 Task: Look for space in Reinbek, Germany from 12th July, 2023 to 16th July, 2023 for 8 adults in price range Rs.10000 to Rs.16000. Place can be private room with 8 bedrooms having 8 beds and 8 bathrooms. Property type can be house, flat, guest house. Amenities needed are: wifi, TV, free parkinig on premises, gym, breakfast. Booking option can be shelf check-in. Required host language is English.
Action: Mouse moved to (482, 100)
Screenshot: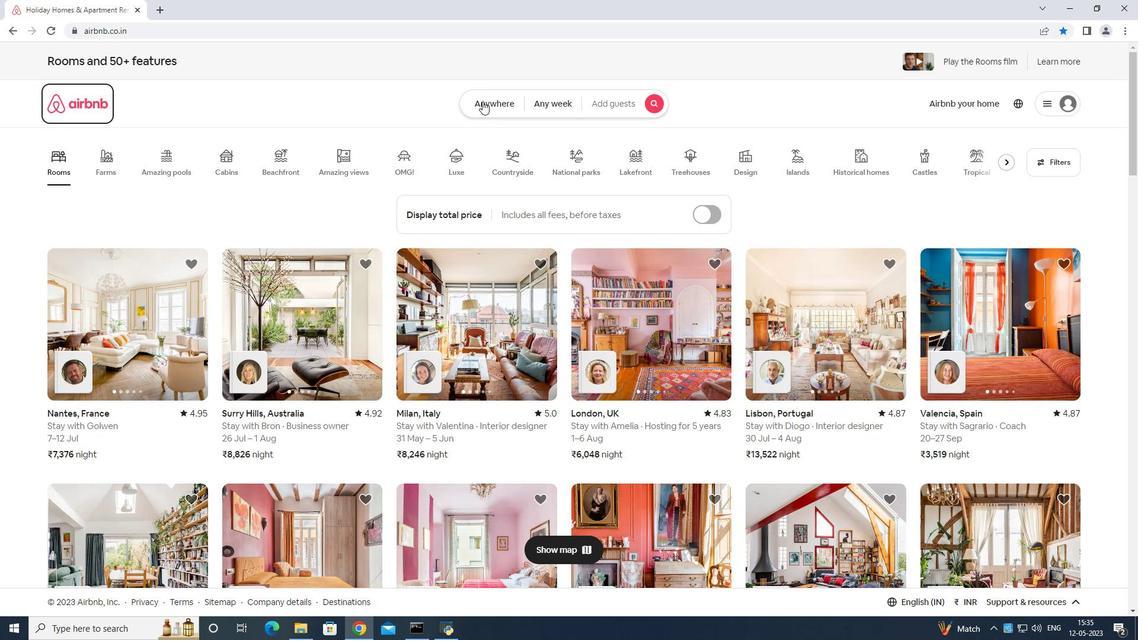 
Action: Mouse pressed left at (482, 100)
Screenshot: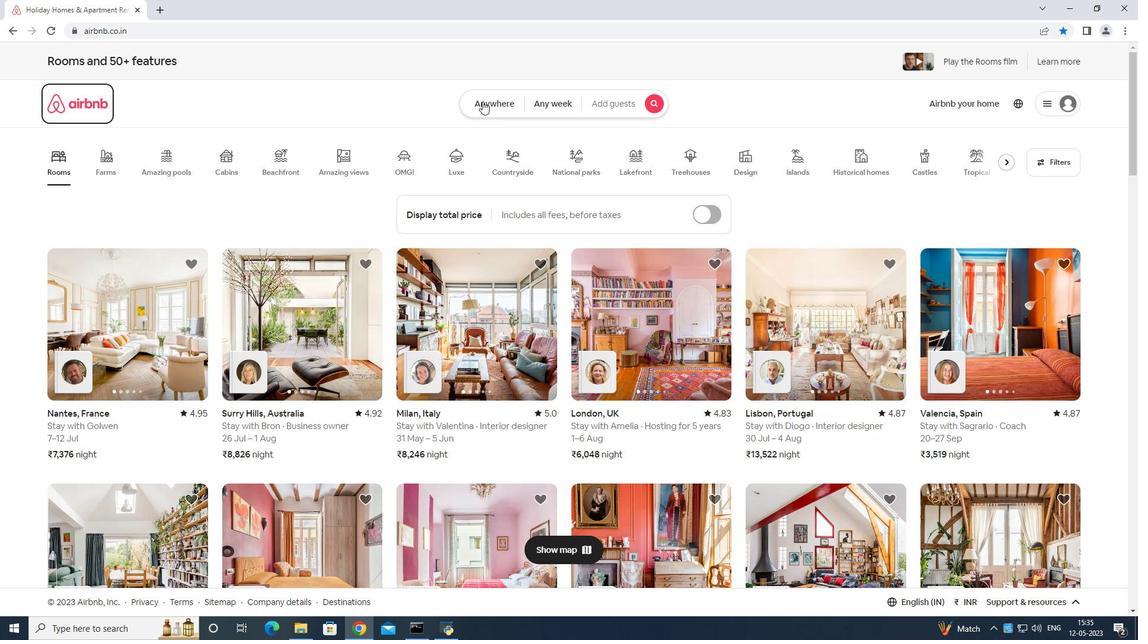 
Action: Mouse moved to (466, 139)
Screenshot: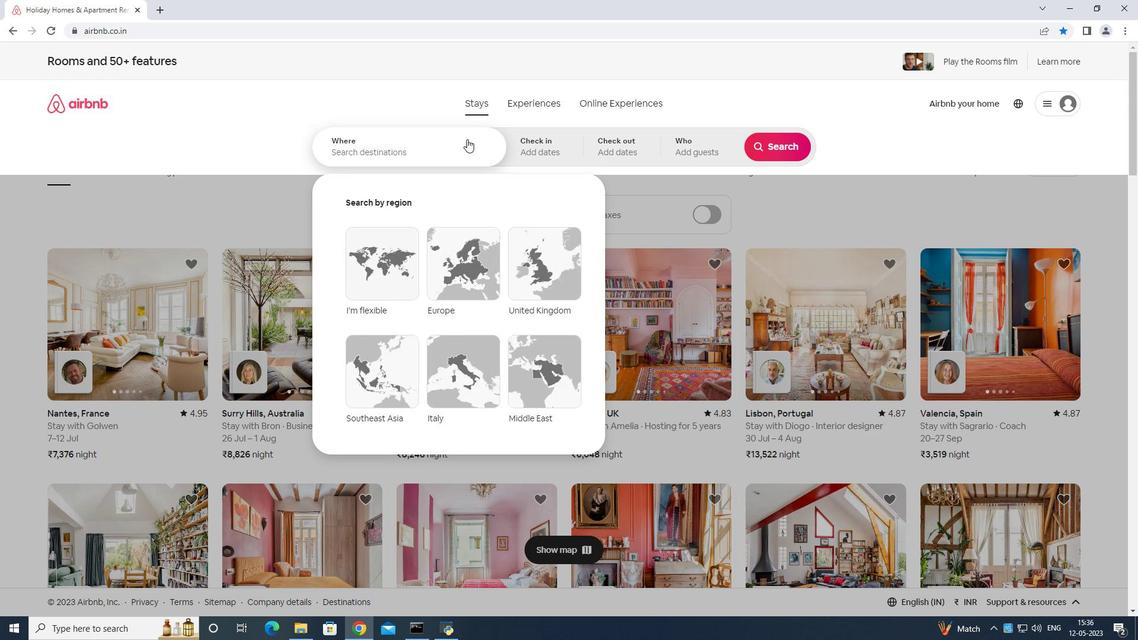 
Action: Mouse pressed left at (466, 139)
Screenshot: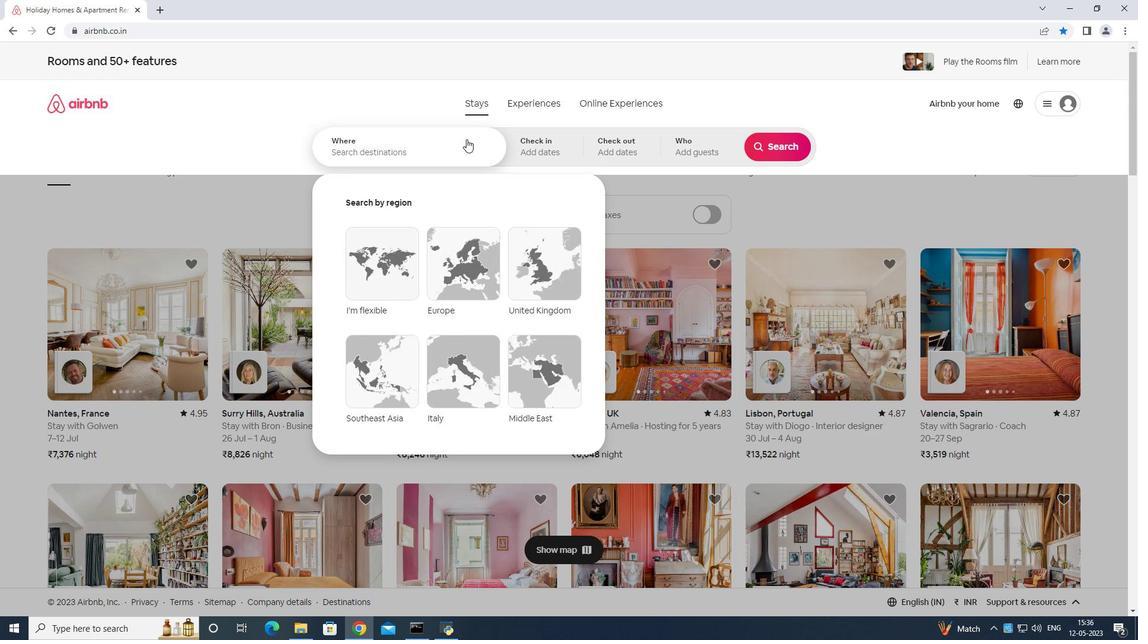
Action: Mouse moved to (437, 136)
Screenshot: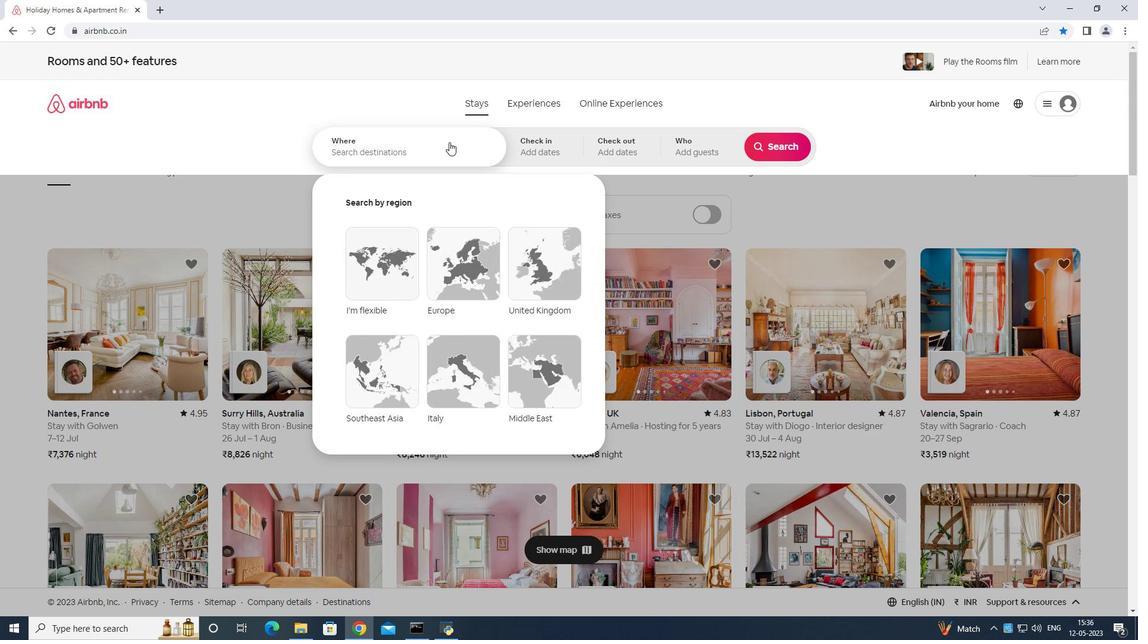 
Action: Key pressed <Key.shift>Reinbek<Key.space>germany<Key.enter>
Screenshot: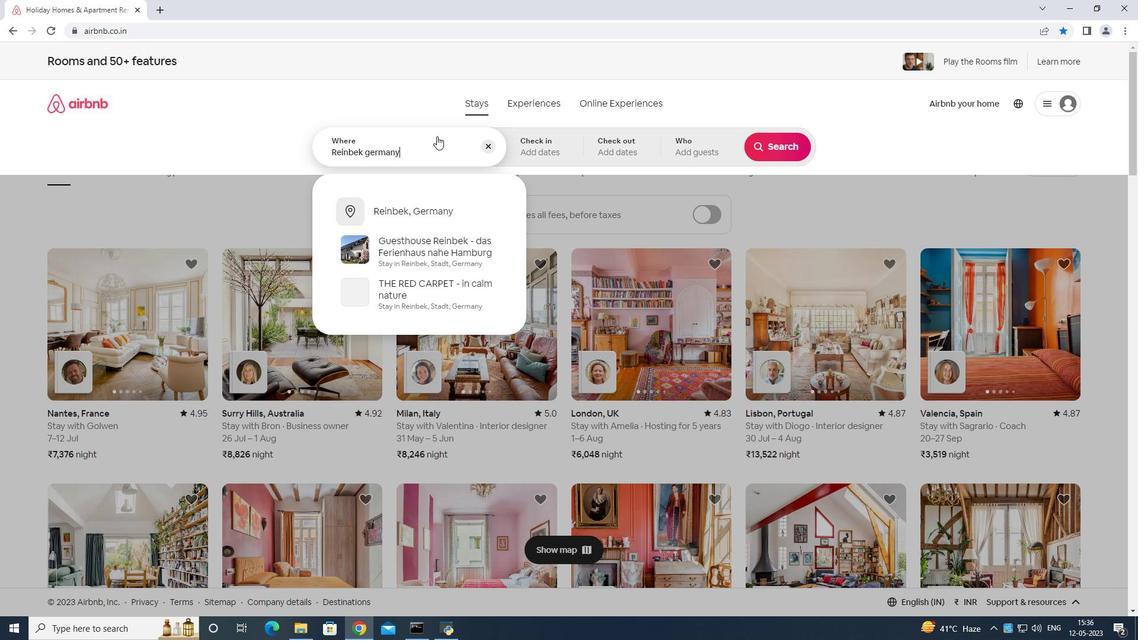 
Action: Mouse moved to (774, 242)
Screenshot: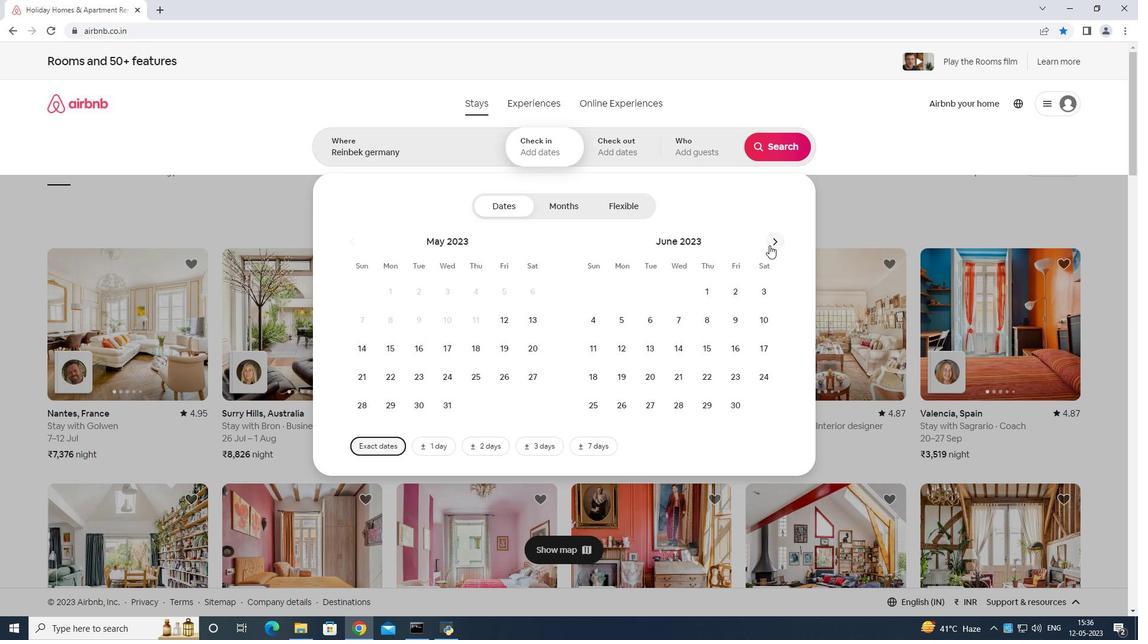 
Action: Mouse pressed left at (774, 242)
Screenshot: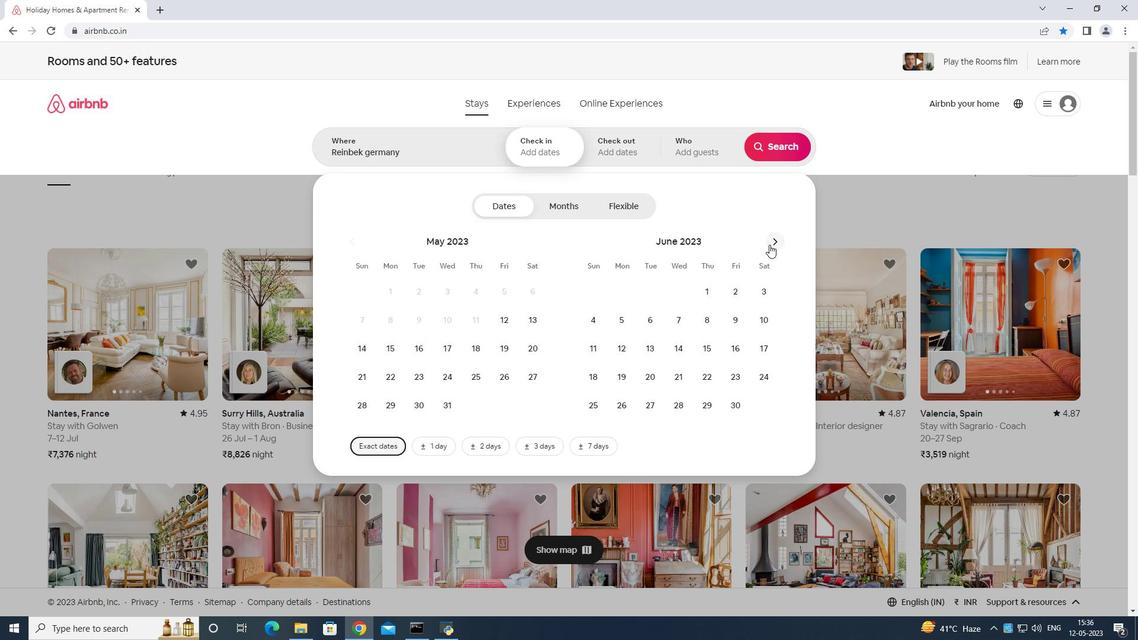 
Action: Mouse moved to (623, 345)
Screenshot: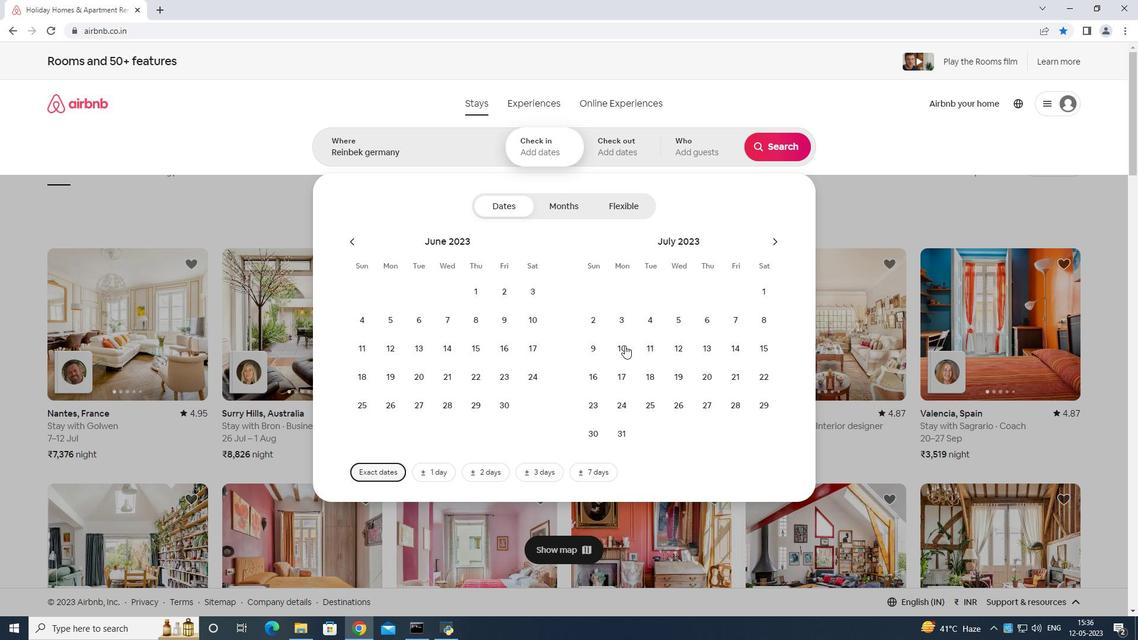
Action: Mouse pressed left at (623, 345)
Screenshot: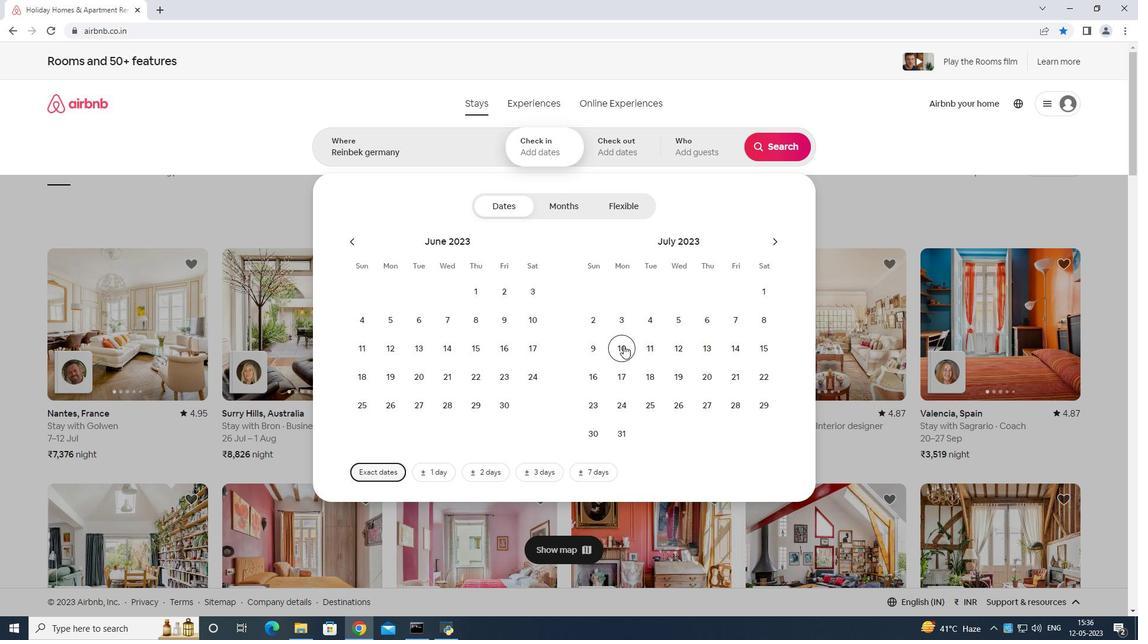 
Action: Mouse moved to (603, 367)
Screenshot: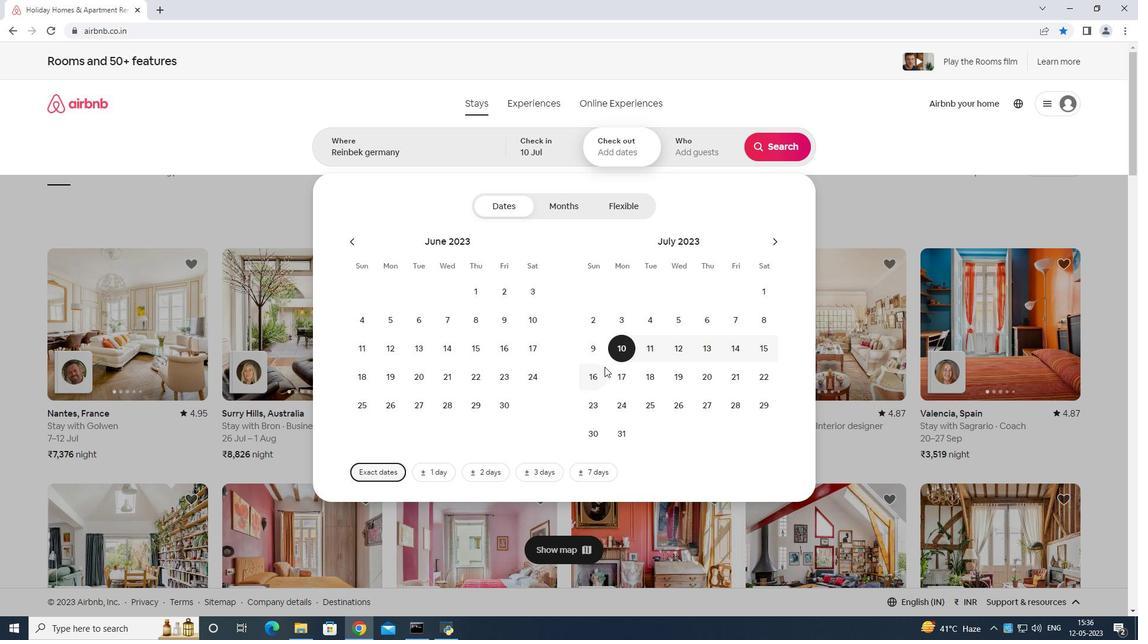 
Action: Mouse pressed left at (603, 367)
Screenshot: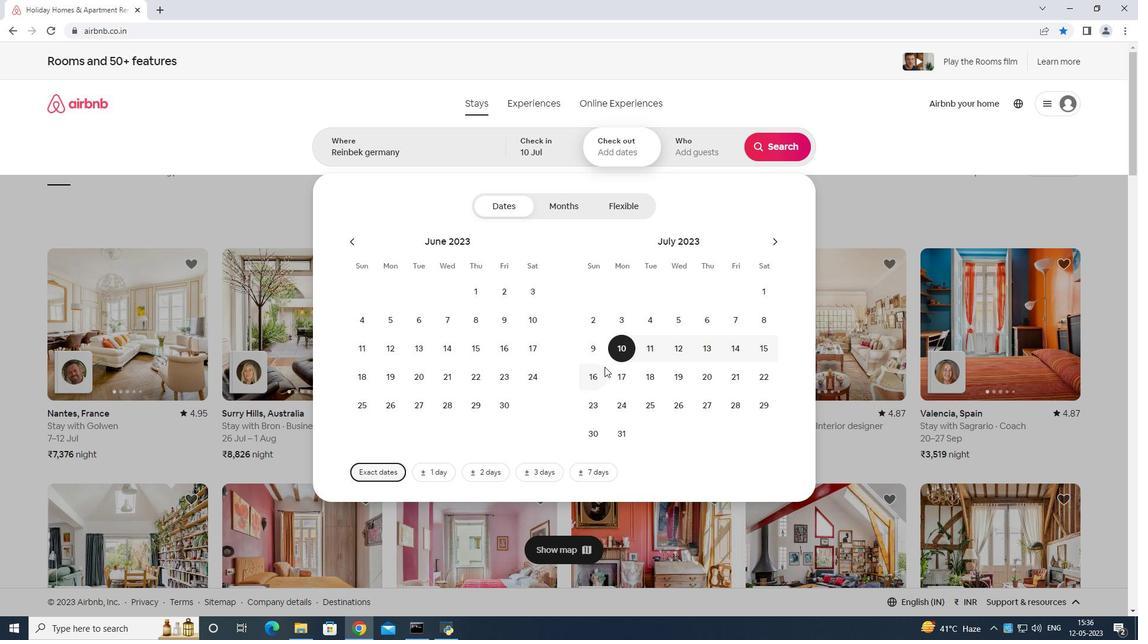 
Action: Mouse moved to (688, 144)
Screenshot: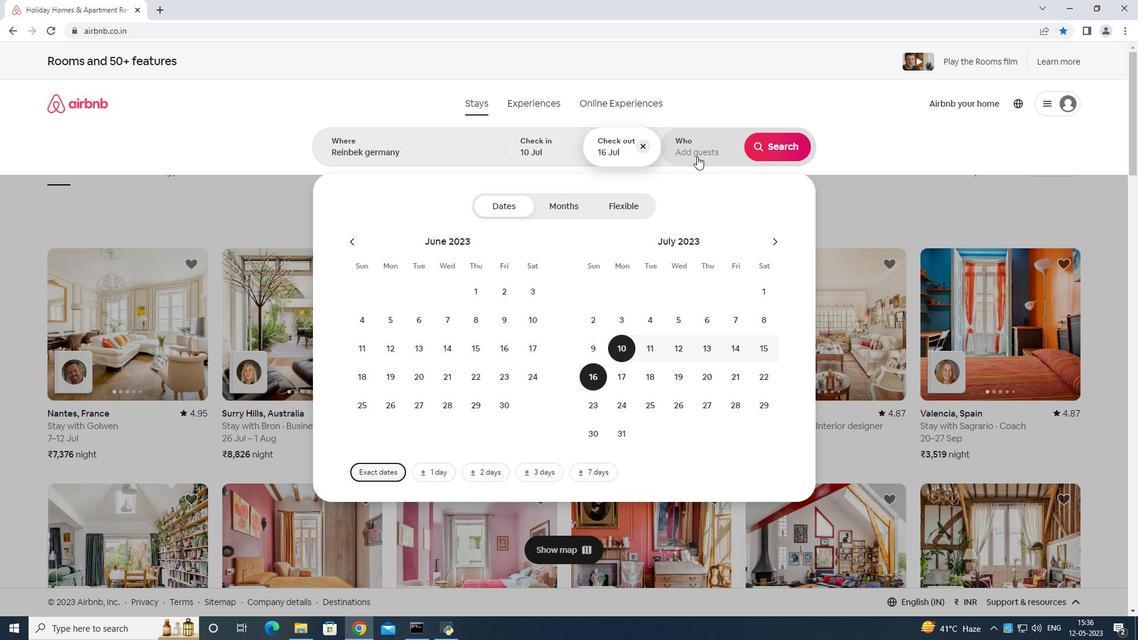 
Action: Mouse pressed left at (688, 144)
Screenshot: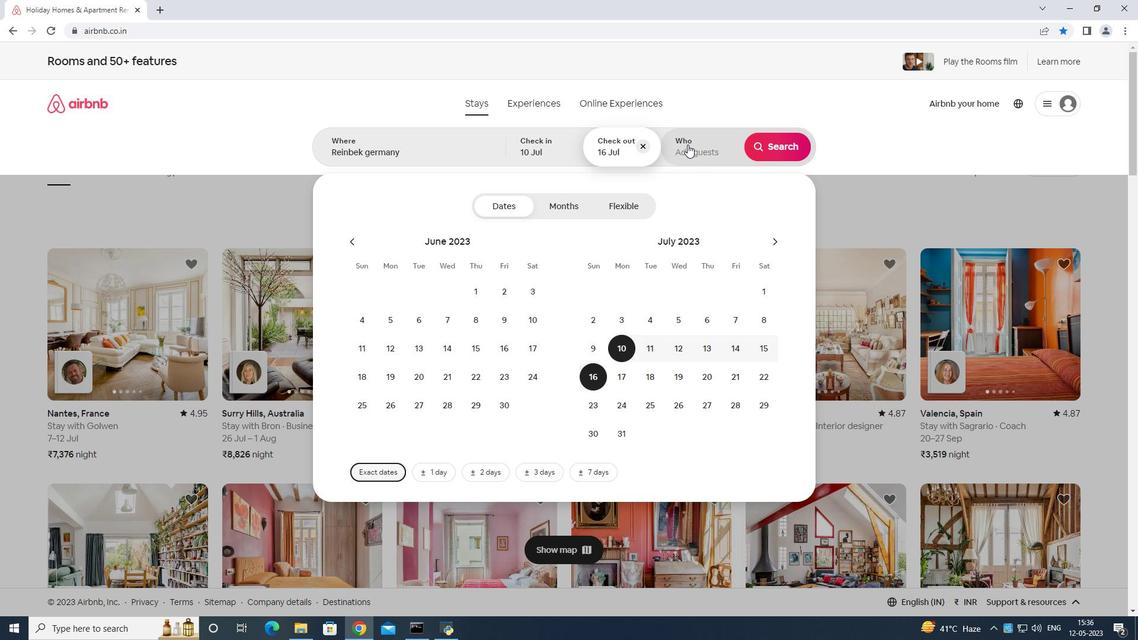 
Action: Mouse moved to (775, 209)
Screenshot: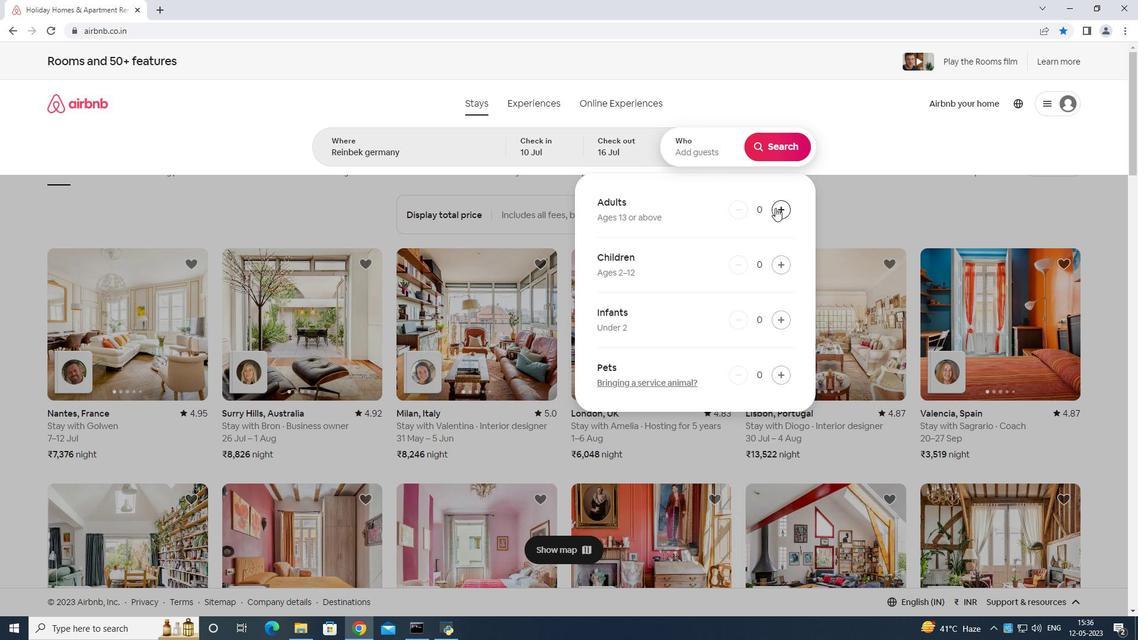 
Action: Mouse pressed left at (775, 209)
Screenshot: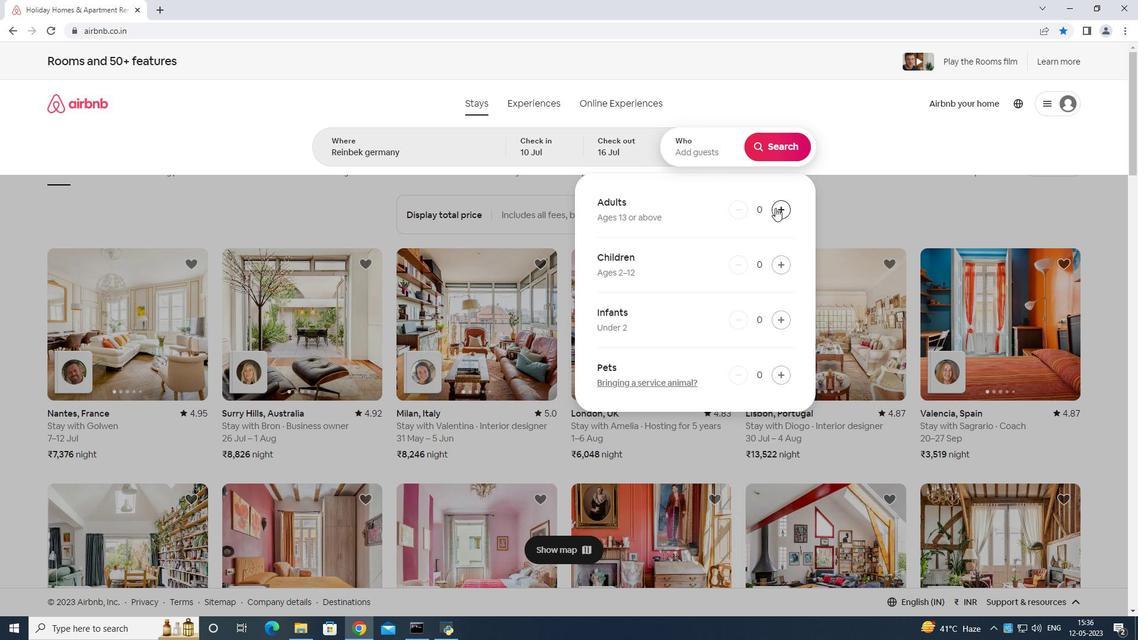 
Action: Mouse moved to (776, 206)
Screenshot: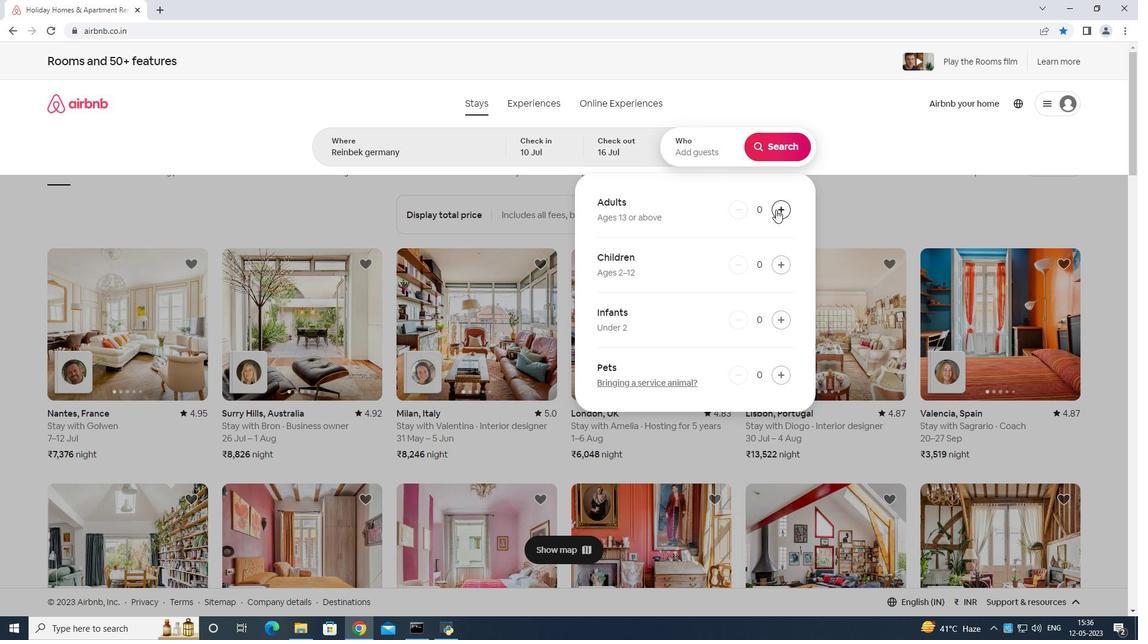 
Action: Mouse pressed left at (776, 206)
Screenshot: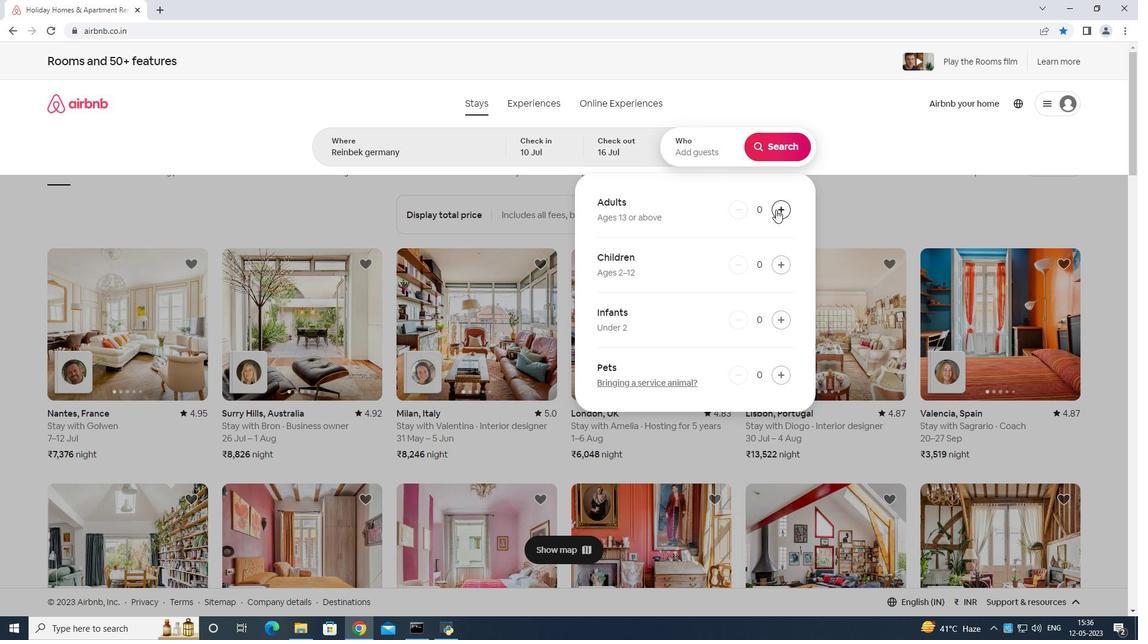 
Action: Mouse moved to (776, 206)
Screenshot: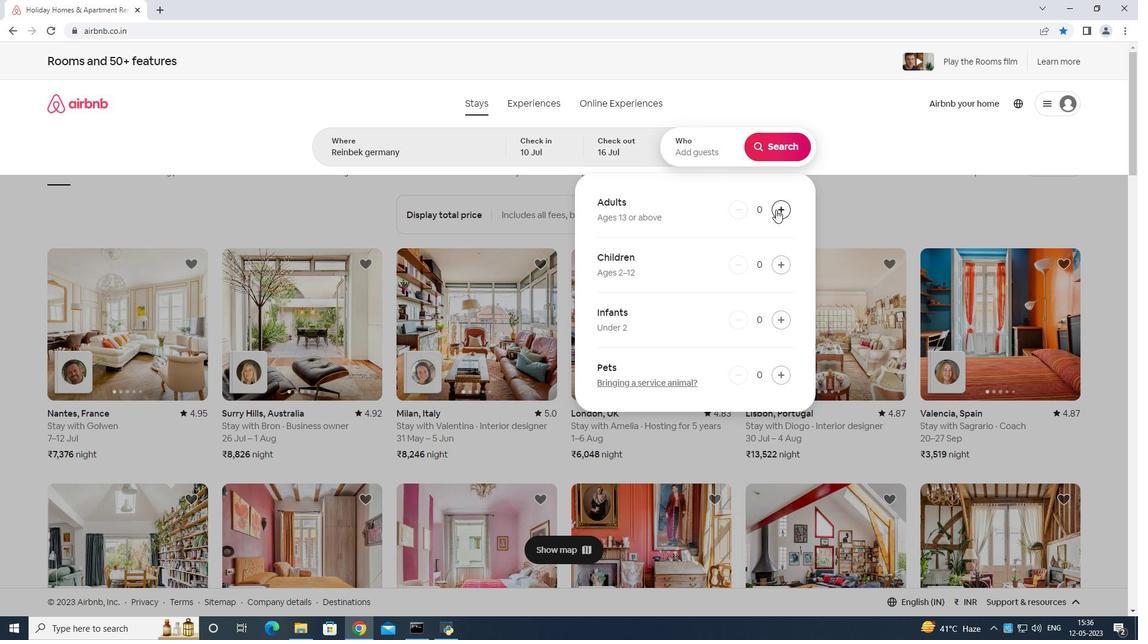 
Action: Mouse pressed left at (776, 206)
Screenshot: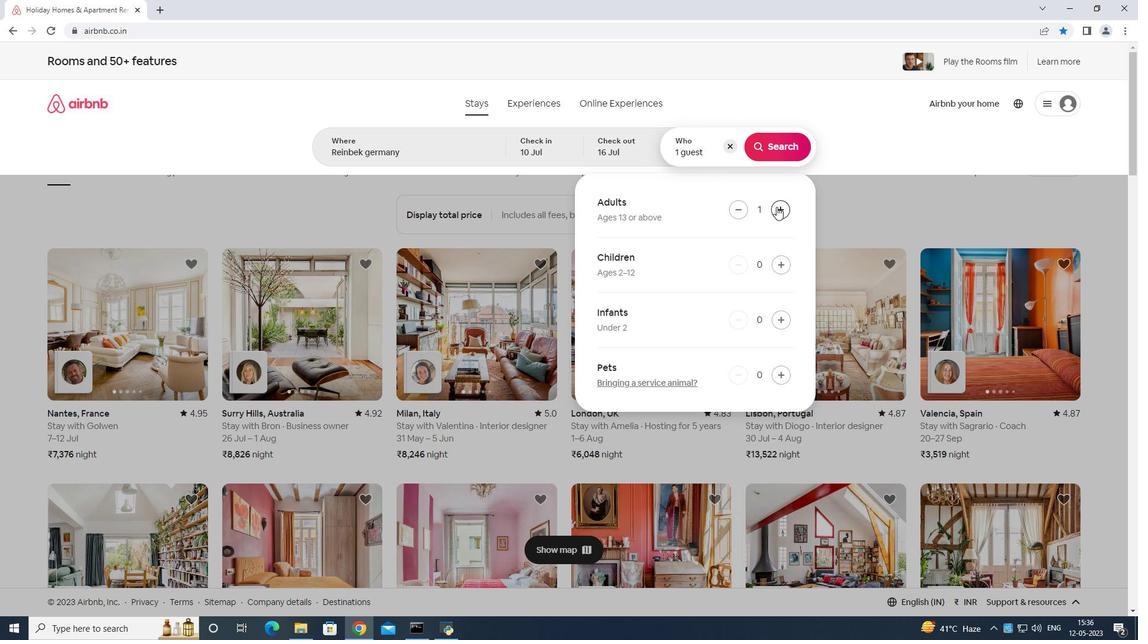 
Action: Mouse moved to (777, 206)
Screenshot: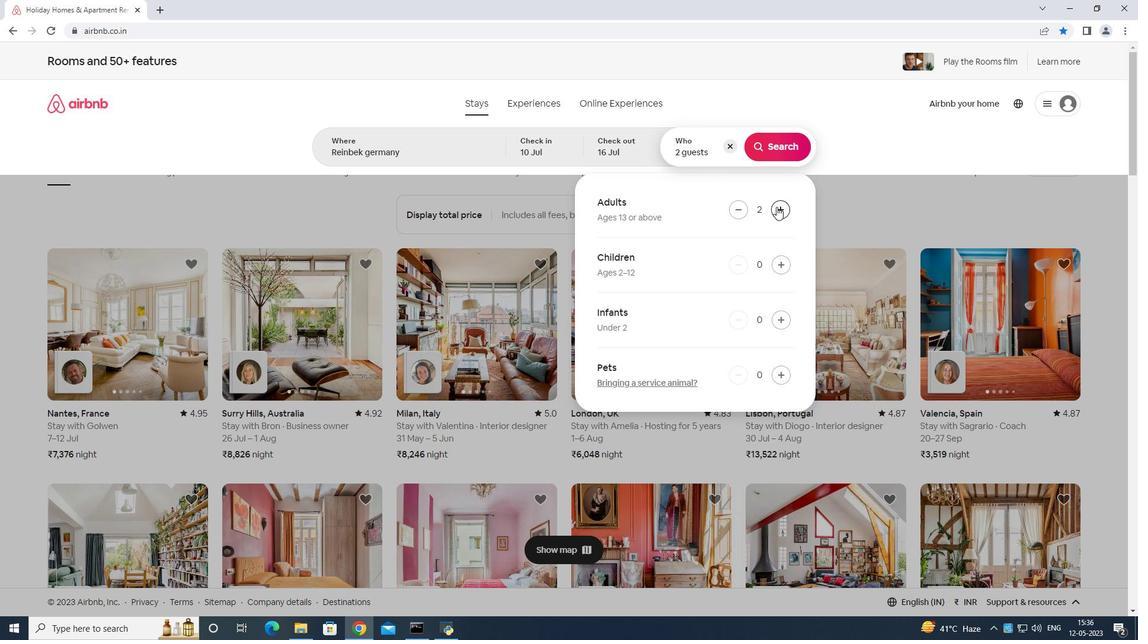 
Action: Mouse pressed left at (777, 206)
Screenshot: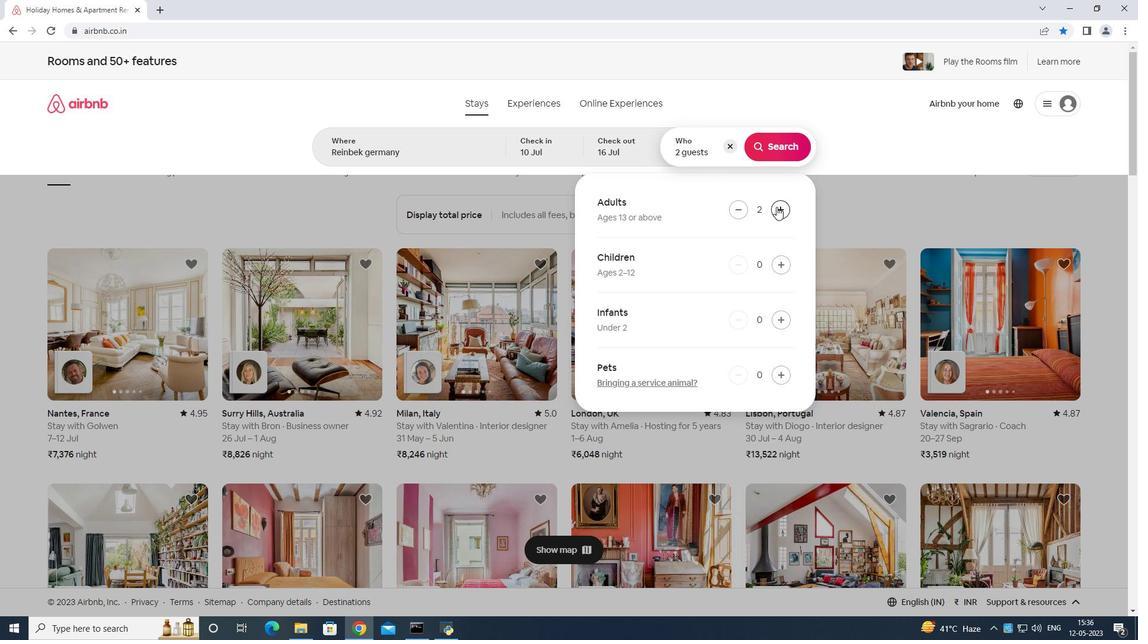 
Action: Mouse moved to (778, 206)
Screenshot: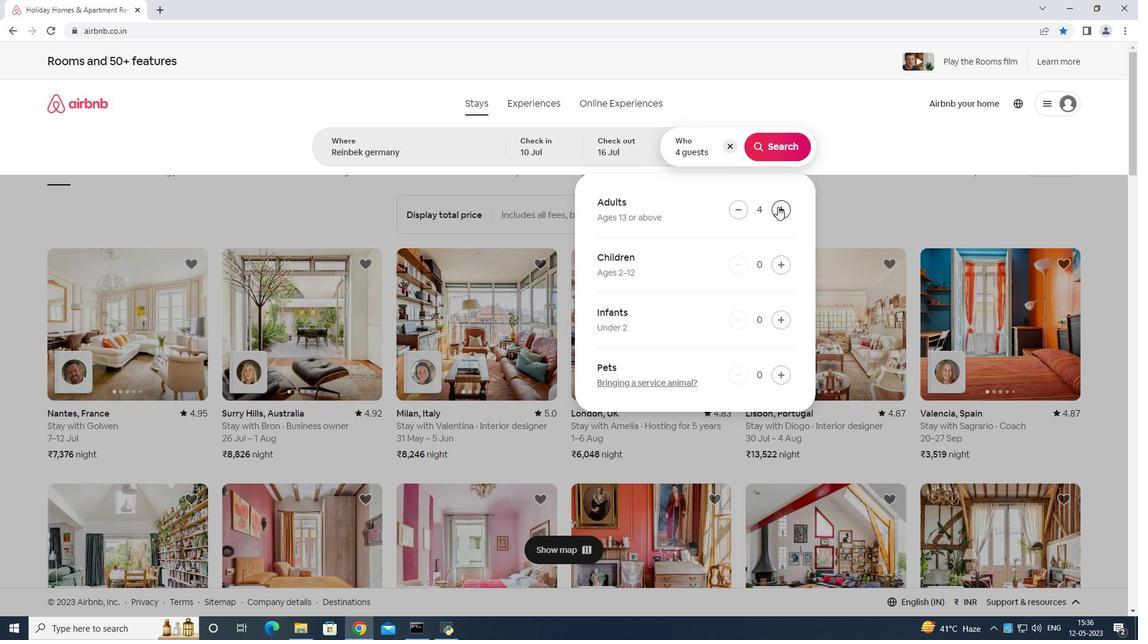 
Action: Mouse pressed left at (778, 206)
Screenshot: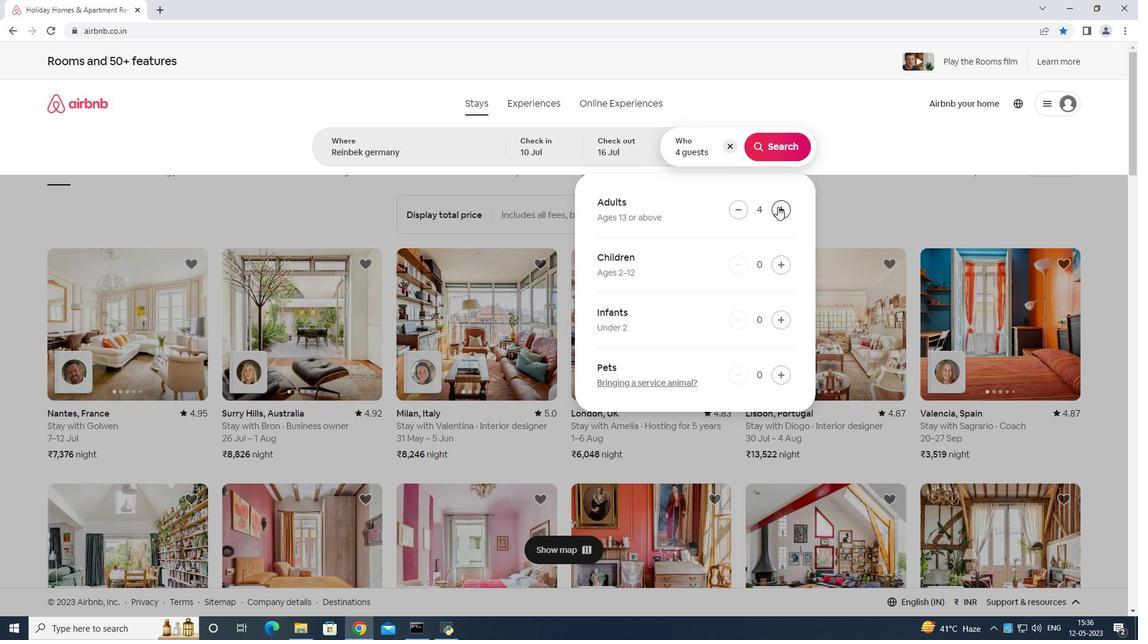 
Action: Mouse pressed left at (778, 206)
Screenshot: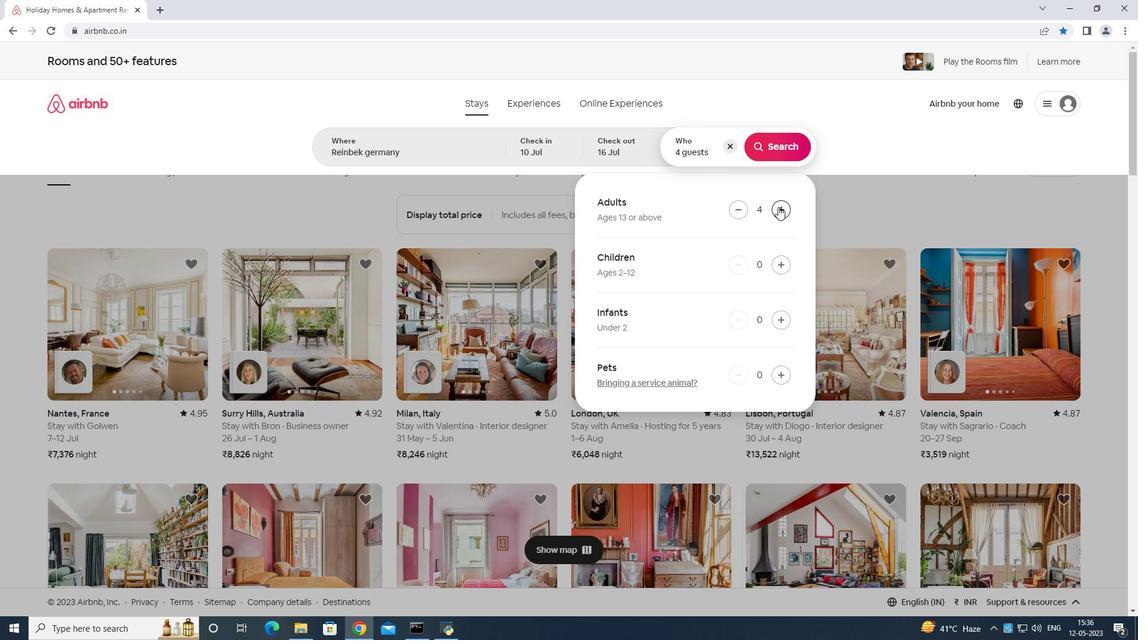 
Action: Mouse pressed left at (778, 206)
Screenshot: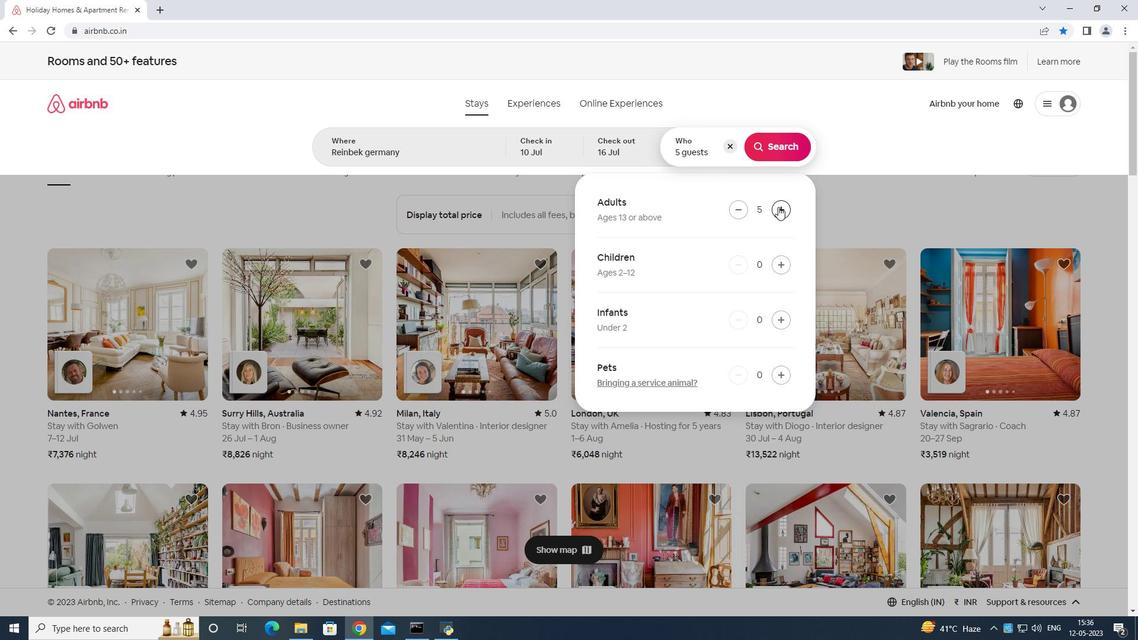 
Action: Mouse moved to (778, 207)
Screenshot: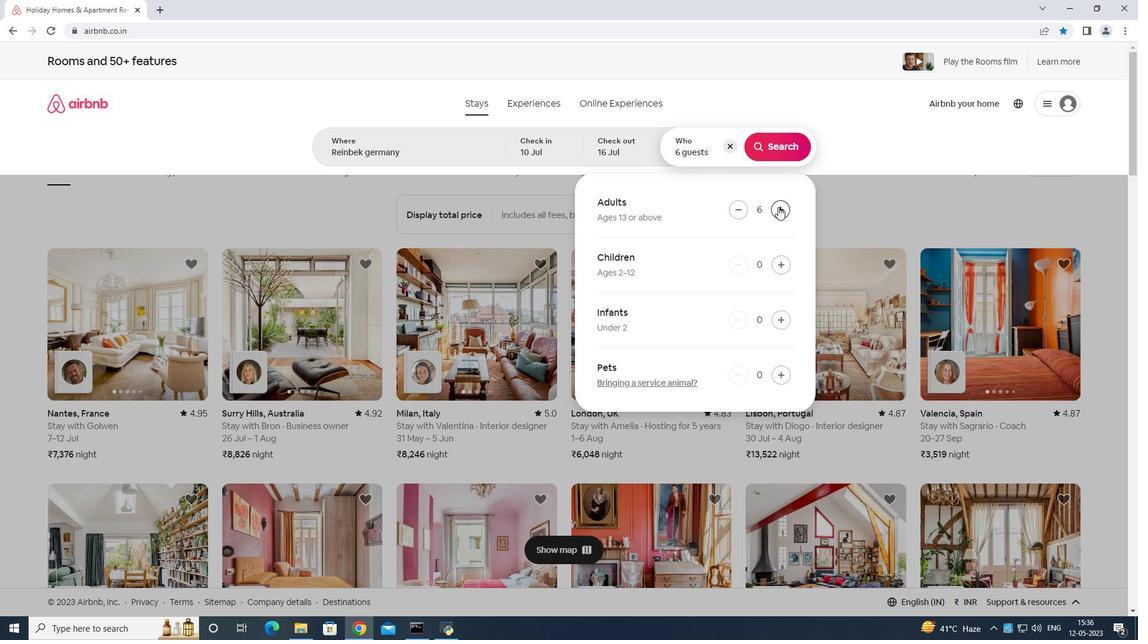 
Action: Mouse pressed left at (778, 207)
Screenshot: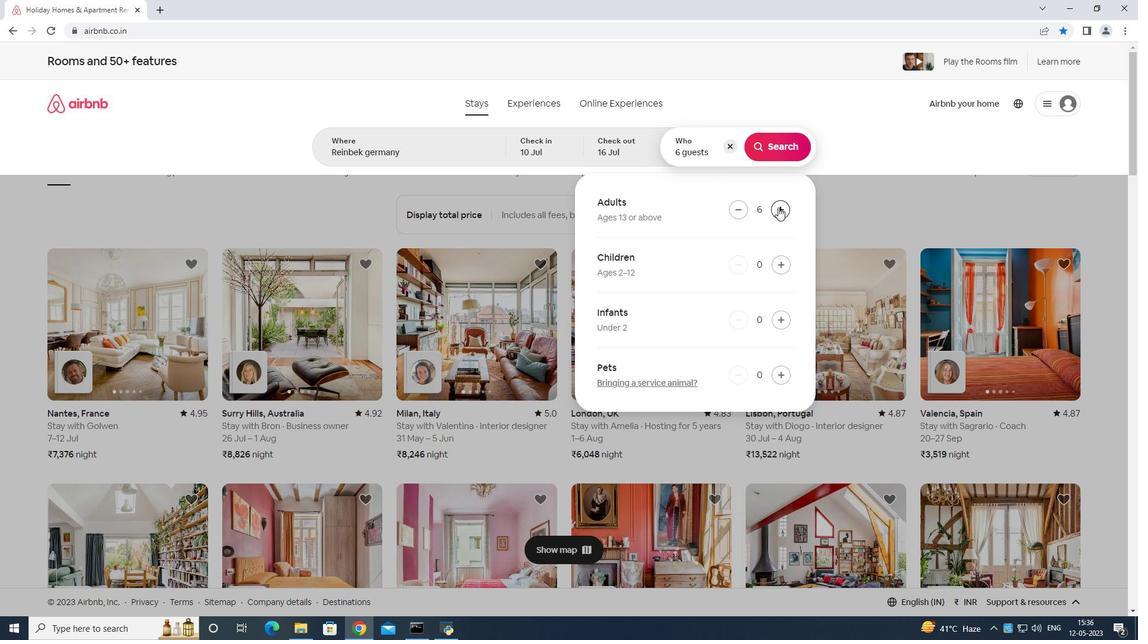 
Action: Mouse moved to (775, 149)
Screenshot: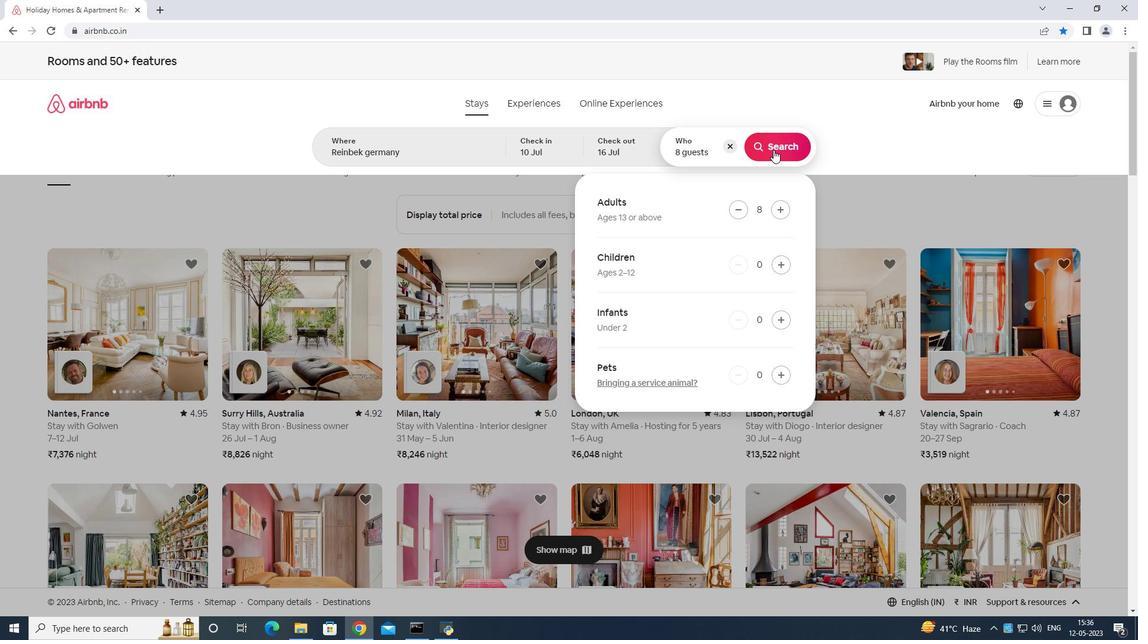 
Action: Mouse pressed left at (775, 149)
Screenshot: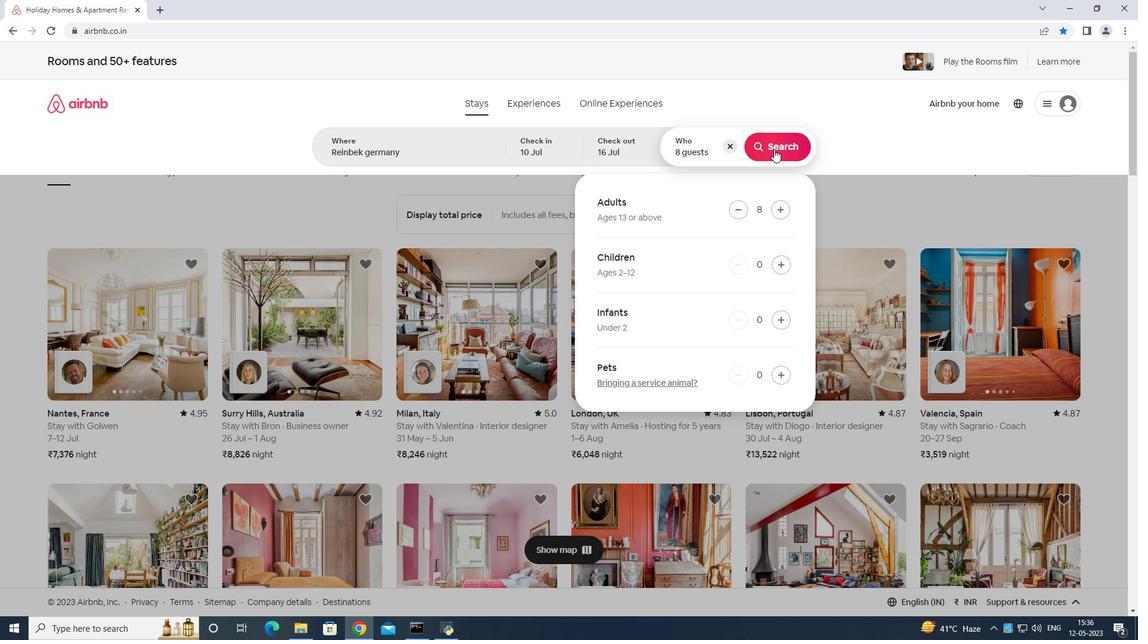 
Action: Mouse moved to (1080, 119)
Screenshot: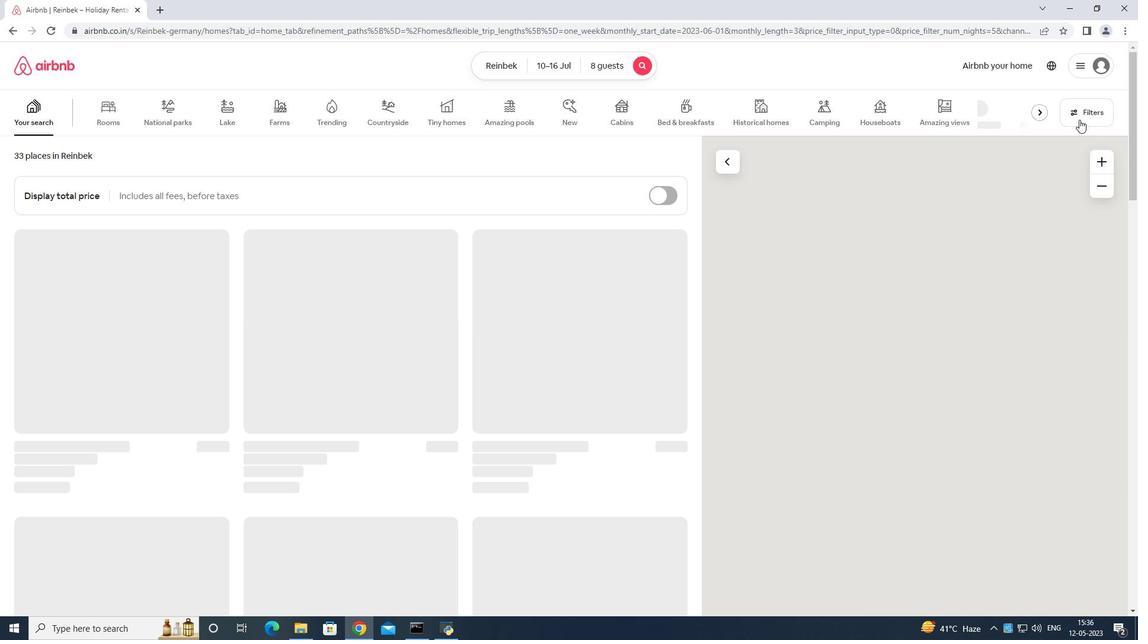 
Action: Mouse pressed left at (1080, 119)
Screenshot: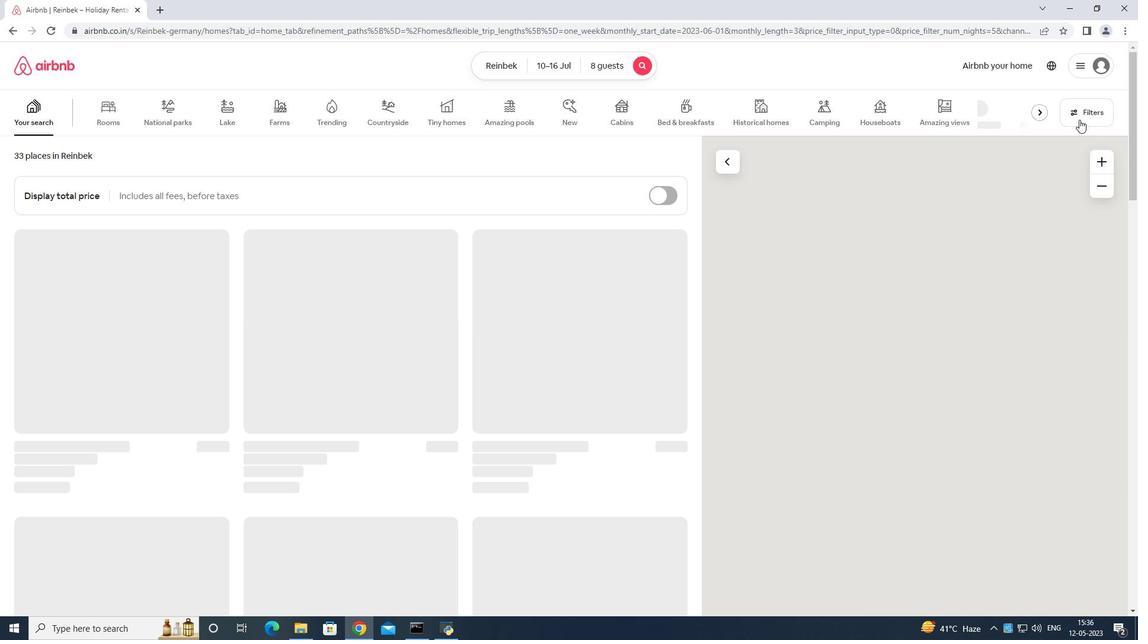 
Action: Mouse moved to (476, 405)
Screenshot: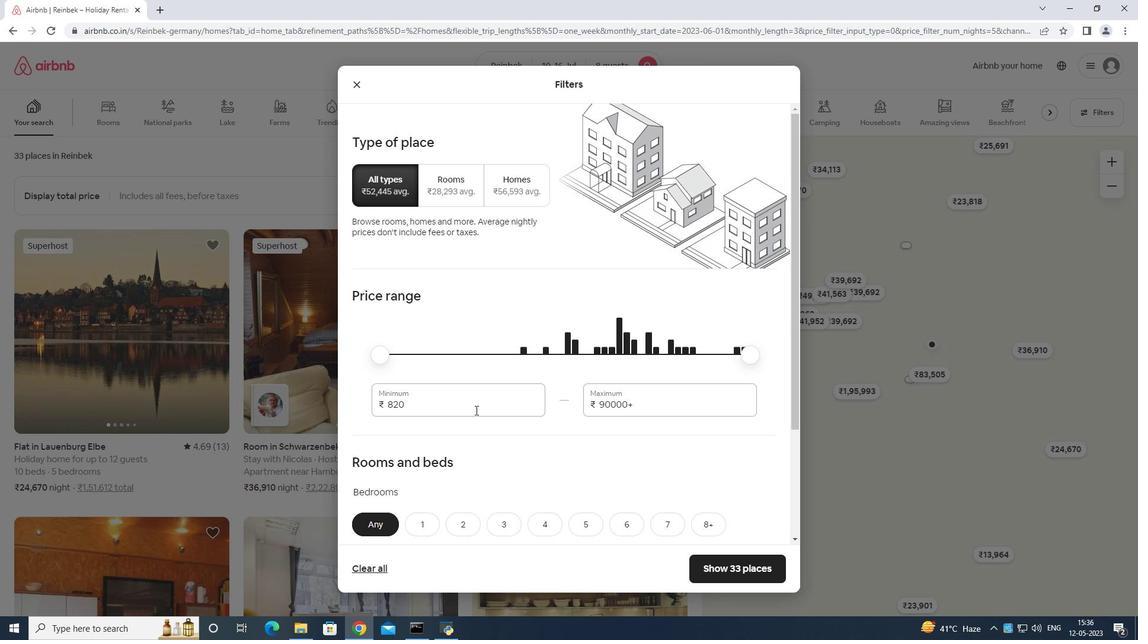 
Action: Mouse pressed left at (476, 405)
Screenshot: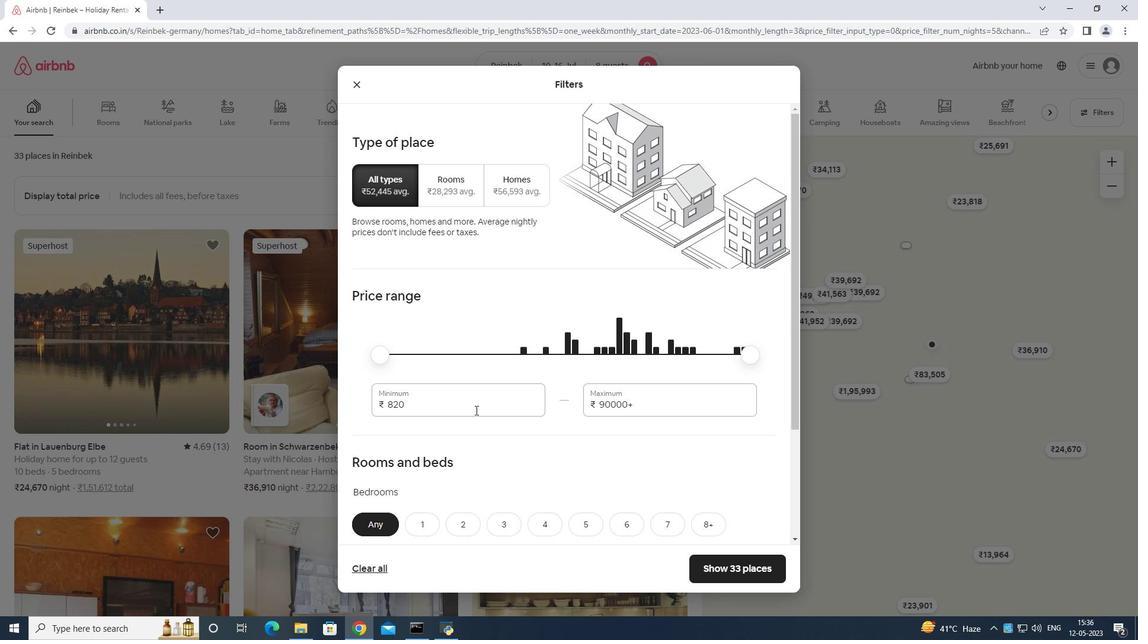 
Action: Mouse moved to (481, 395)
Screenshot: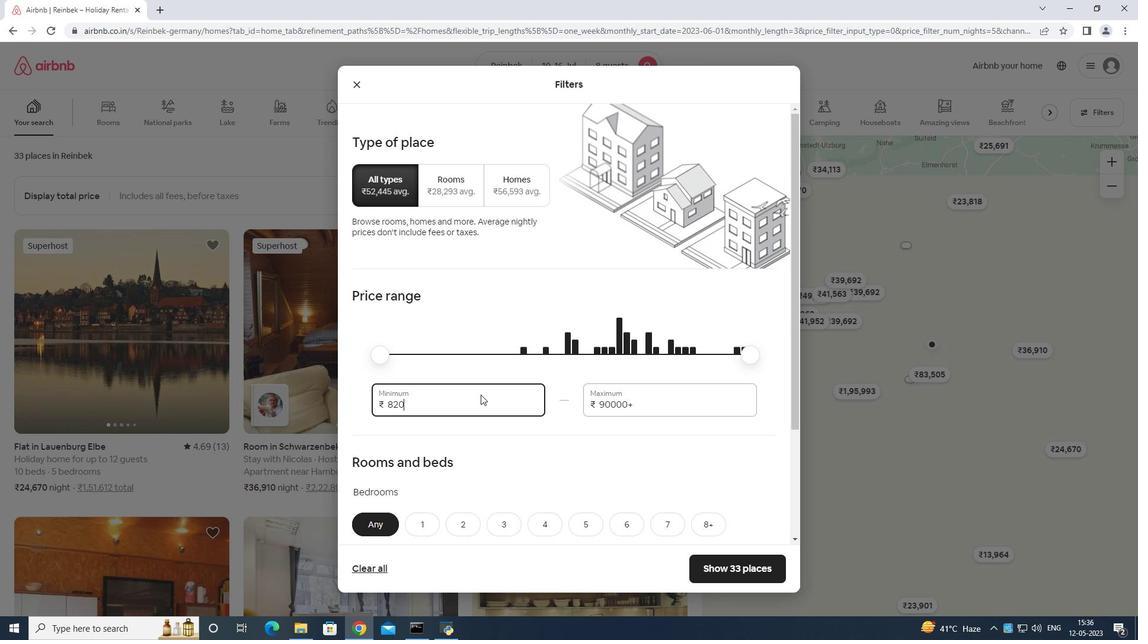
Action: Key pressed <Key.backspace>
Screenshot: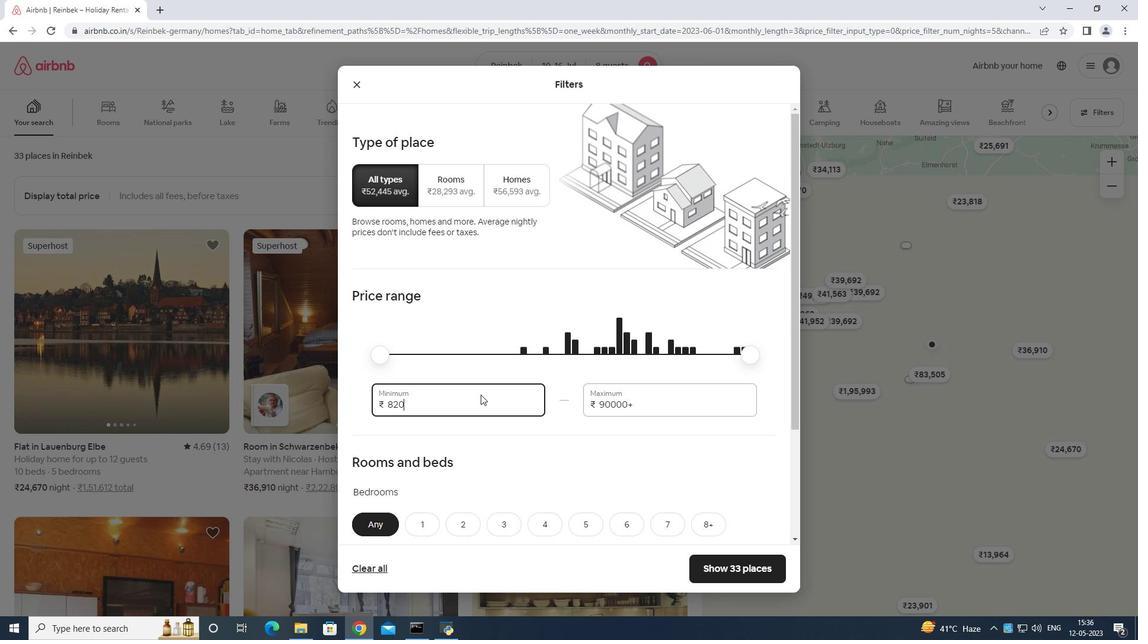 
Action: Mouse moved to (481, 395)
Screenshot: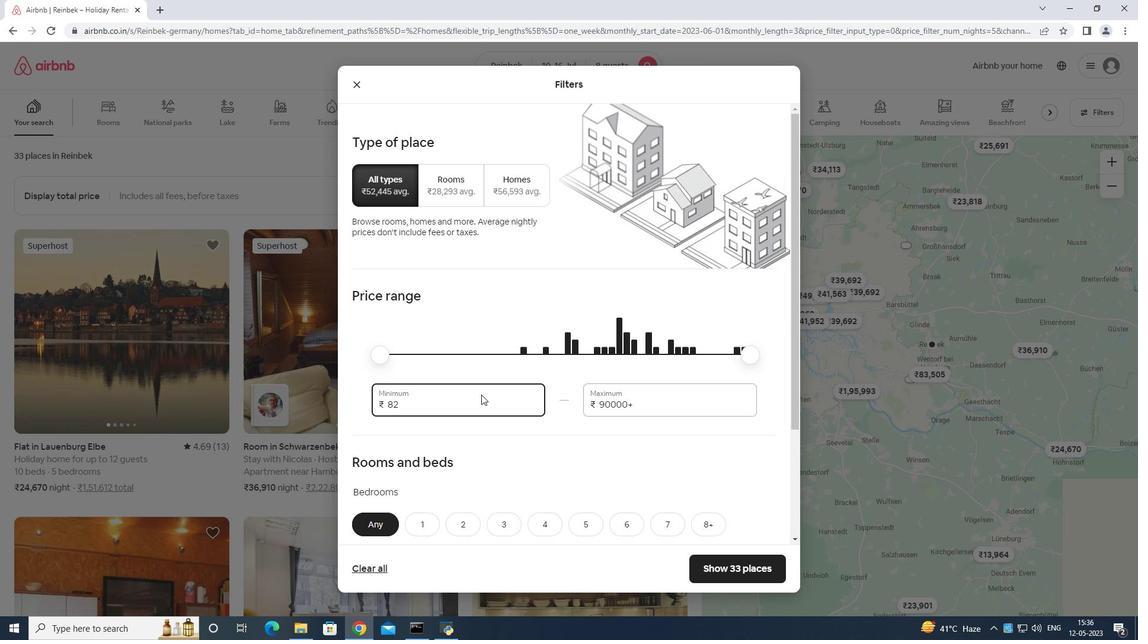 
Action: Key pressed <Key.backspace><Key.backspace><Key.backspace><Key.backspace><Key.backspace><Key.backspace>
Screenshot: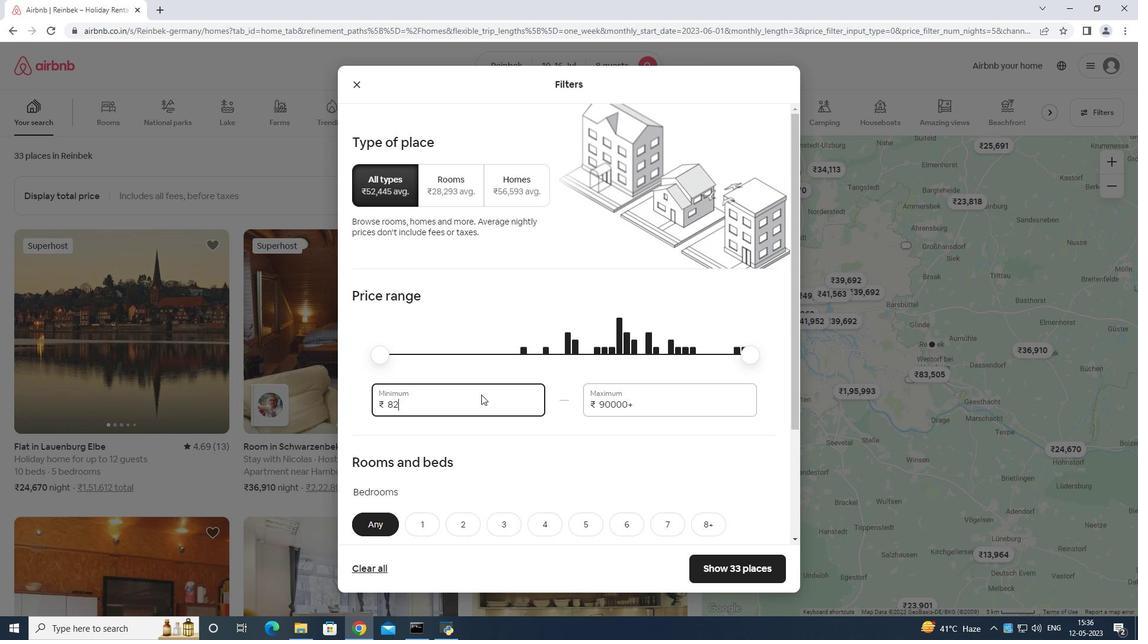 
Action: Mouse moved to (482, 395)
Screenshot: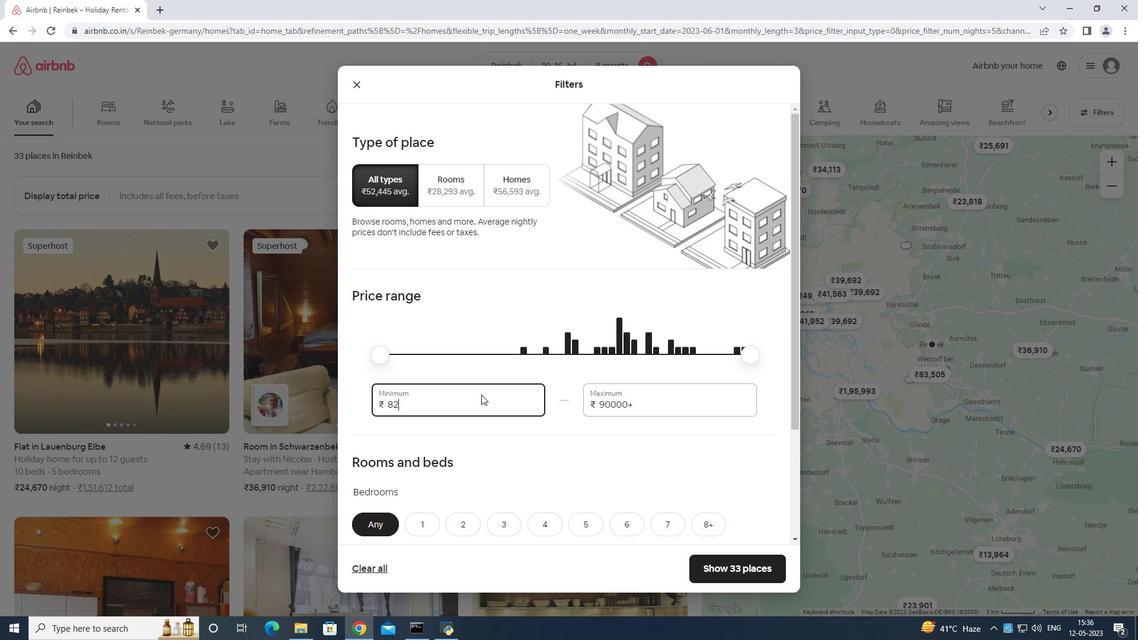 
Action: Key pressed <Key.backspace>
Screenshot: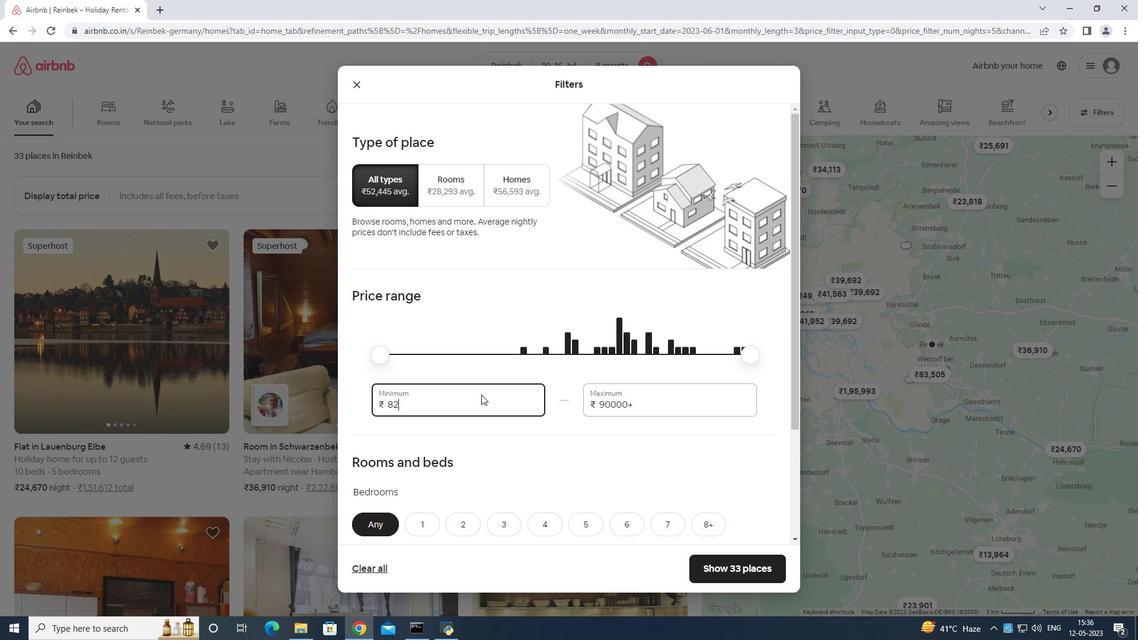 
Action: Mouse moved to (483, 393)
Screenshot: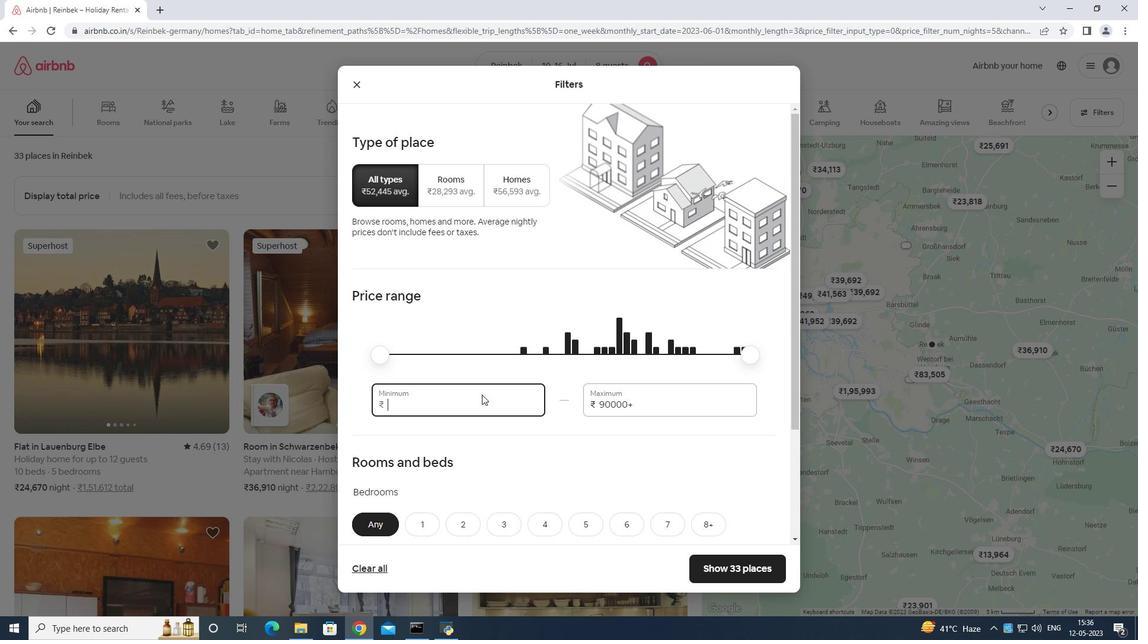 
Action: Key pressed 1
Screenshot: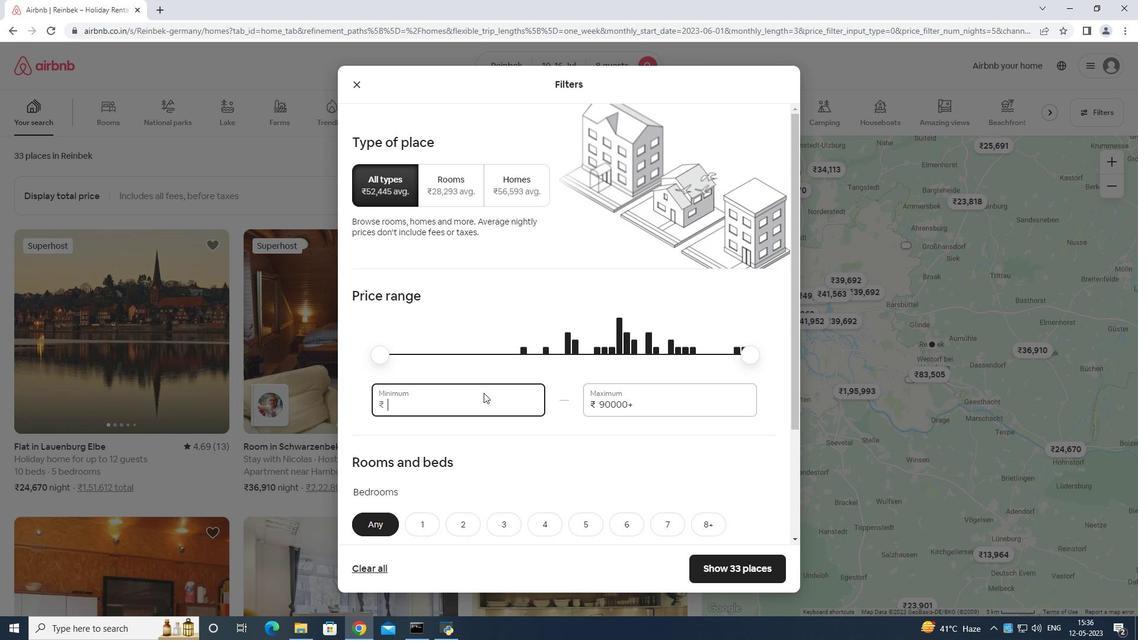 
Action: Mouse moved to (485, 390)
Screenshot: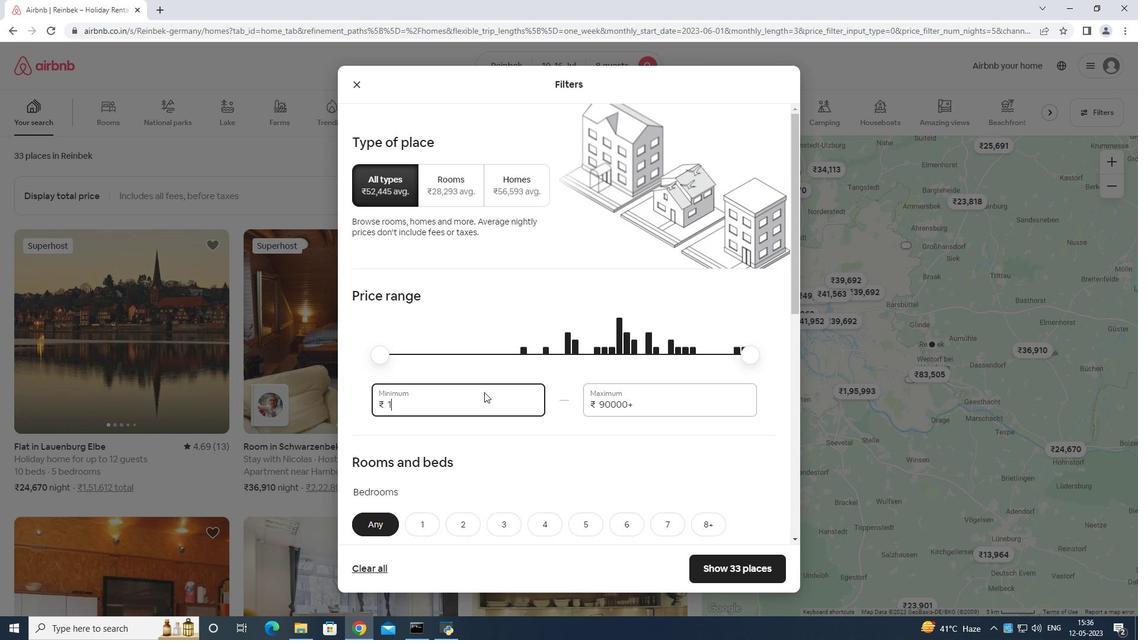 
Action: Key pressed 000
Screenshot: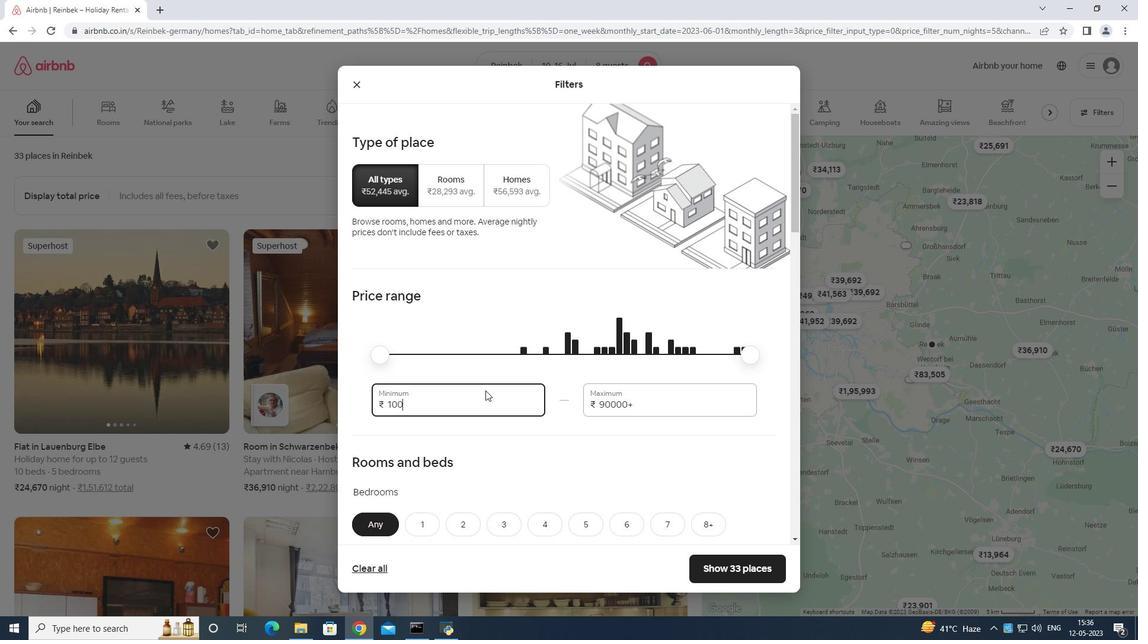 
Action: Mouse moved to (488, 390)
Screenshot: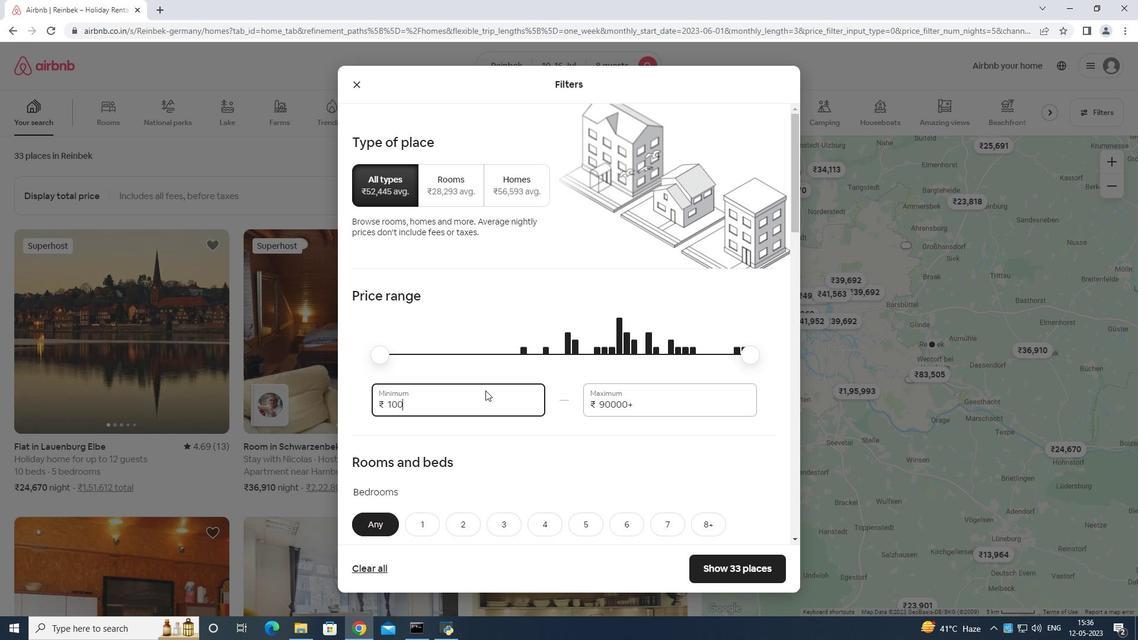 
Action: Key pressed 0
Screenshot: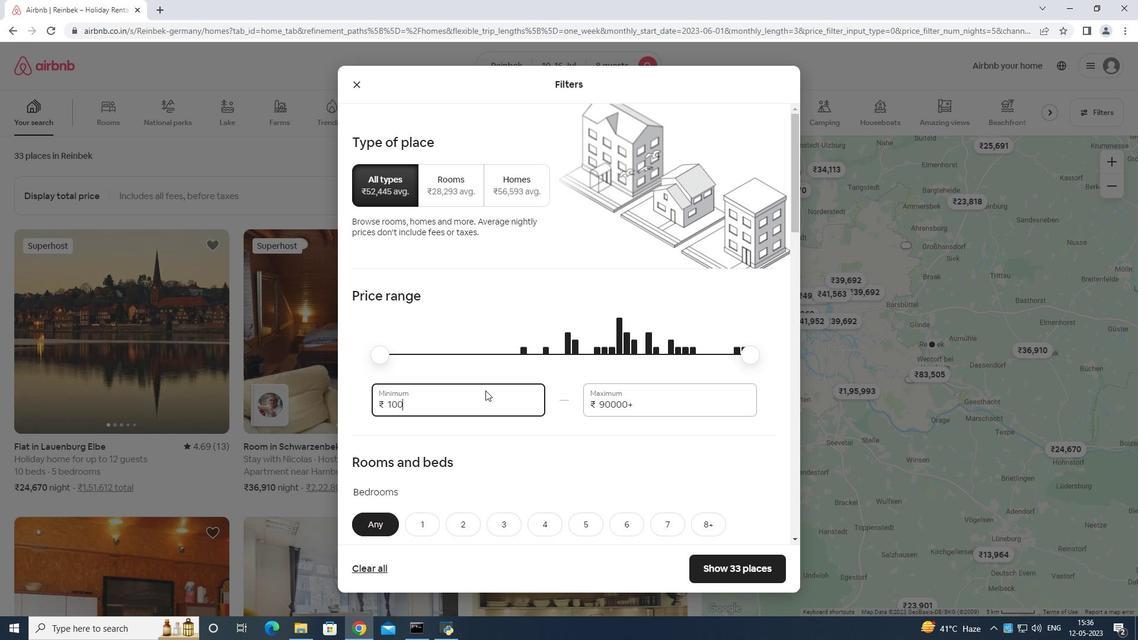 
Action: Mouse moved to (664, 399)
Screenshot: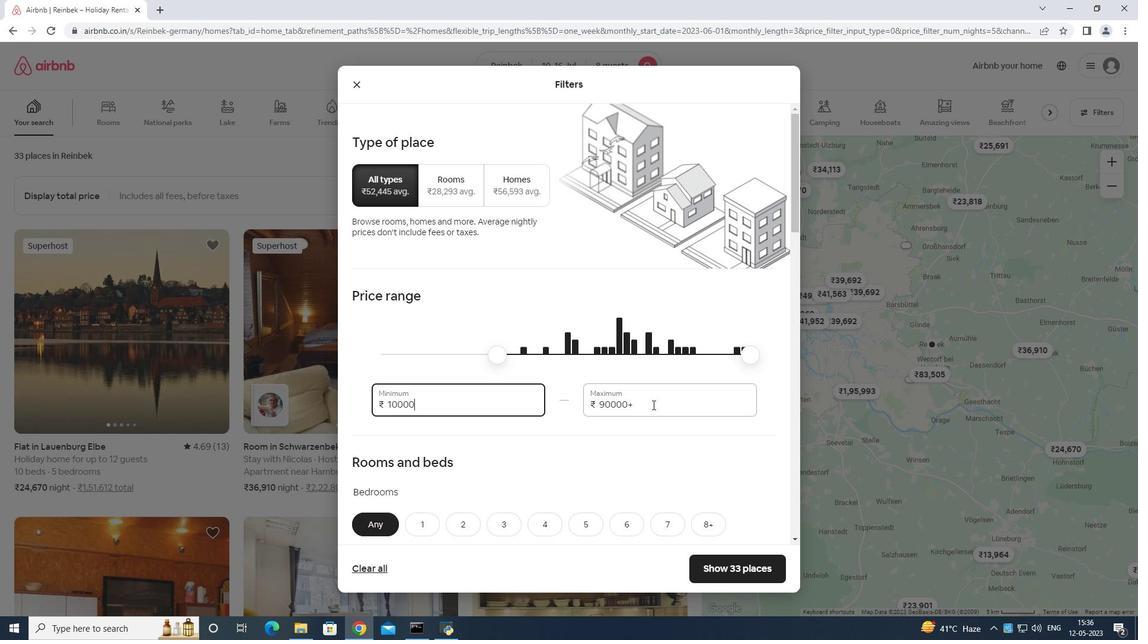 
Action: Mouse pressed left at (664, 399)
Screenshot: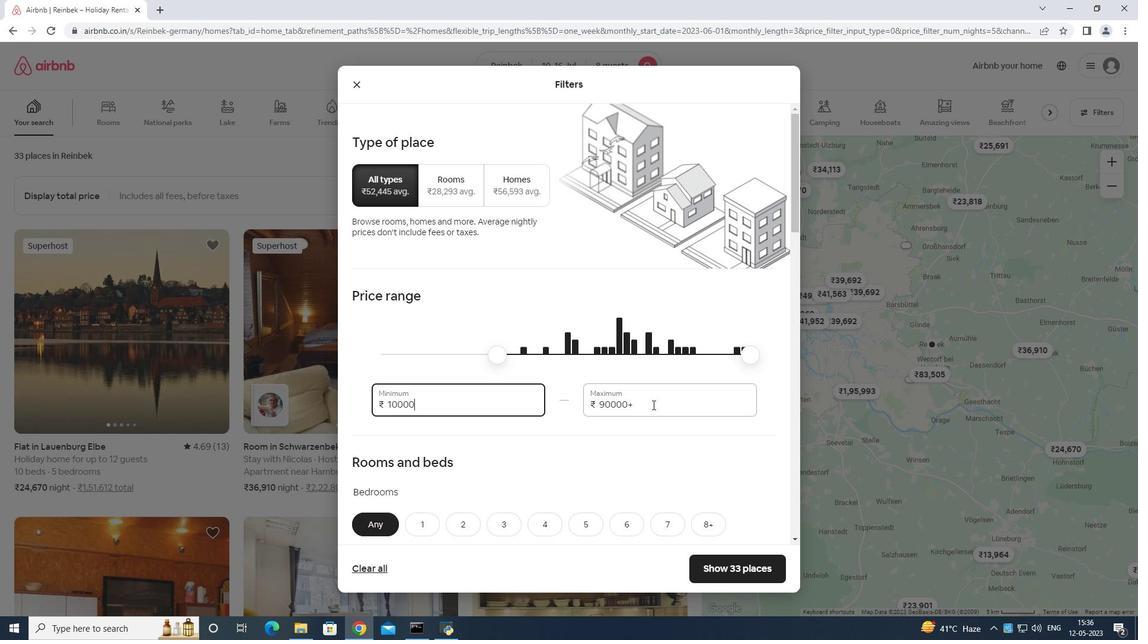 
Action: Mouse moved to (667, 397)
Screenshot: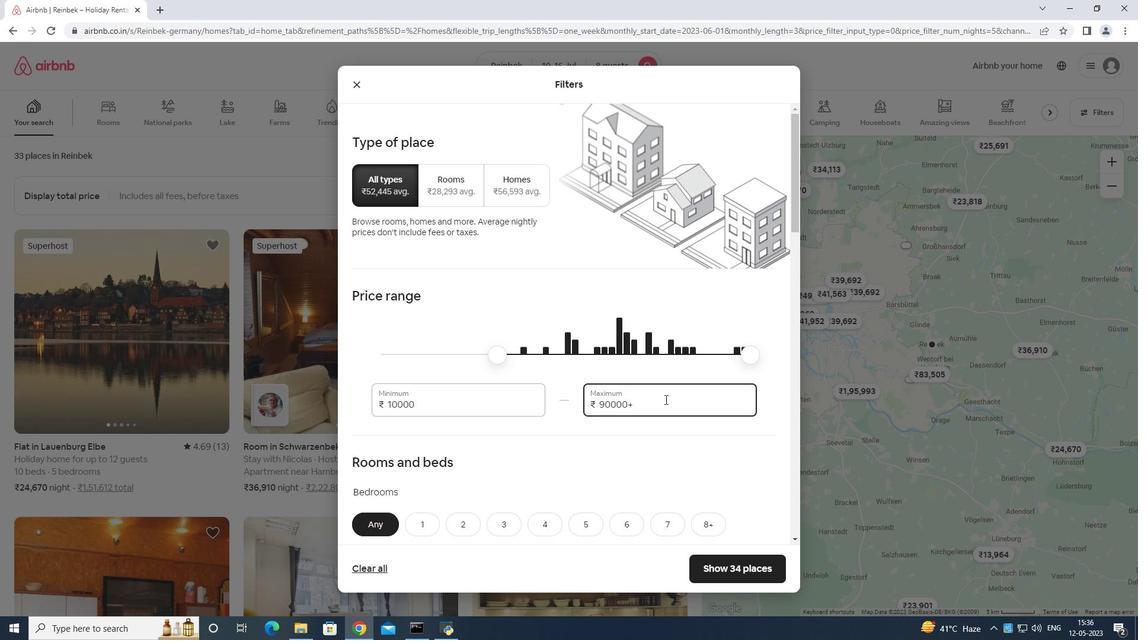 
Action: Key pressed <Key.backspace>
Screenshot: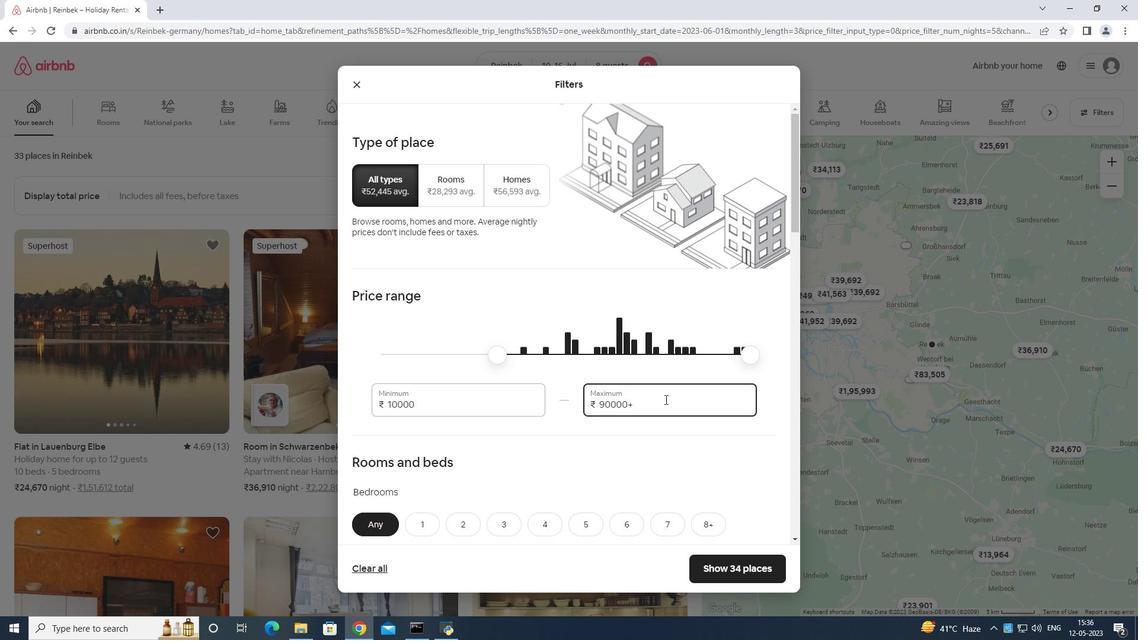 
Action: Mouse moved to (668, 397)
Screenshot: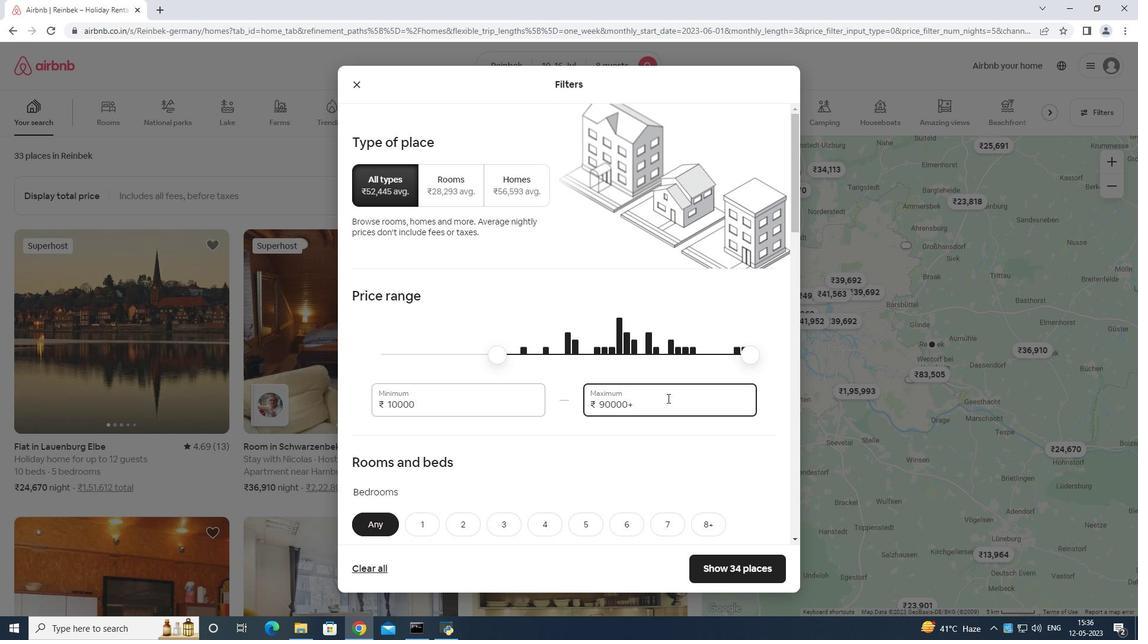 
Action: Key pressed <Key.backspace><Key.backspace><Key.backspace><Key.backspace><Key.backspace><Key.backspace><Key.backspace><Key.backspace><Key.backspace><Key.backspace><Key.backspace><Key.backspace><Key.backspace><Key.backspace><Key.backspace><Key.backspace>1
Screenshot: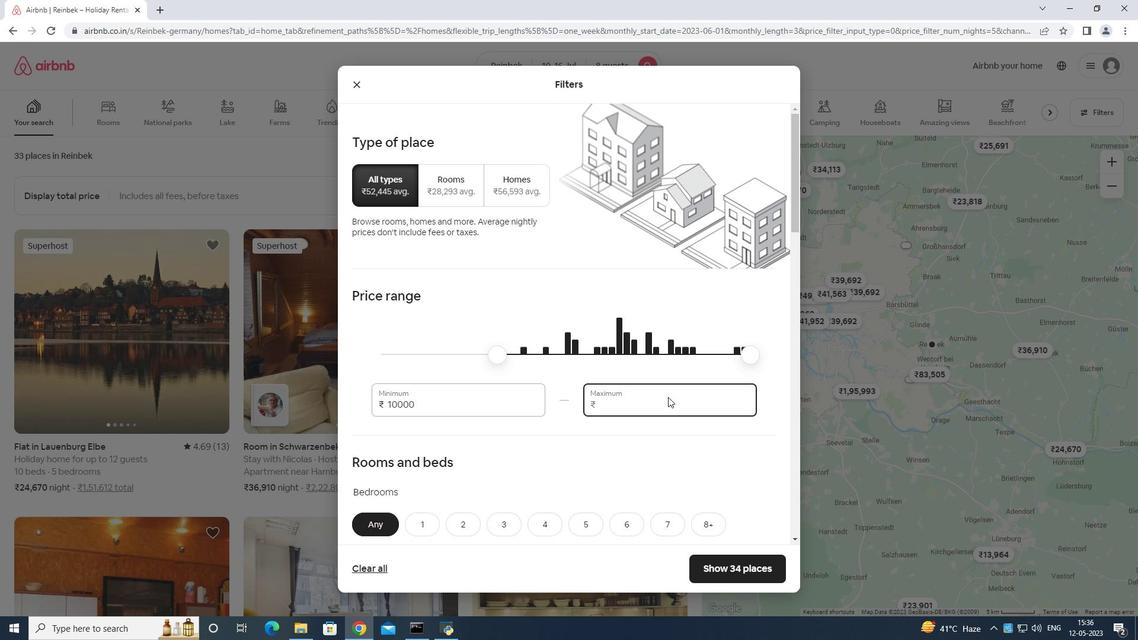 
Action: Mouse moved to (670, 395)
Screenshot: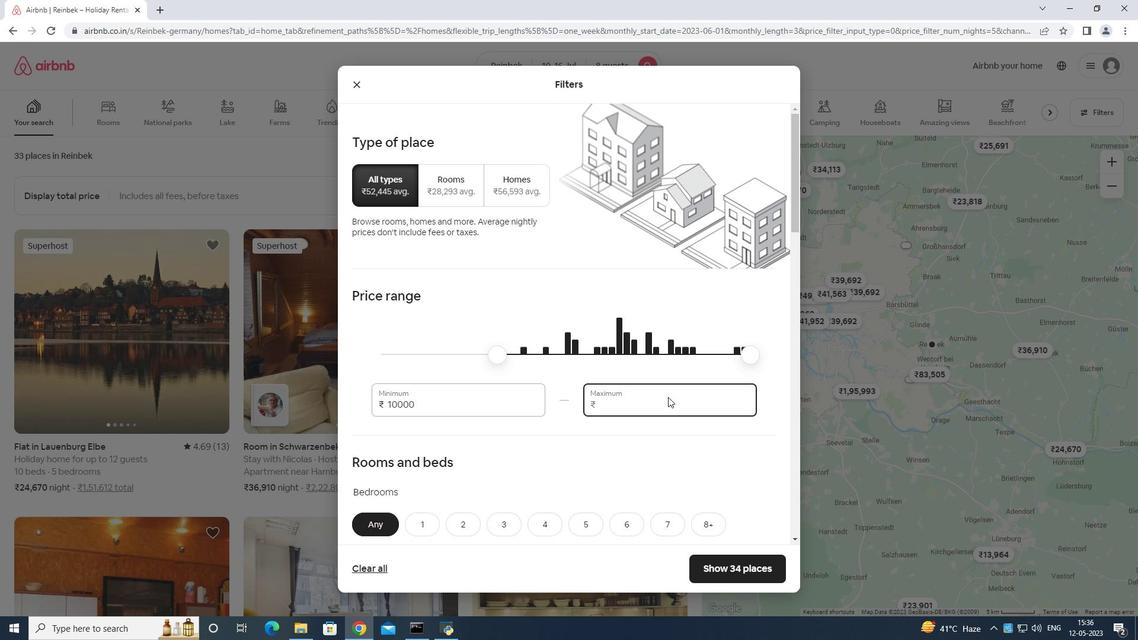 
Action: Key pressed 6
Screenshot: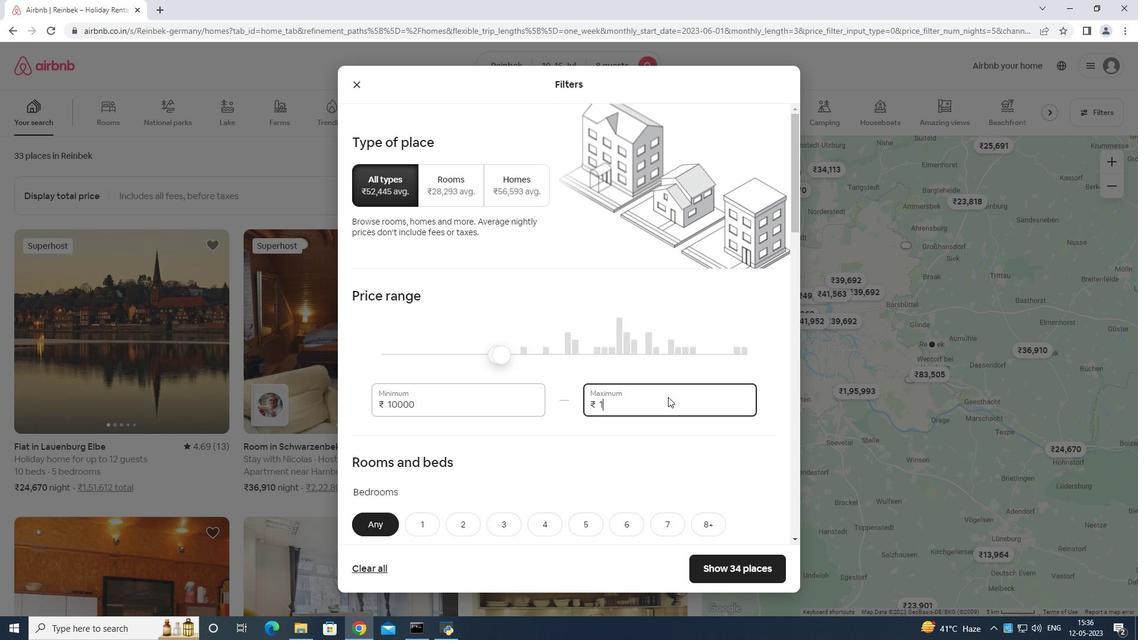 
Action: Mouse moved to (670, 395)
Screenshot: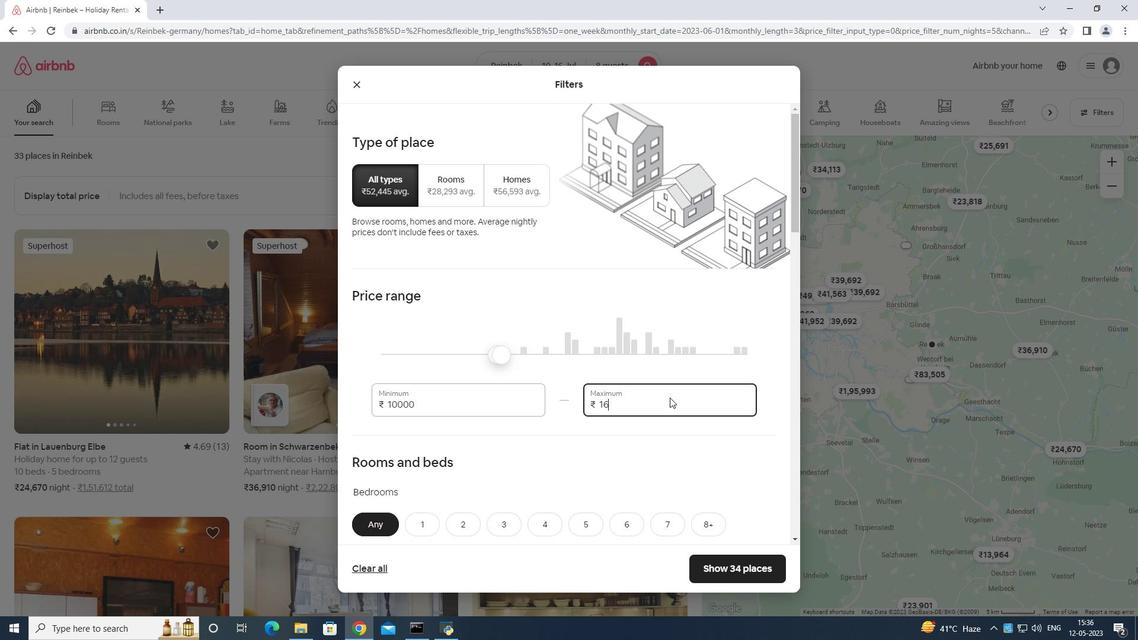 
Action: Key pressed 000
Screenshot: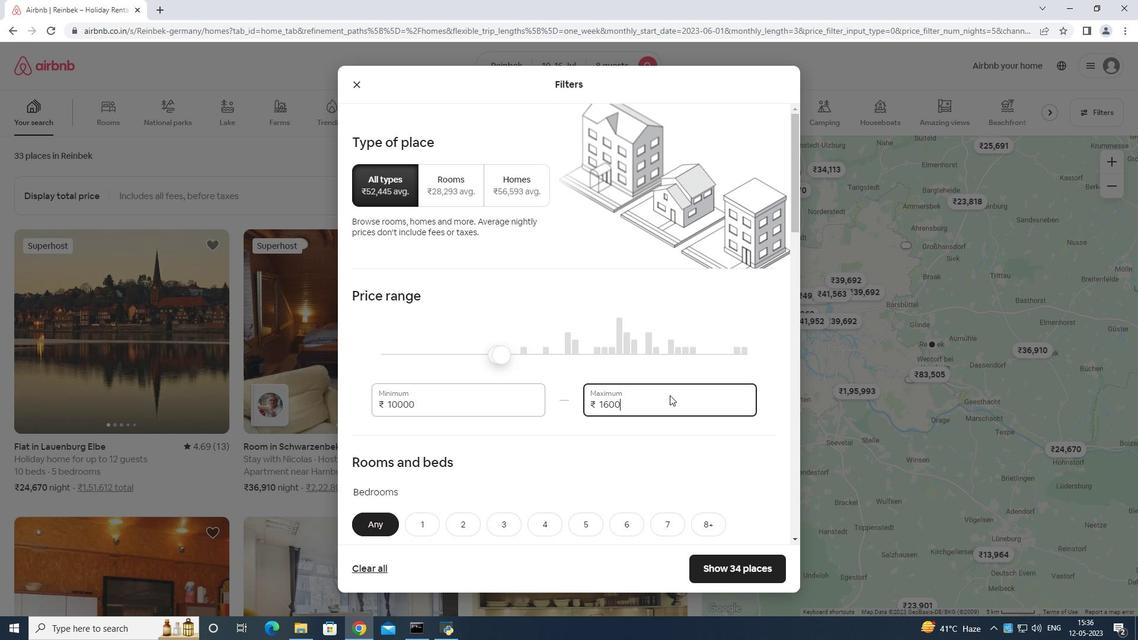 
Action: Mouse moved to (670, 395)
Screenshot: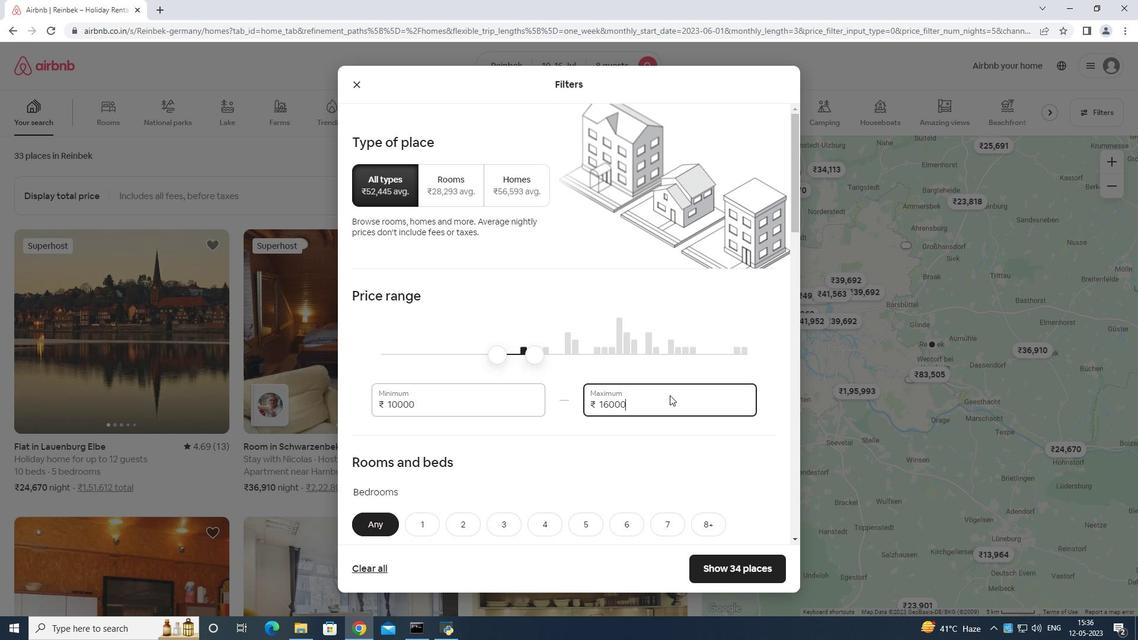 
Action: Mouse scrolled (670, 395) with delta (0, 0)
Screenshot: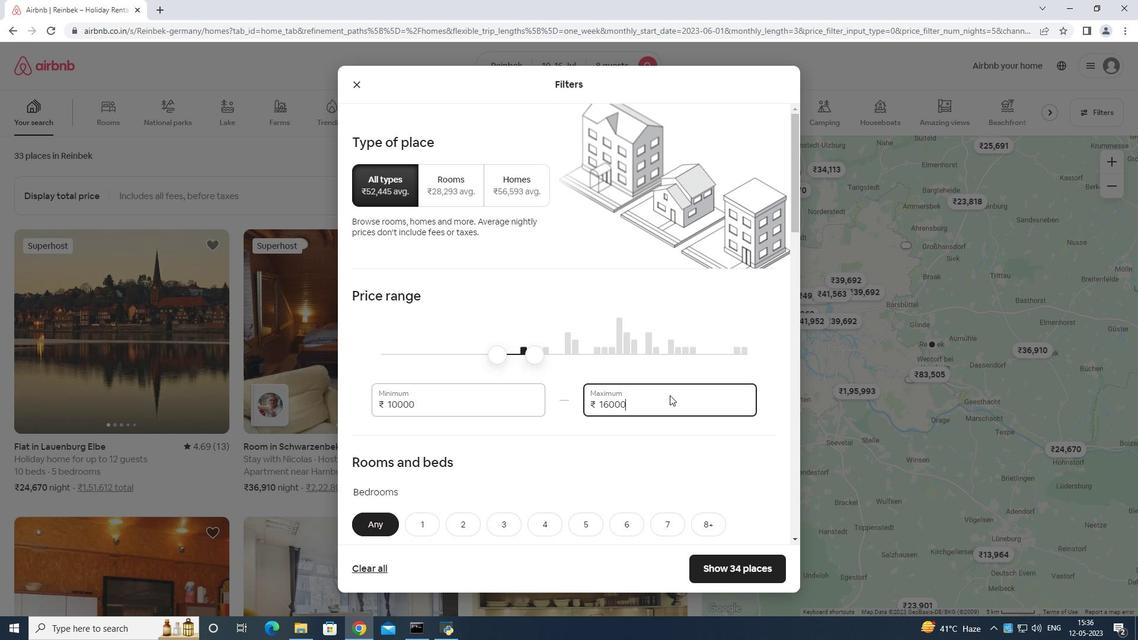 
Action: Mouse scrolled (670, 395) with delta (0, 0)
Screenshot: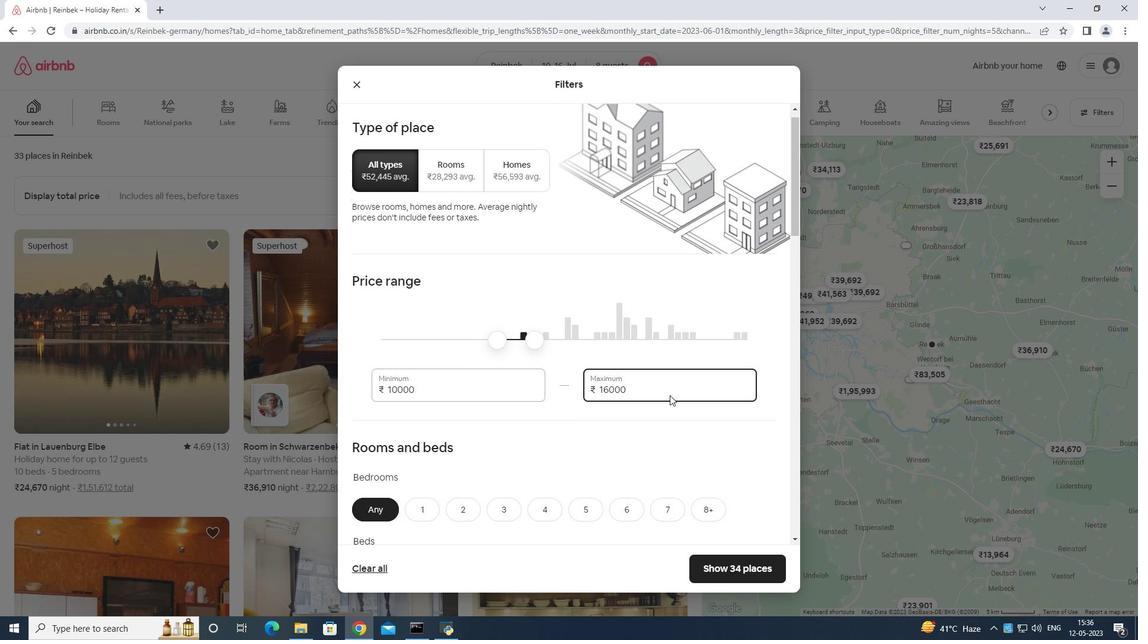 
Action: Mouse moved to (670, 395)
Screenshot: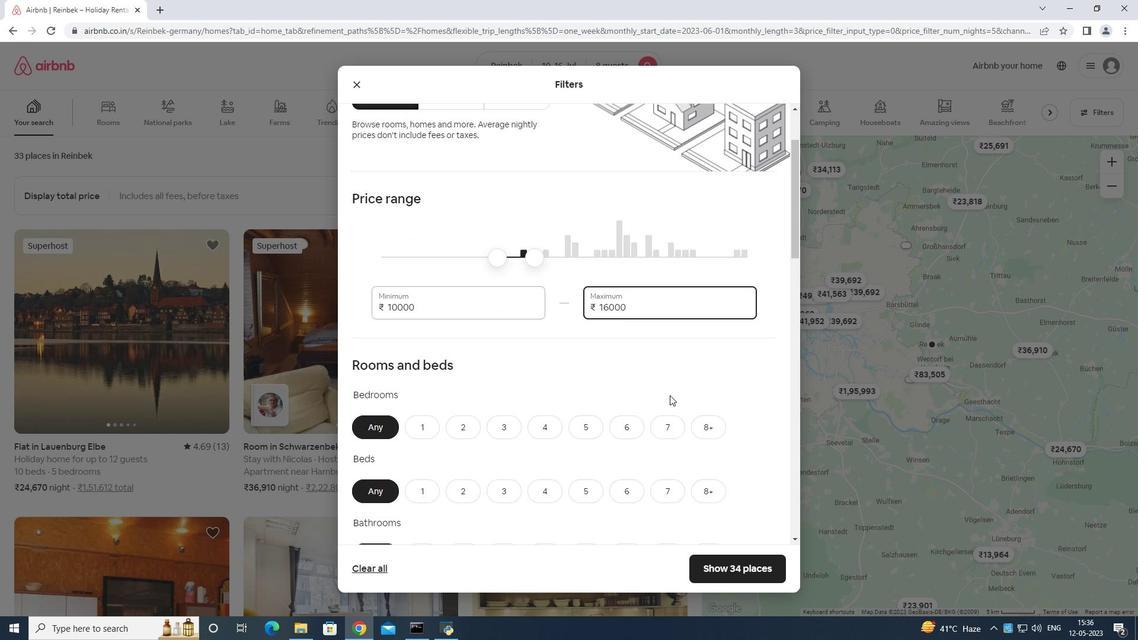 
Action: Mouse scrolled (670, 395) with delta (0, 0)
Screenshot: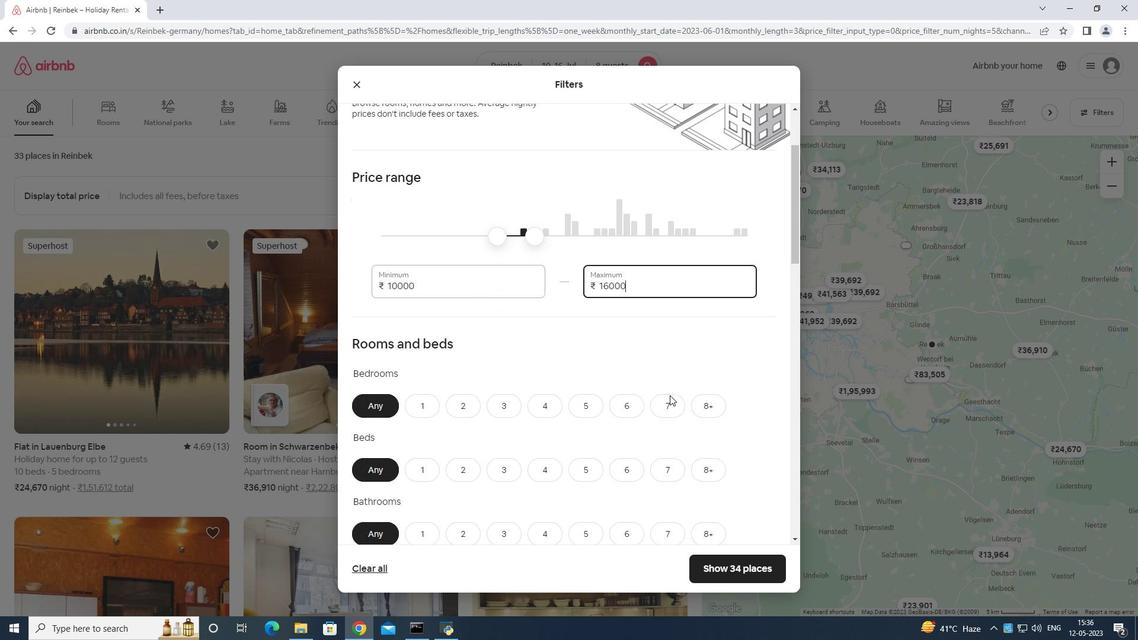 
Action: Mouse moved to (708, 349)
Screenshot: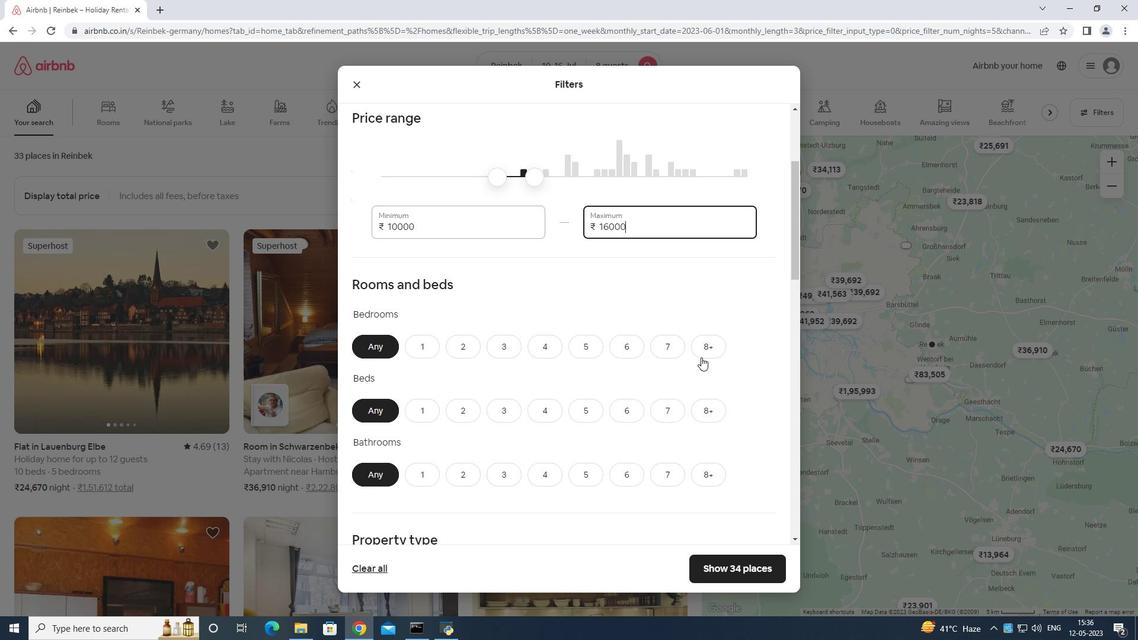 
Action: Mouse pressed left at (708, 349)
Screenshot: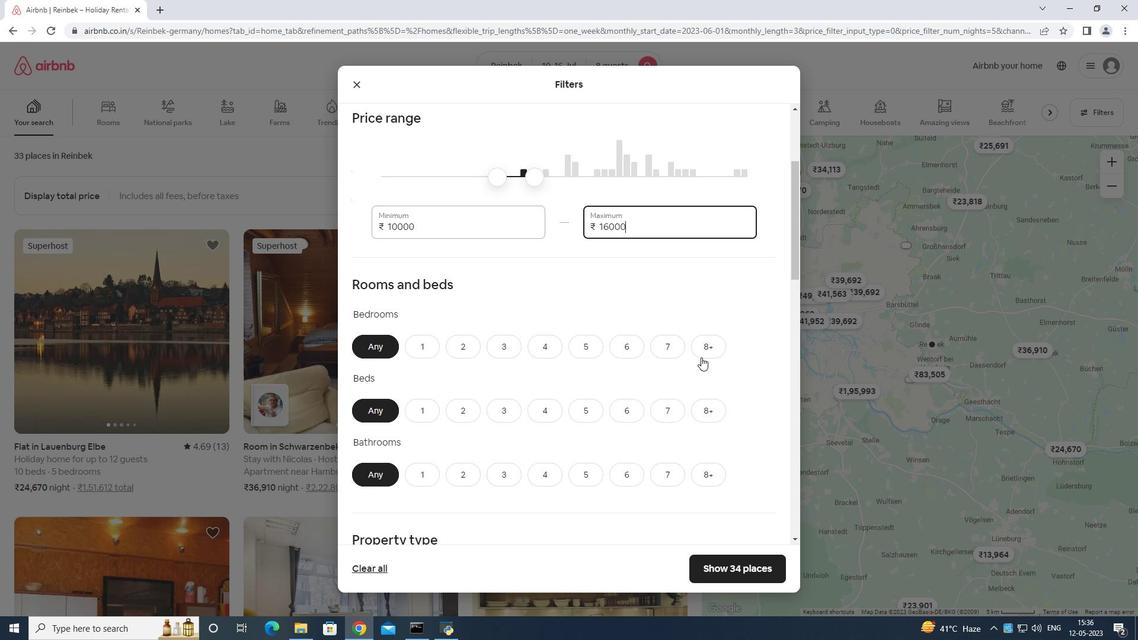 
Action: Mouse moved to (701, 401)
Screenshot: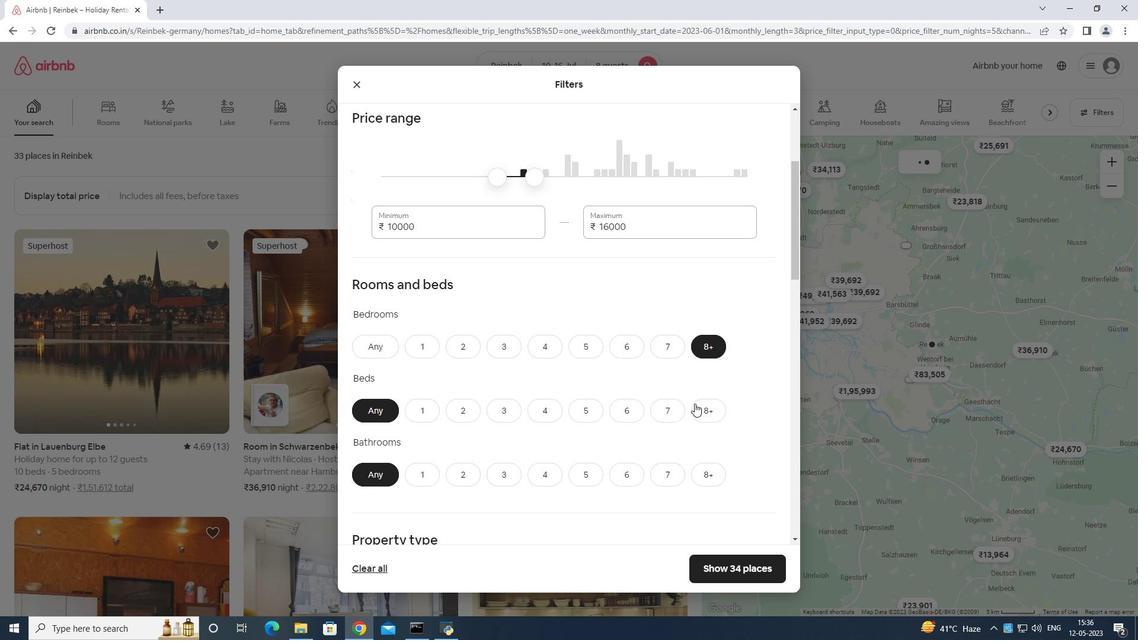 
Action: Mouse pressed left at (701, 401)
Screenshot: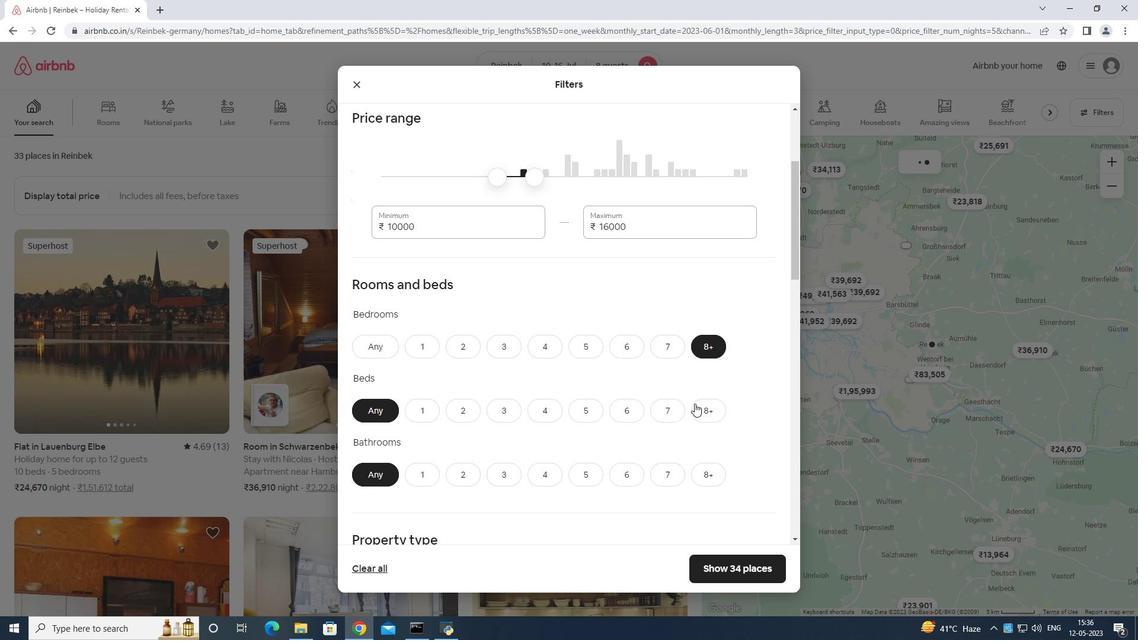 
Action: Mouse moved to (706, 478)
Screenshot: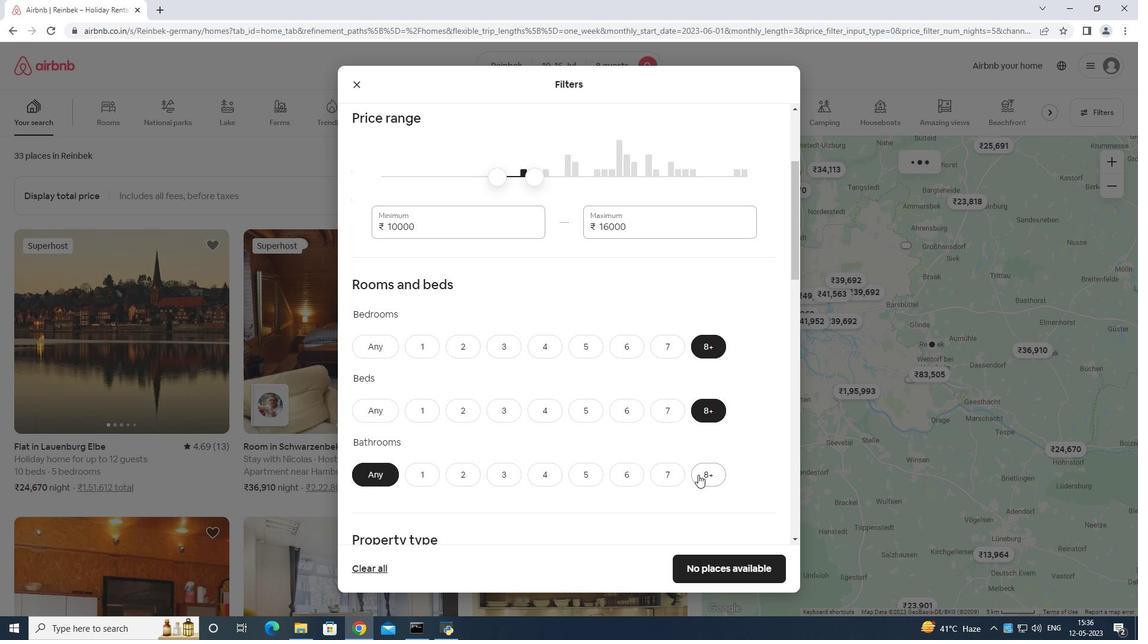 
Action: Mouse pressed left at (706, 478)
Screenshot: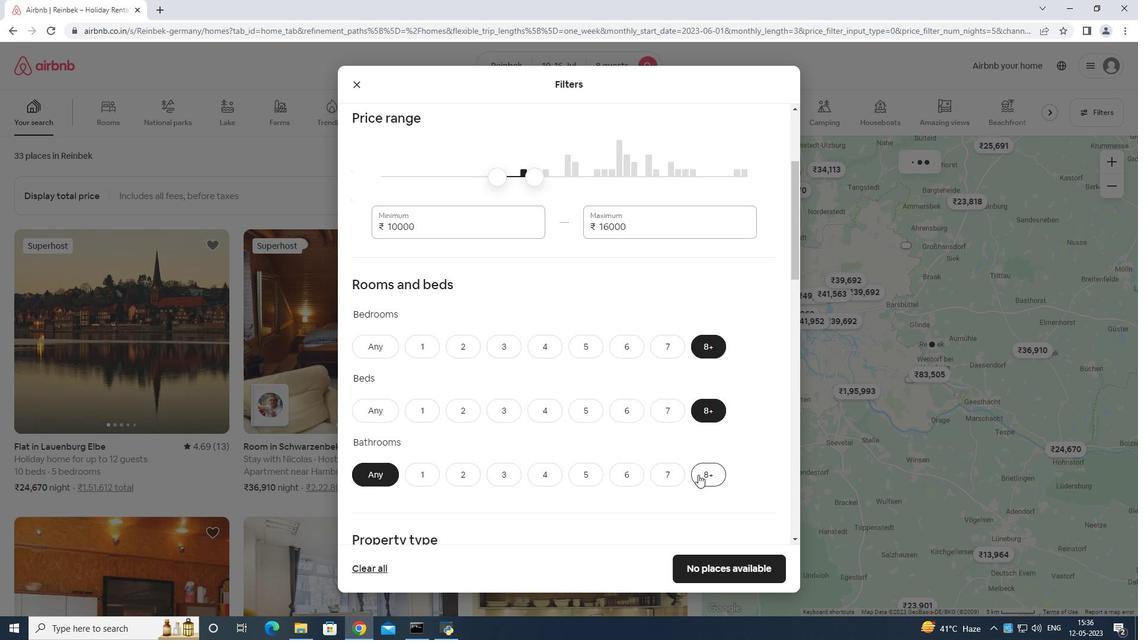 
Action: Mouse moved to (715, 455)
Screenshot: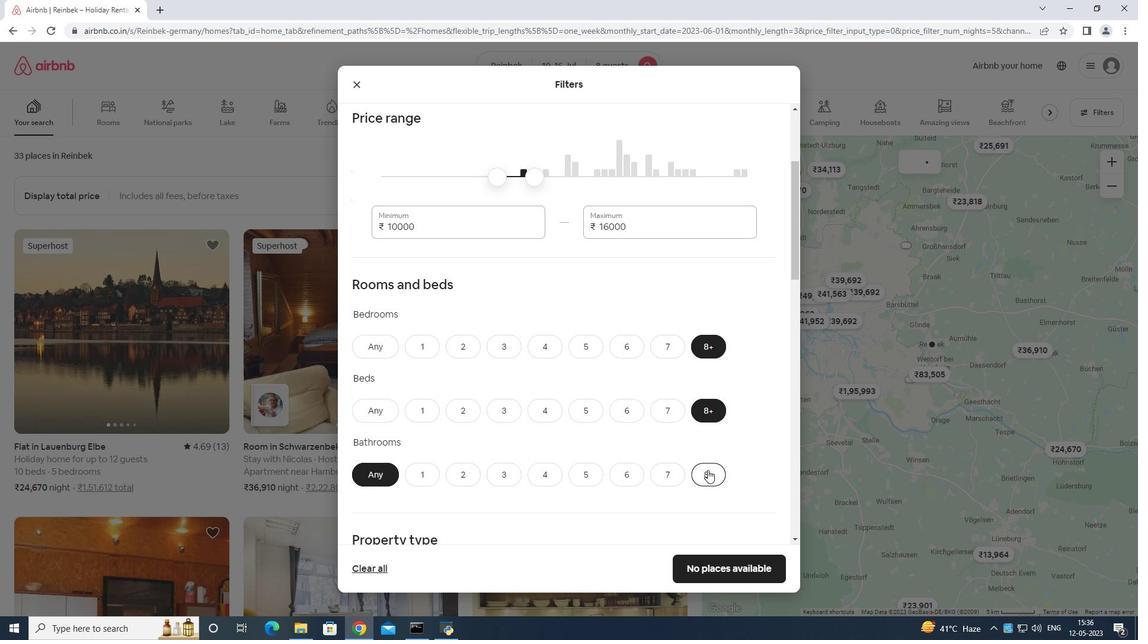 
Action: Mouse scrolled (715, 454) with delta (0, 0)
Screenshot: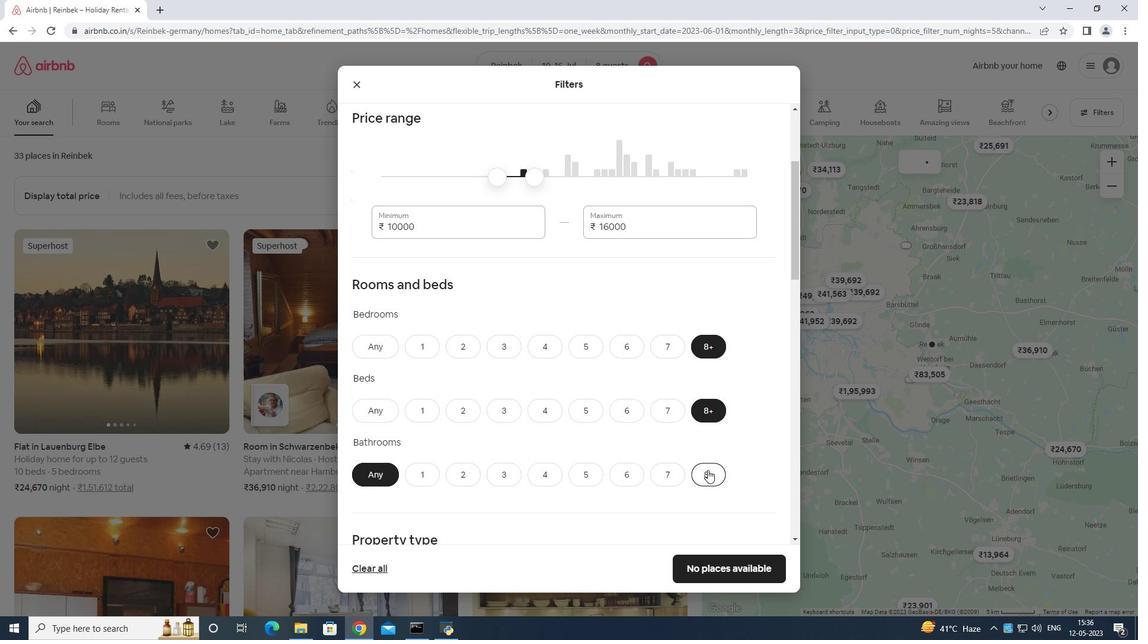 
Action: Mouse moved to (715, 456)
Screenshot: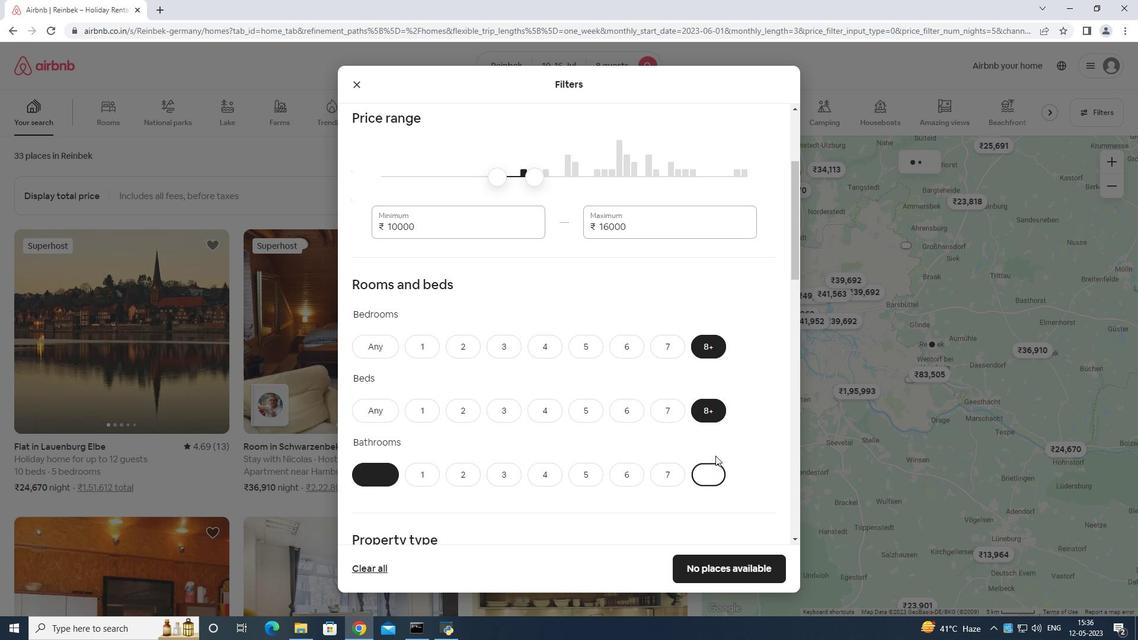 
Action: Mouse scrolled (715, 455) with delta (0, 0)
Screenshot: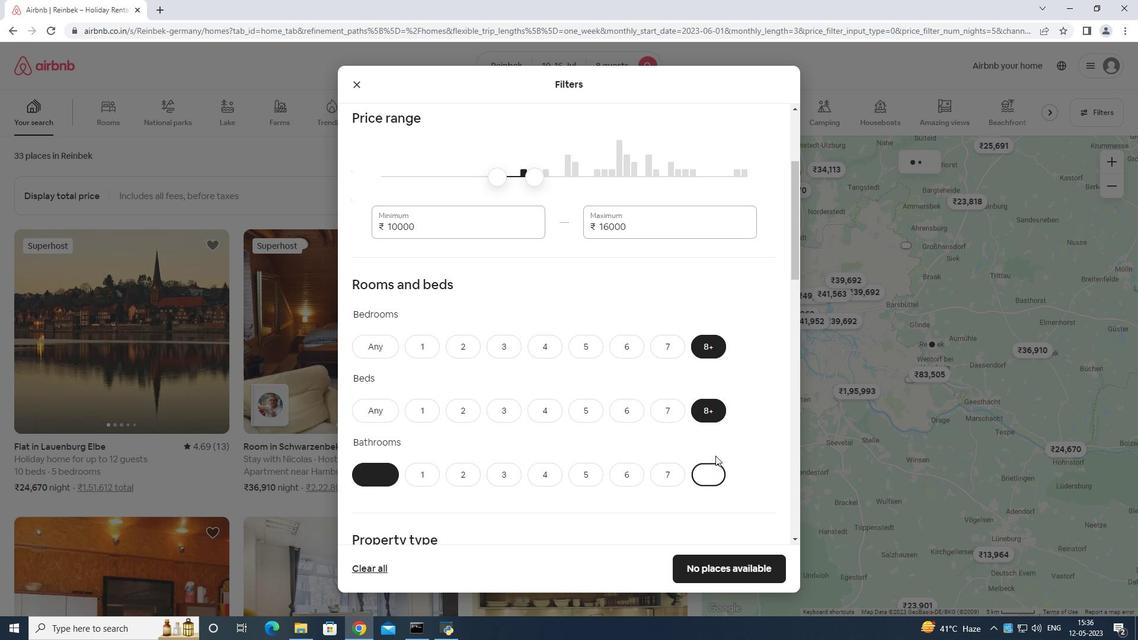 
Action: Mouse moved to (715, 456)
Screenshot: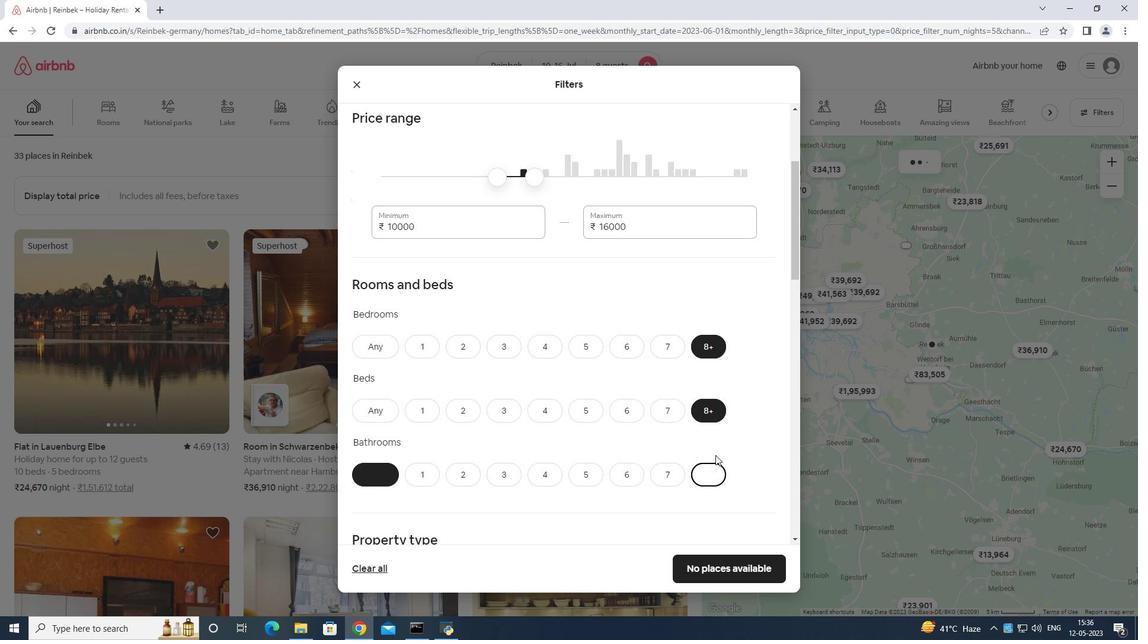 
Action: Mouse scrolled (715, 455) with delta (0, 0)
Screenshot: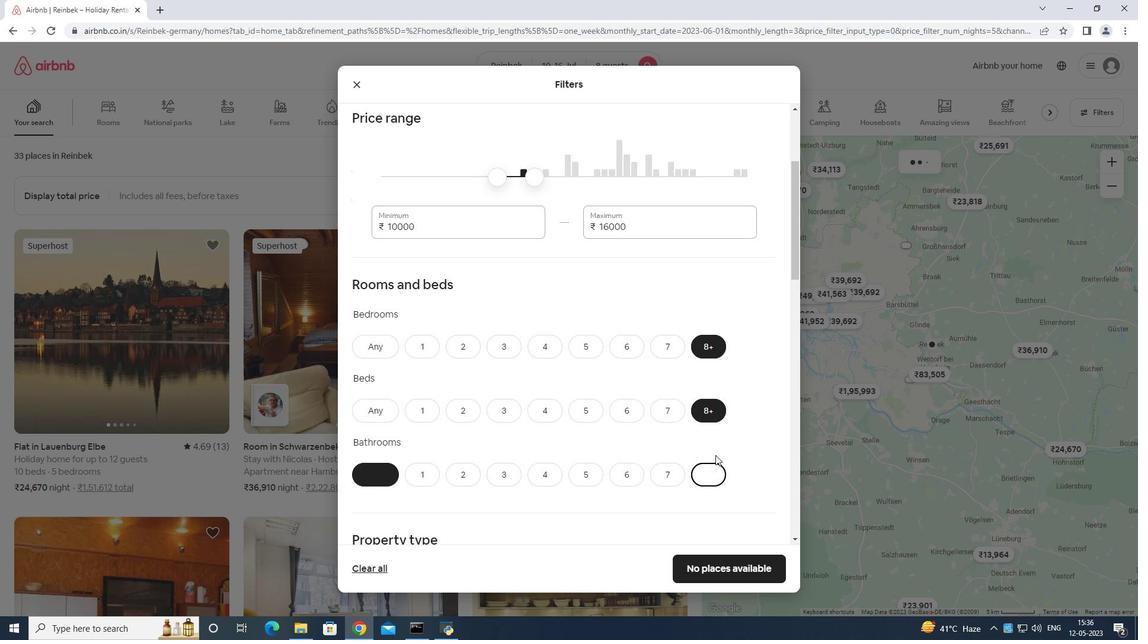 
Action: Mouse moved to (707, 437)
Screenshot: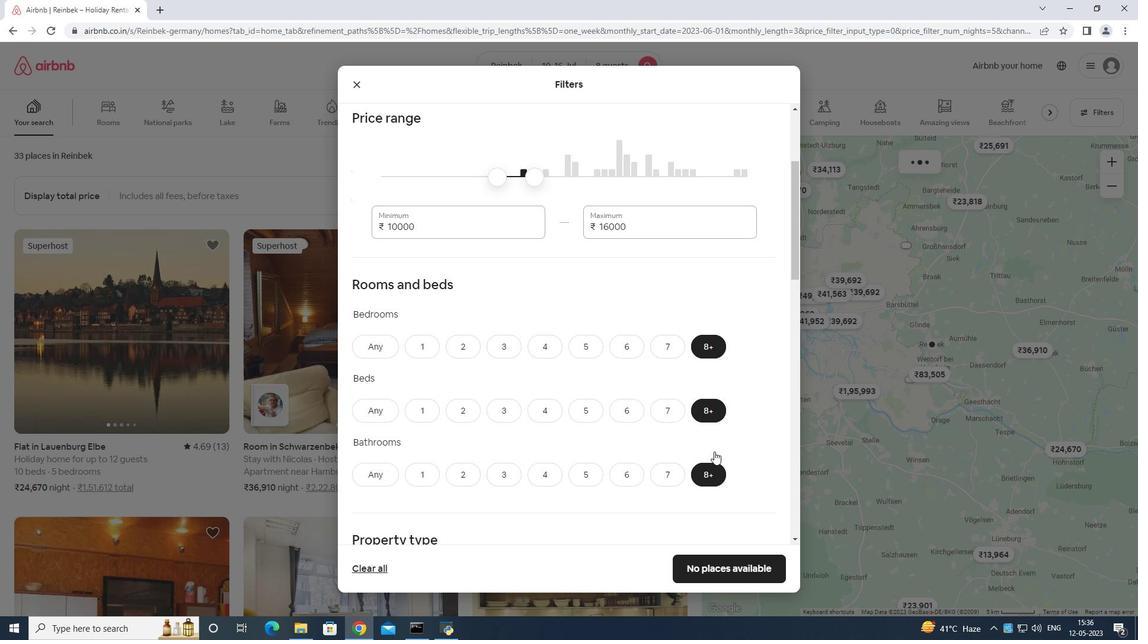 
Action: Mouse scrolled (707, 437) with delta (0, 0)
Screenshot: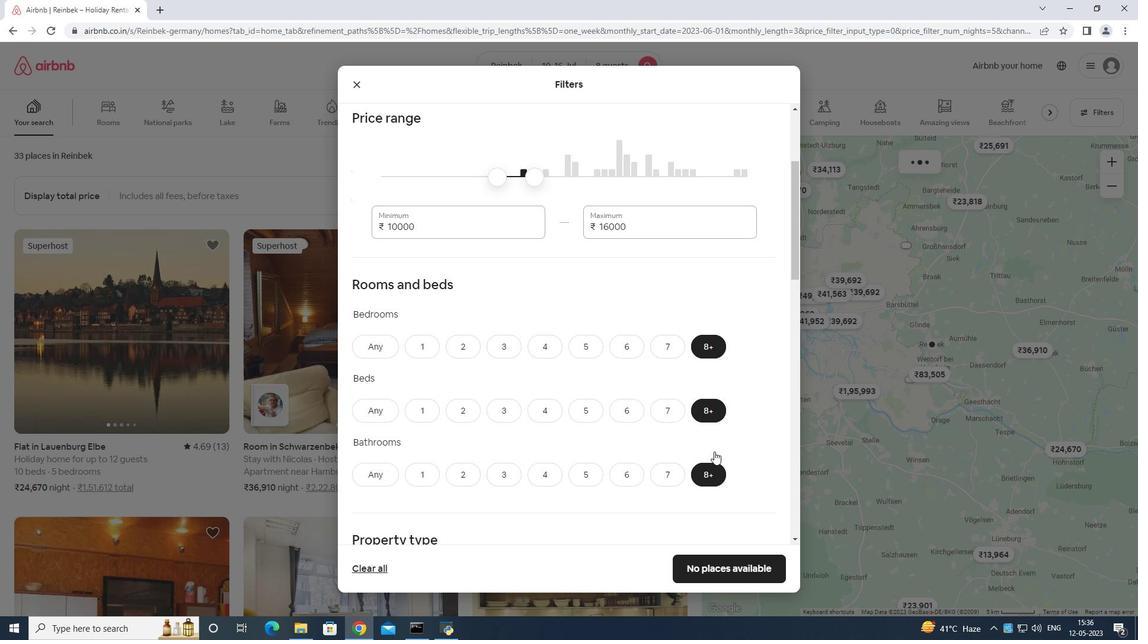
Action: Mouse moved to (421, 348)
Screenshot: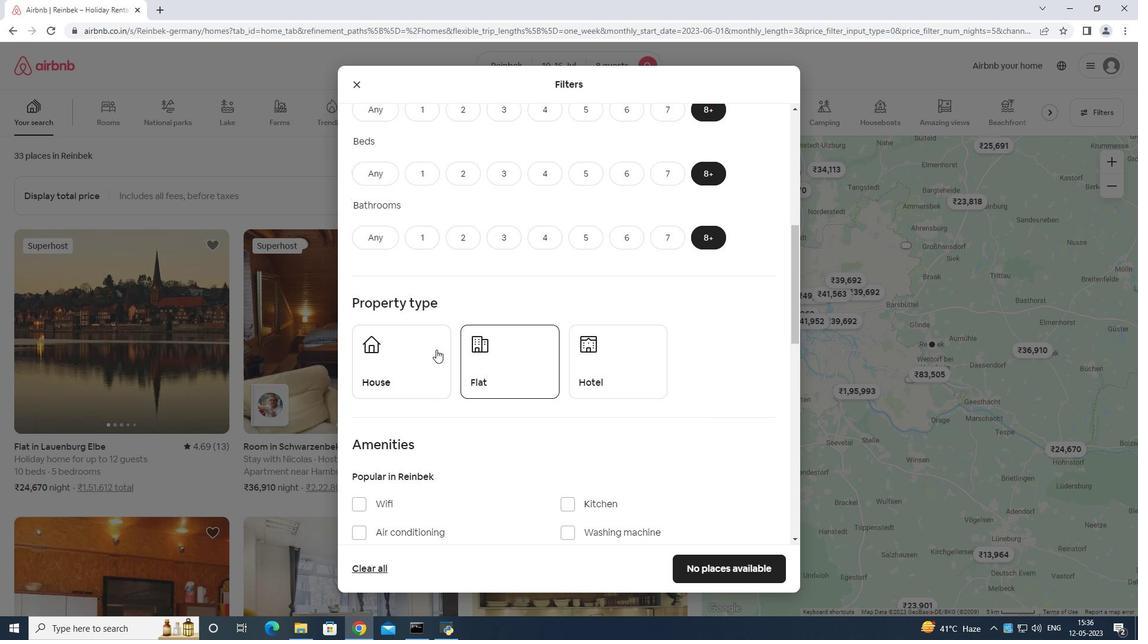 
Action: Mouse pressed left at (421, 348)
Screenshot: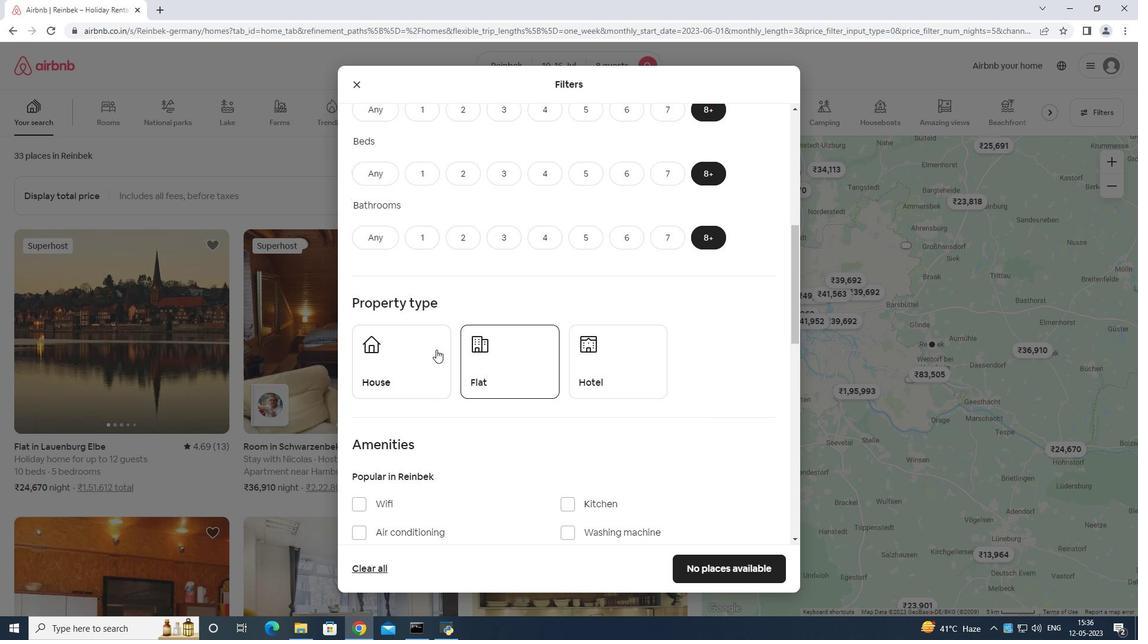 
Action: Mouse moved to (504, 357)
Screenshot: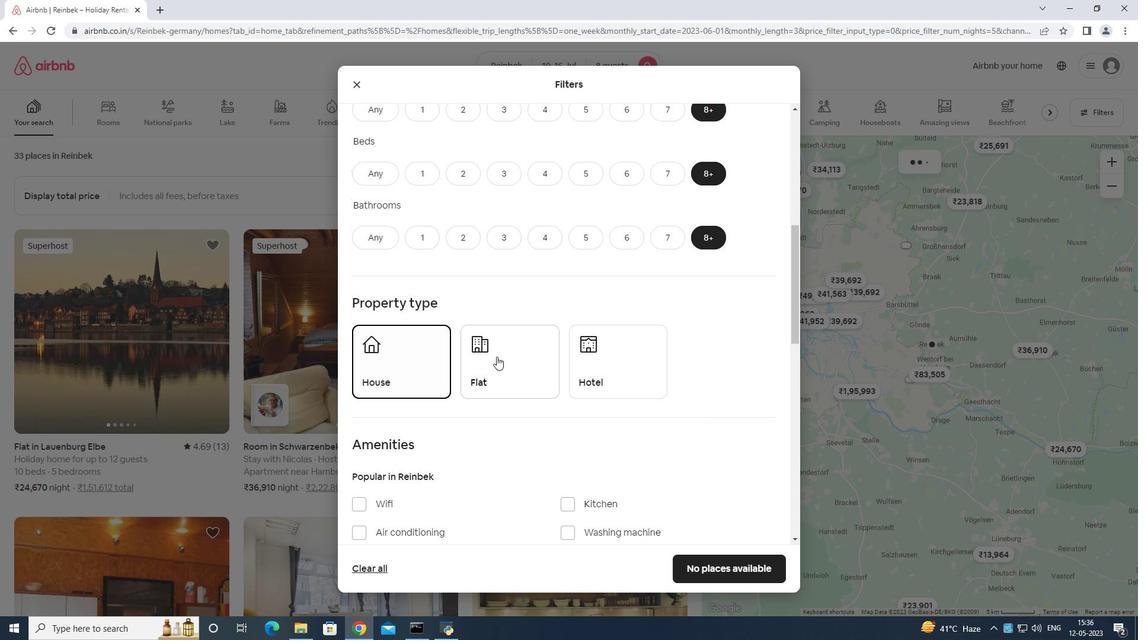 
Action: Mouse pressed left at (504, 357)
Screenshot: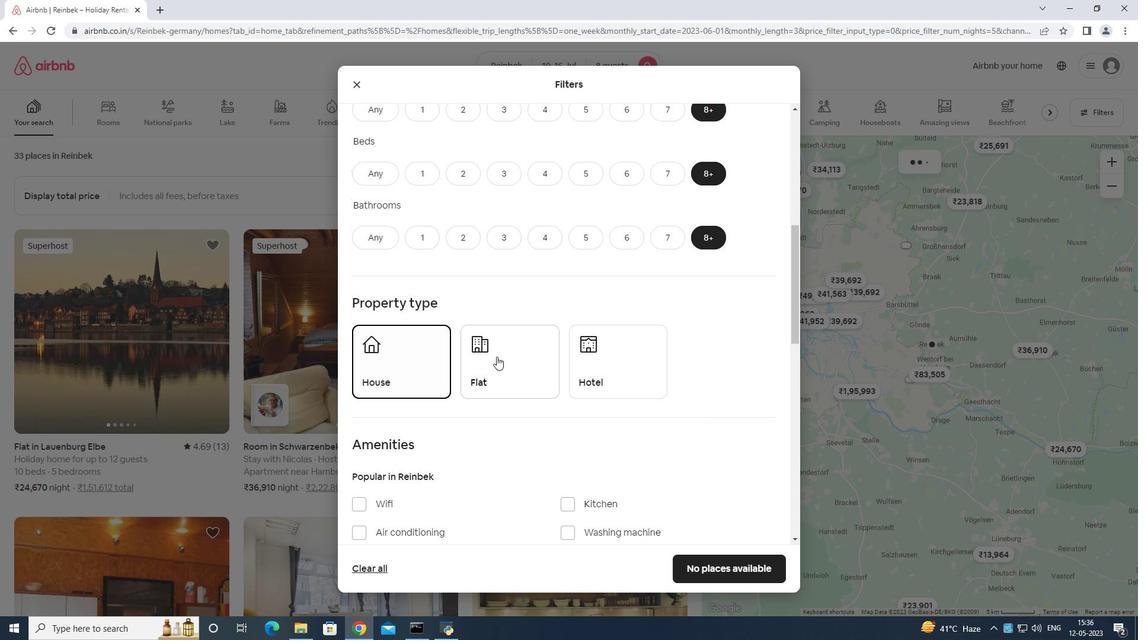 
Action: Mouse moved to (533, 364)
Screenshot: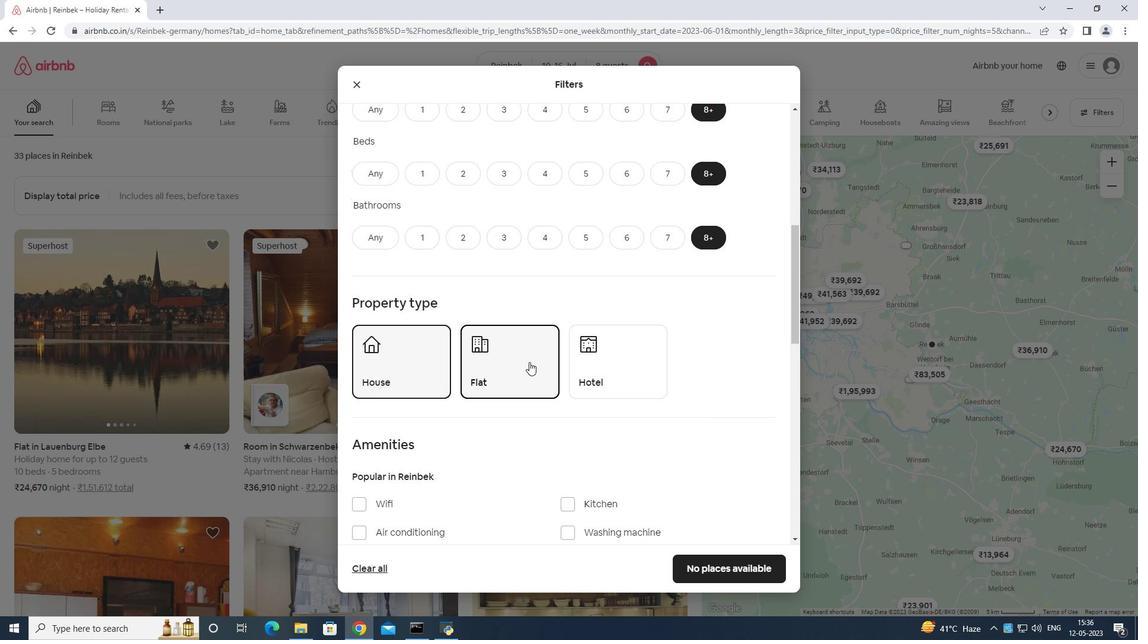 
Action: Mouse scrolled (533, 364) with delta (0, 0)
Screenshot: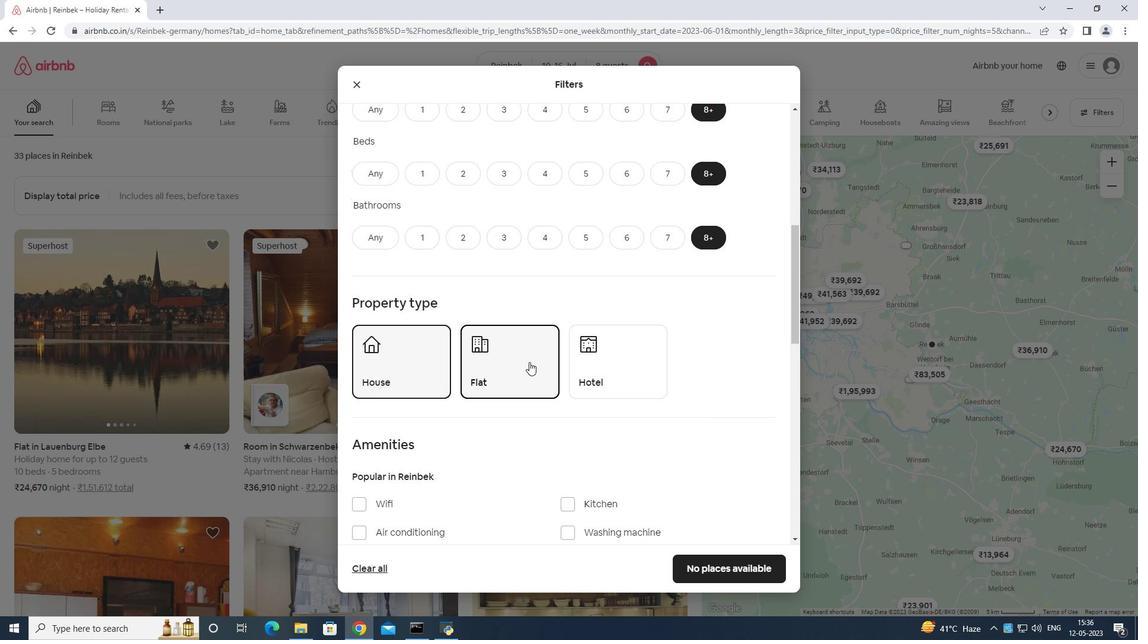 
Action: Mouse moved to (533, 367)
Screenshot: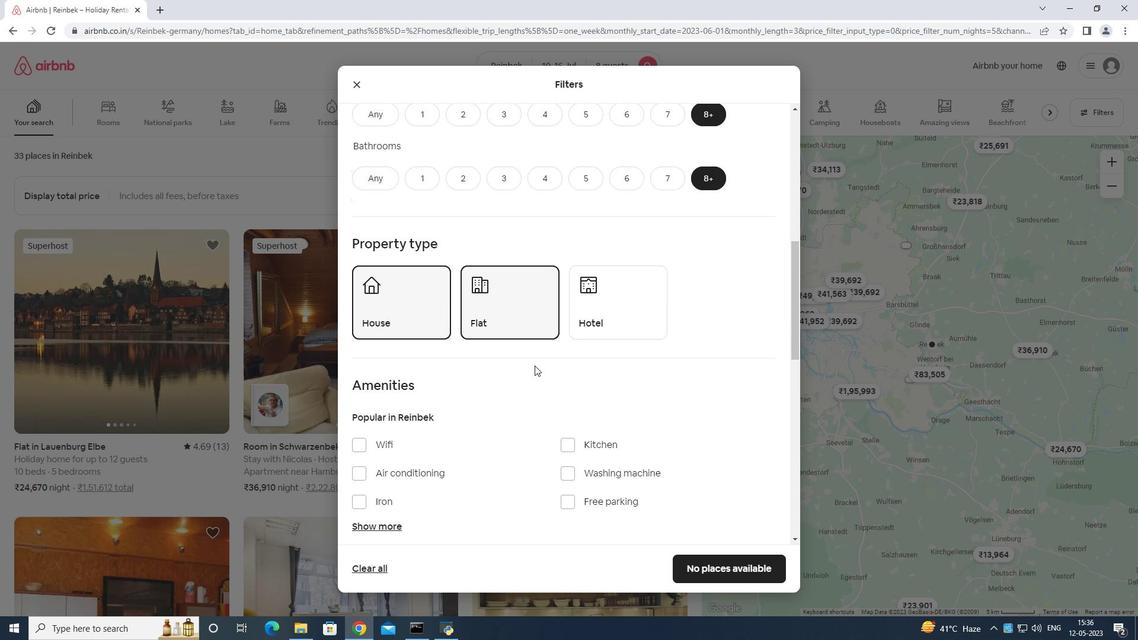
Action: Mouse scrolled (533, 366) with delta (0, 0)
Screenshot: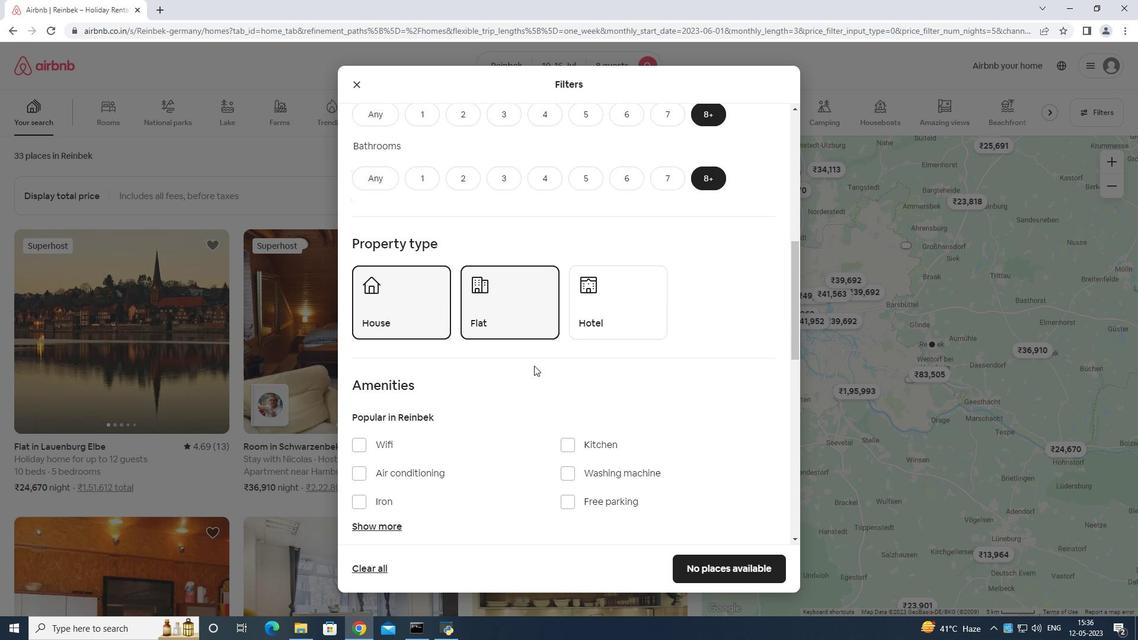 
Action: Mouse moved to (350, 380)
Screenshot: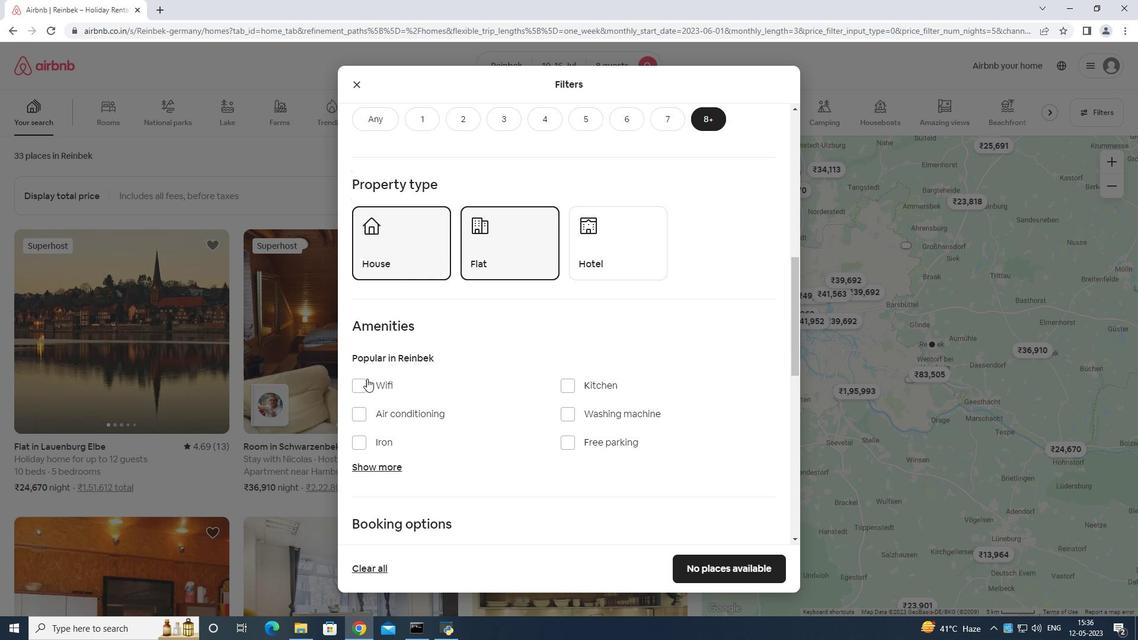 
Action: Mouse pressed left at (350, 380)
Screenshot: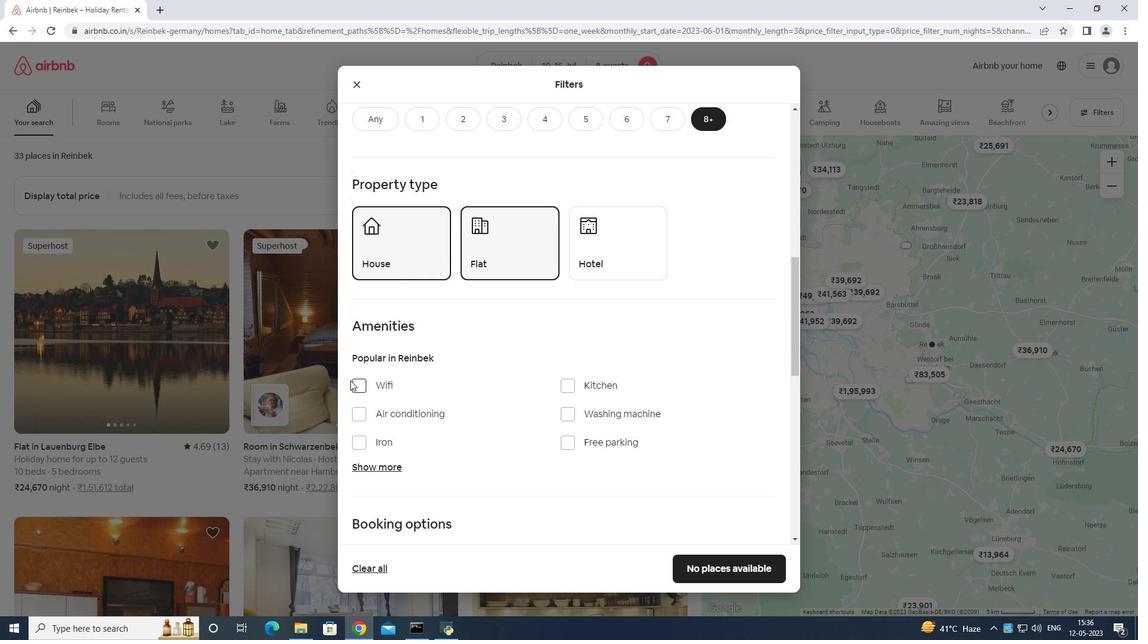 
Action: Mouse moved to (360, 385)
Screenshot: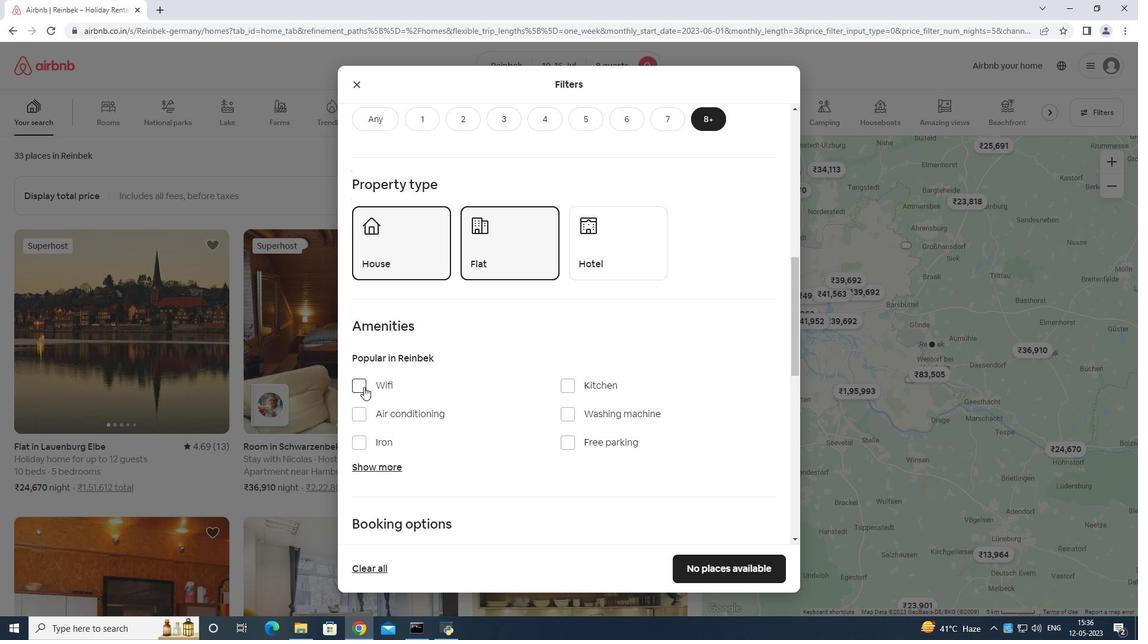 
Action: Mouse pressed left at (360, 385)
Screenshot: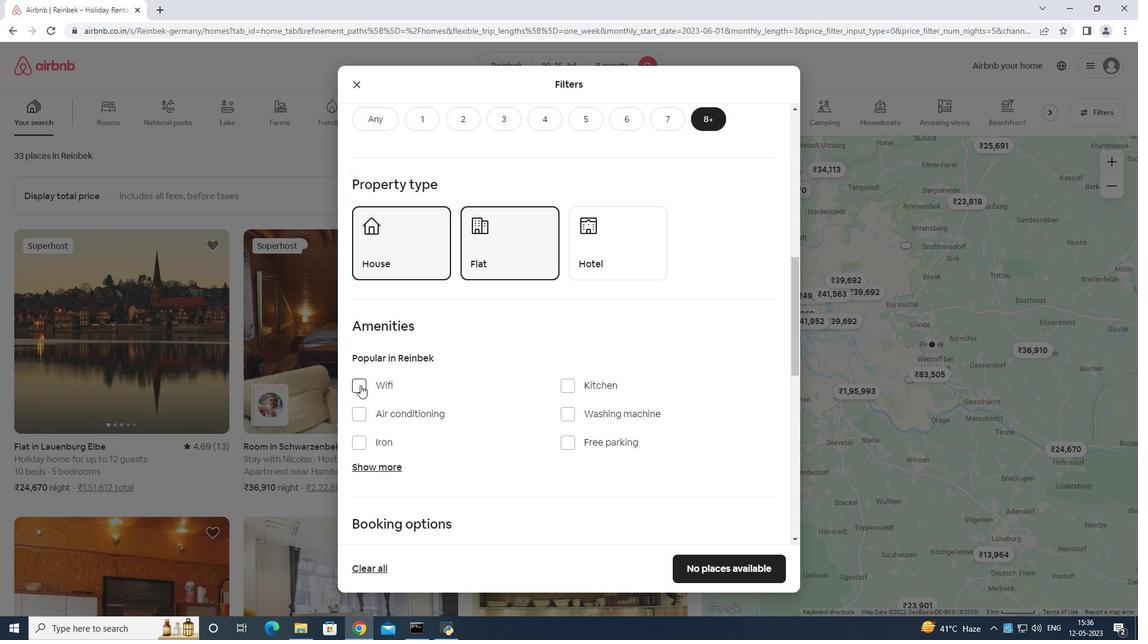 
Action: Mouse moved to (571, 443)
Screenshot: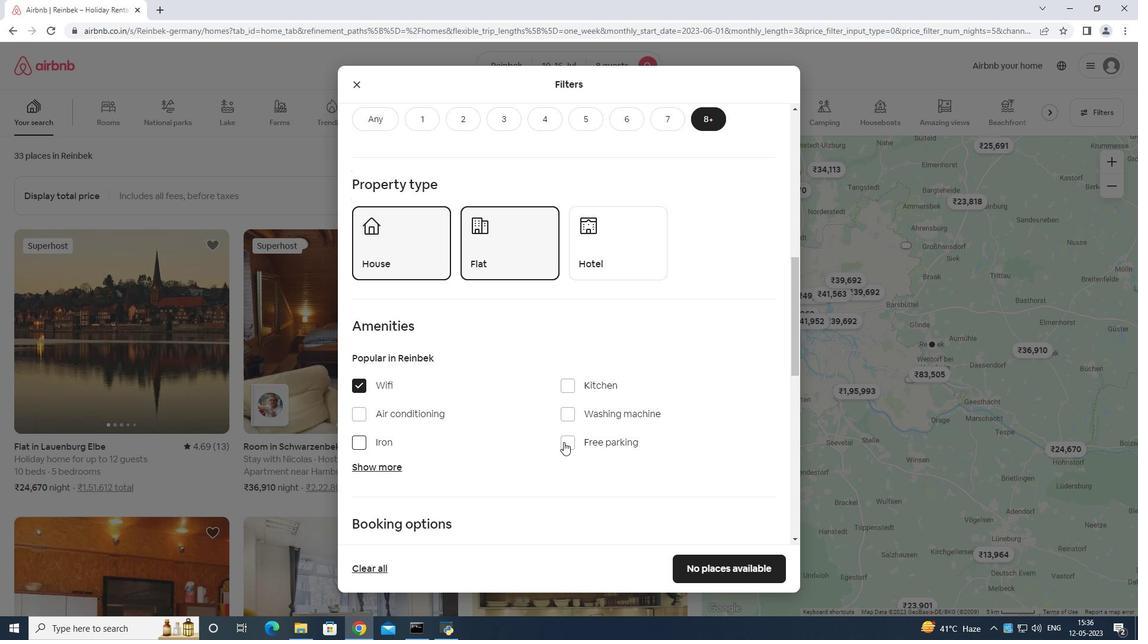 
Action: Mouse pressed left at (571, 443)
Screenshot: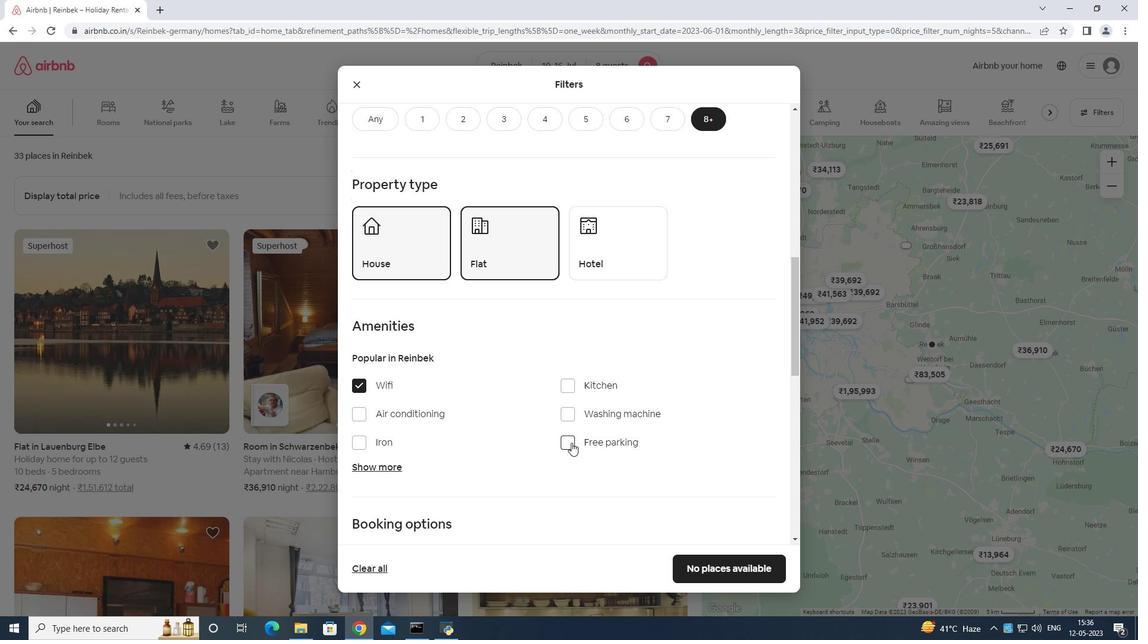 
Action: Mouse moved to (366, 467)
Screenshot: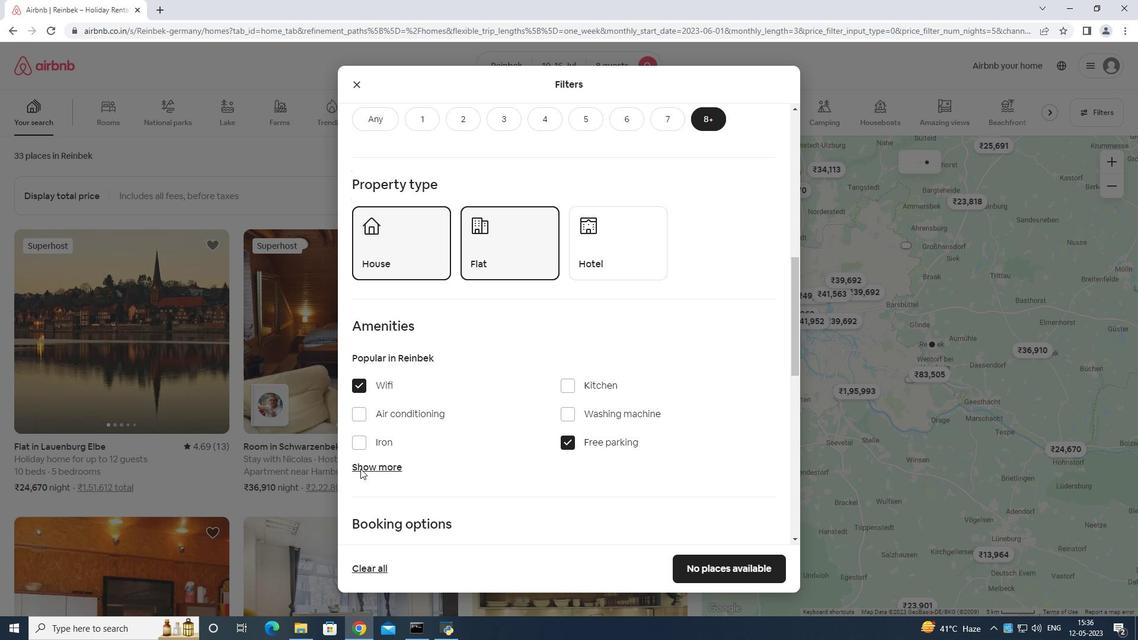 
Action: Mouse pressed left at (366, 467)
Screenshot: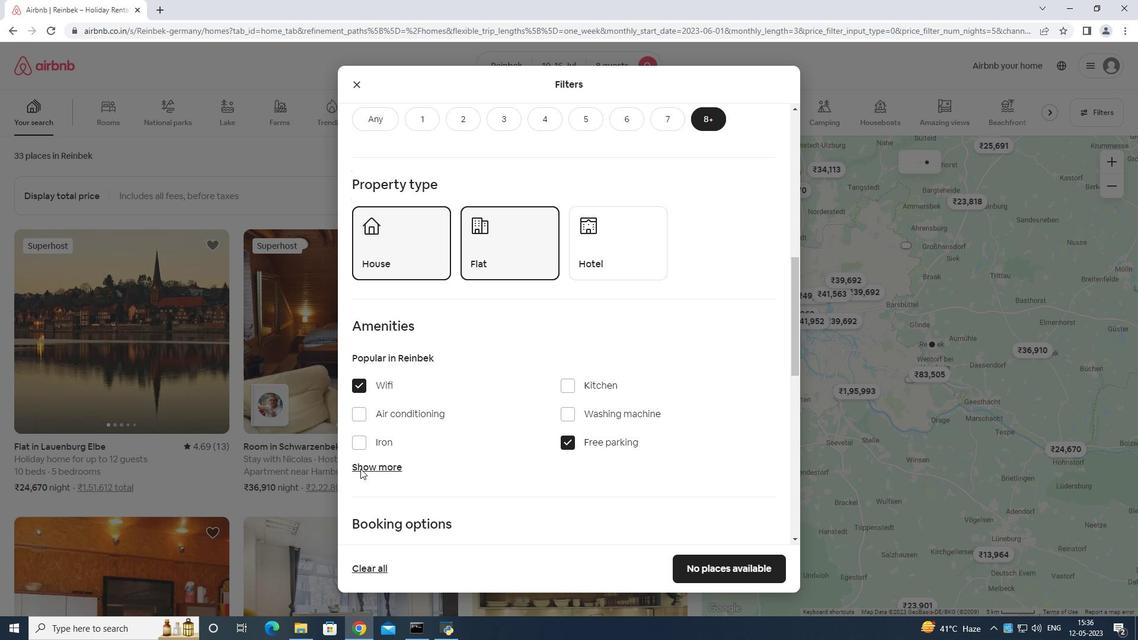 
Action: Mouse moved to (454, 459)
Screenshot: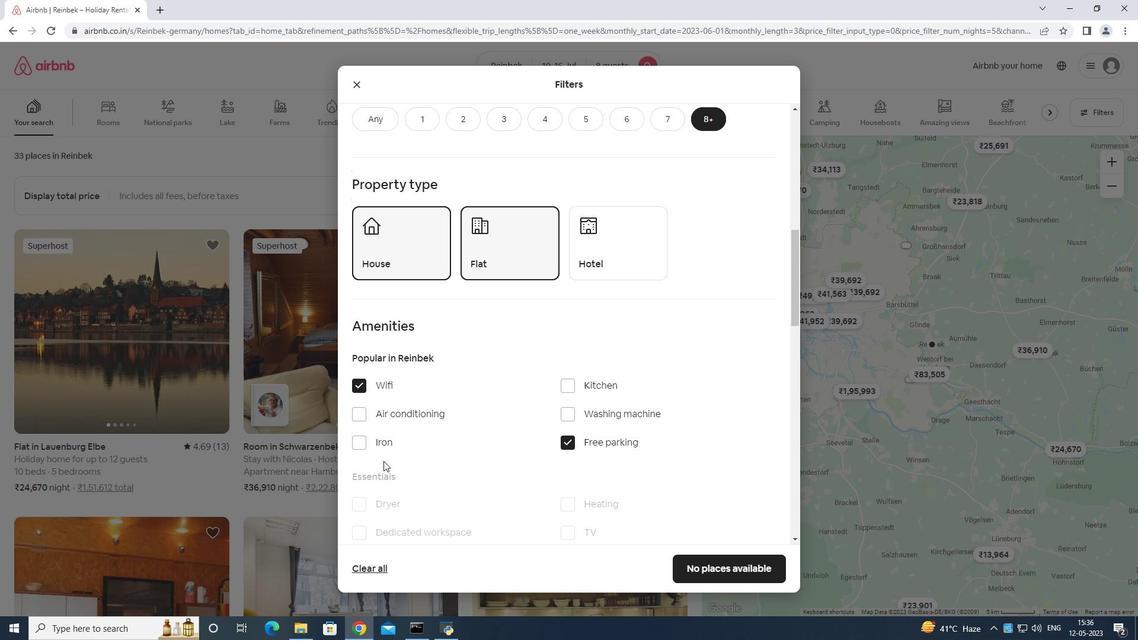 
Action: Mouse scrolled (454, 458) with delta (0, 0)
Screenshot: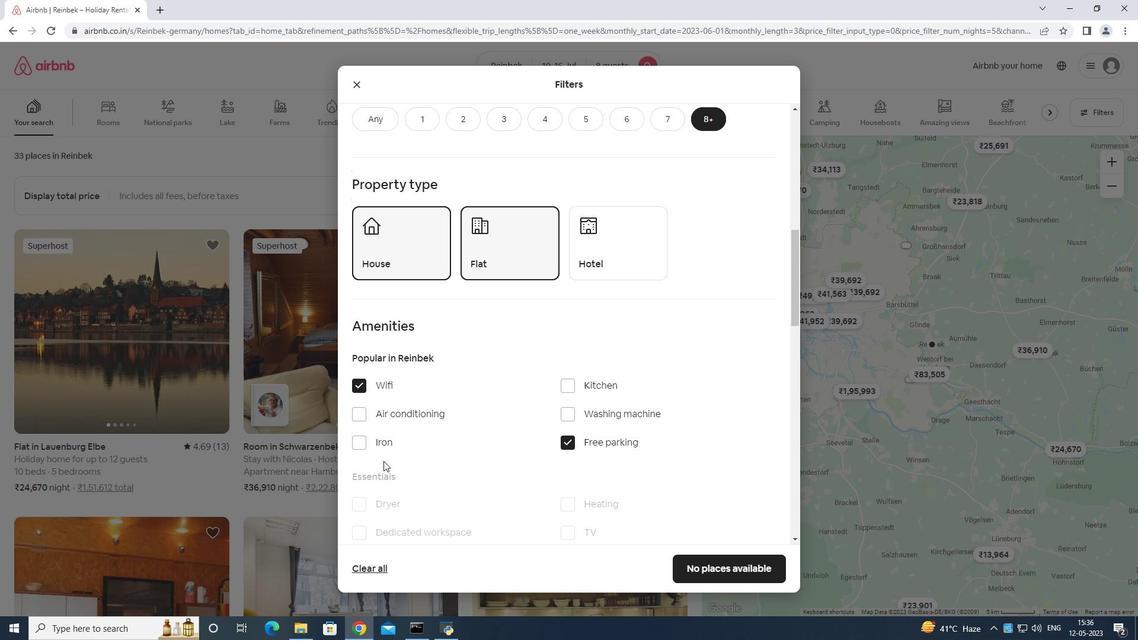 
Action: Mouse moved to (466, 459)
Screenshot: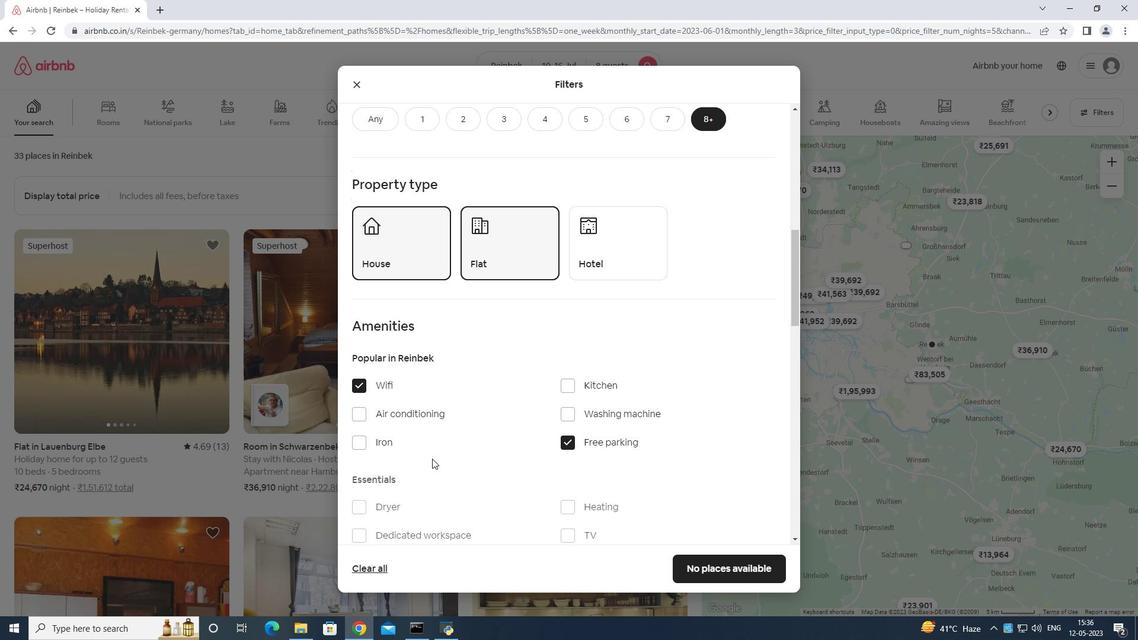 
Action: Mouse scrolled (466, 458) with delta (0, 0)
Screenshot: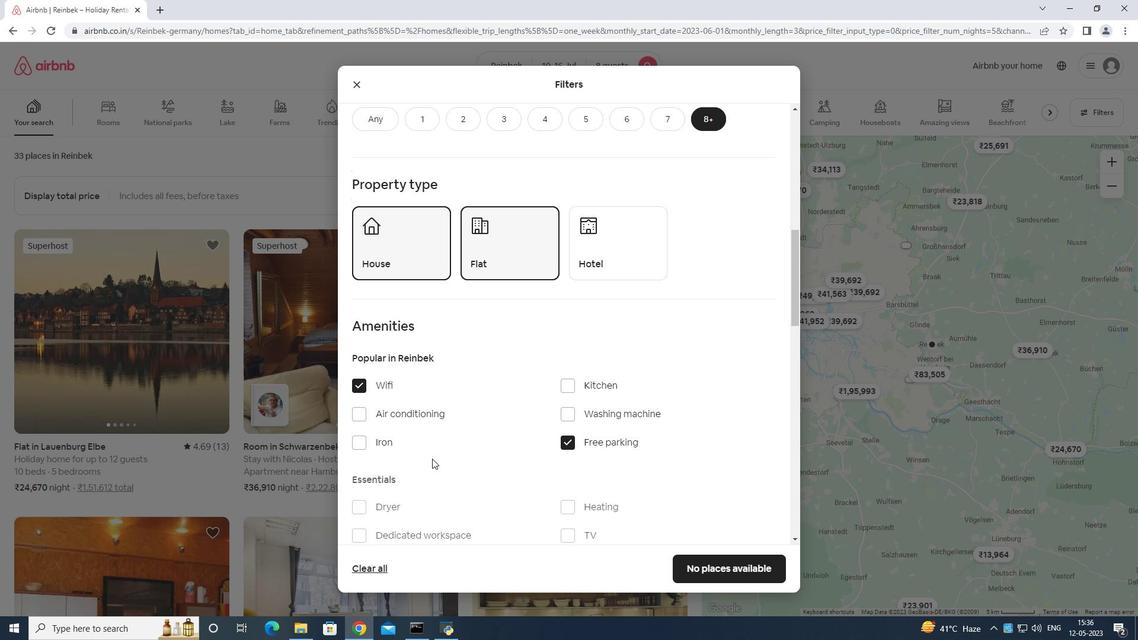 
Action: Mouse moved to (481, 454)
Screenshot: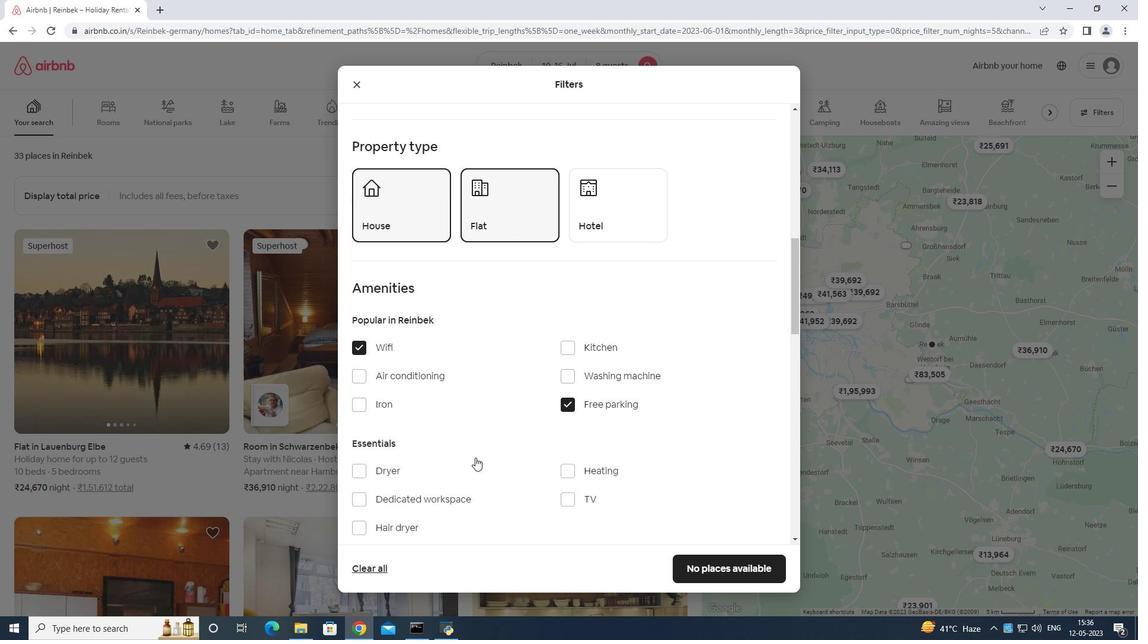 
Action: Mouse scrolled (479, 456) with delta (0, 0)
Screenshot: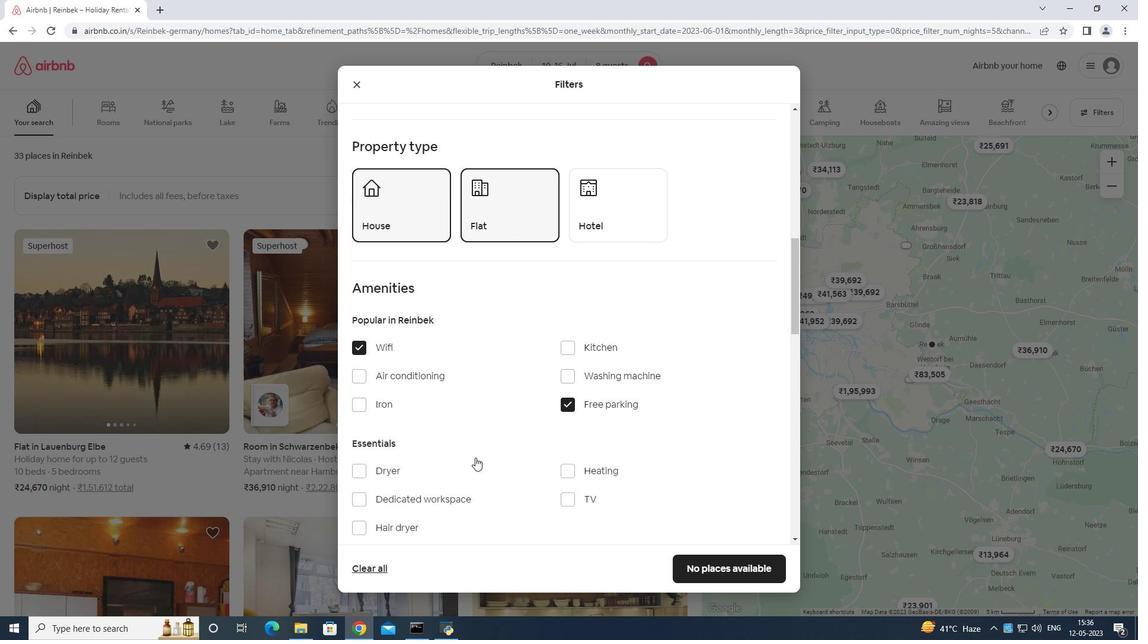 
Action: Mouse moved to (565, 357)
Screenshot: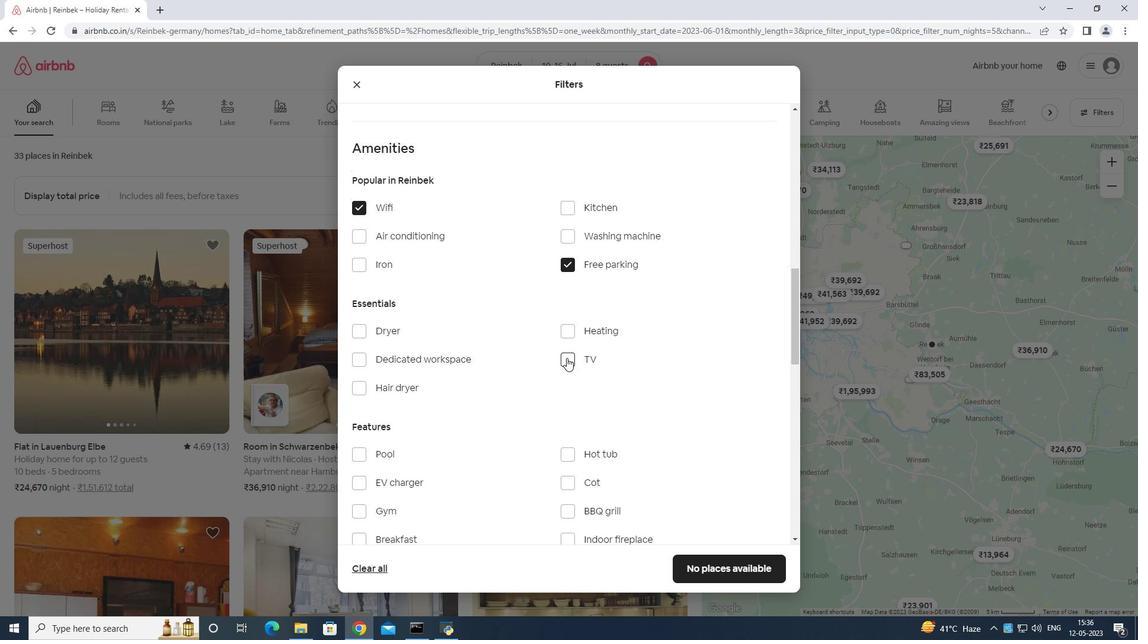 
Action: Mouse pressed left at (565, 357)
Screenshot: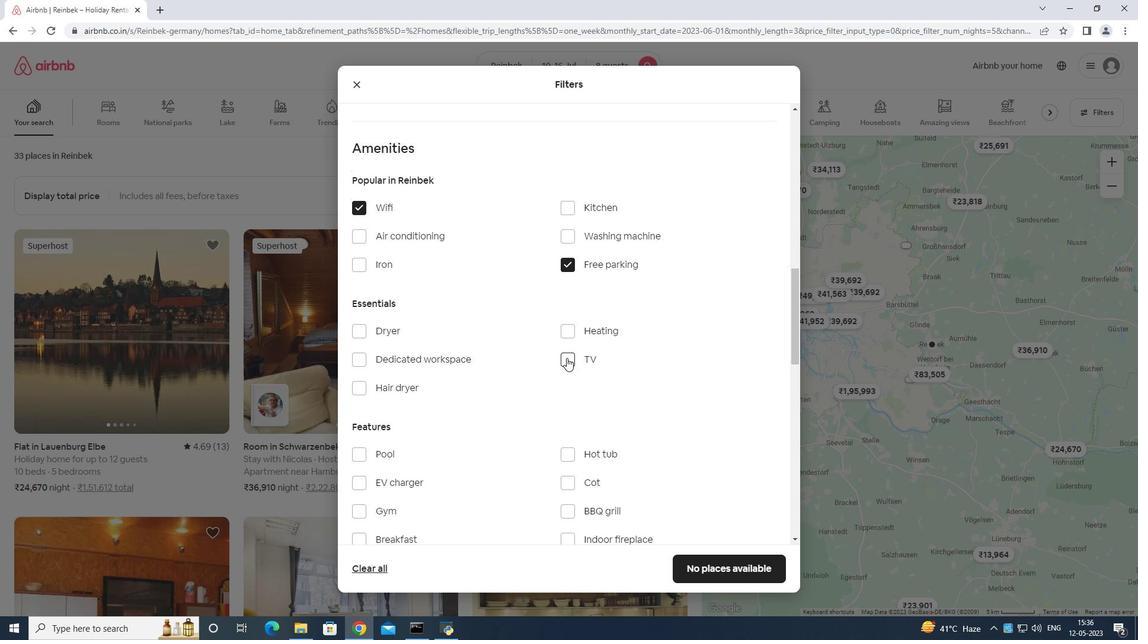 
Action: Mouse moved to (562, 371)
Screenshot: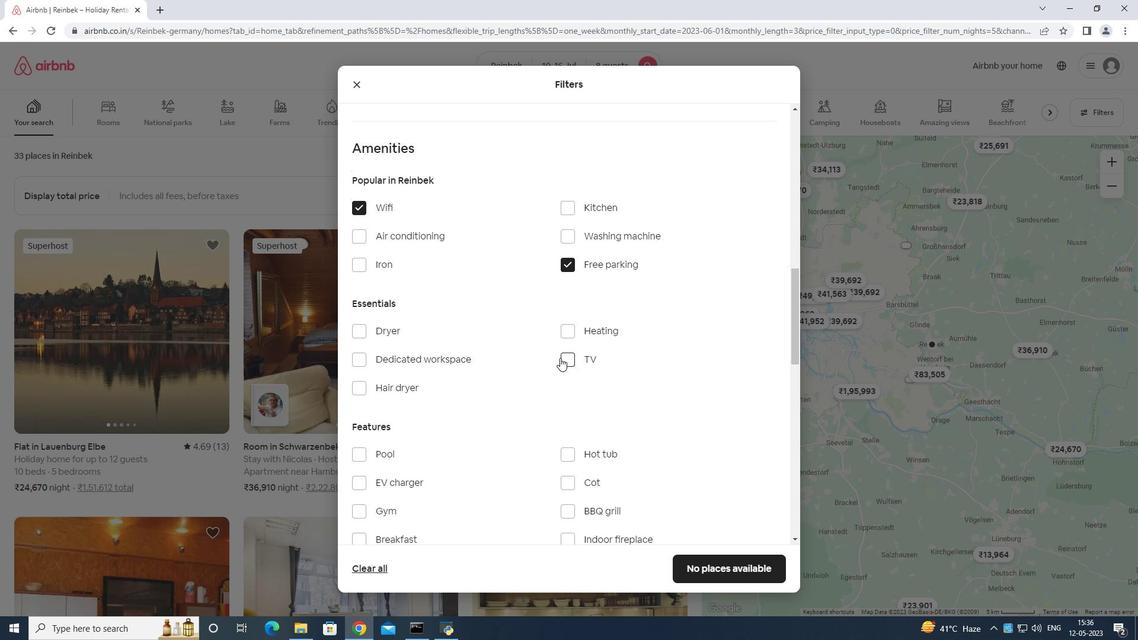 
Action: Mouse scrolled (562, 371) with delta (0, 0)
Screenshot: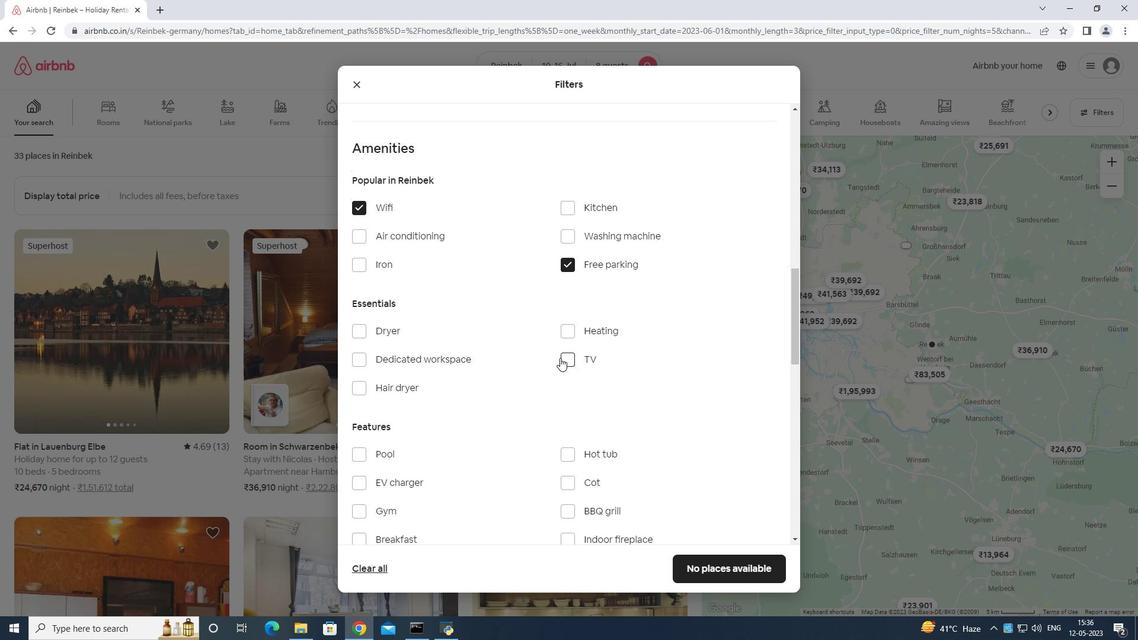 
Action: Mouse moved to (562, 373)
Screenshot: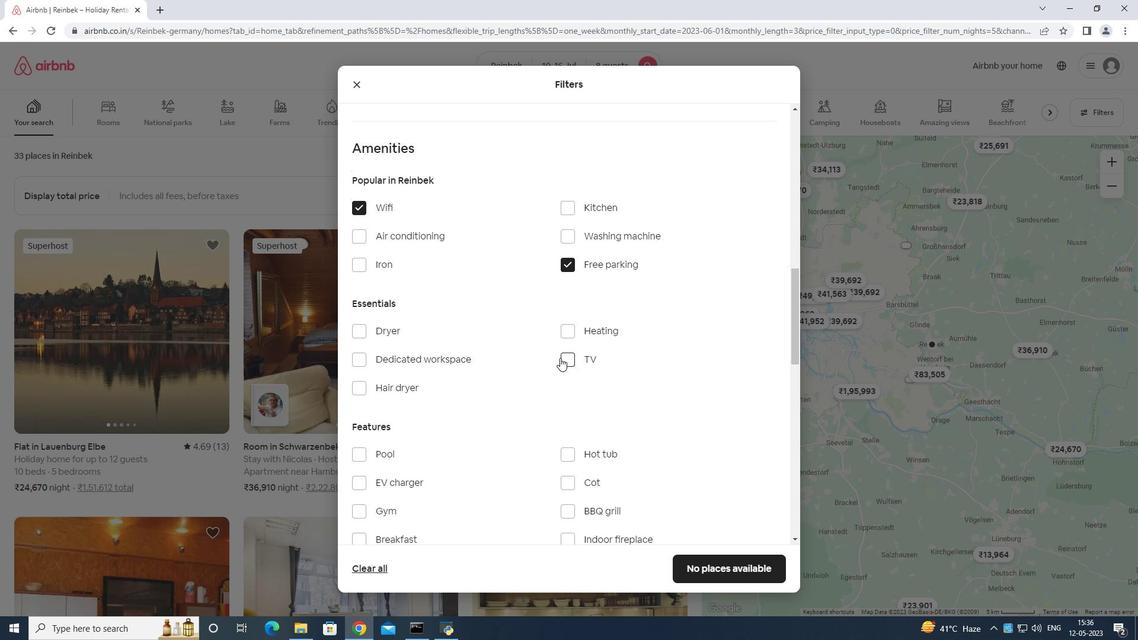 
Action: Mouse scrolled (562, 373) with delta (0, 0)
Screenshot: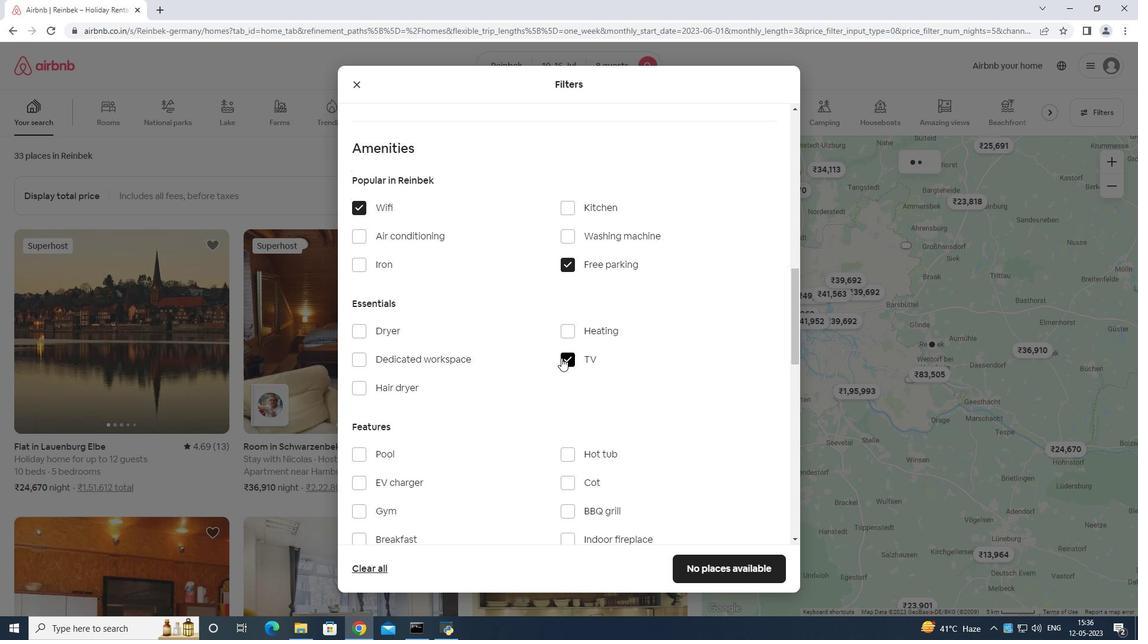 
Action: Mouse moved to (362, 391)
Screenshot: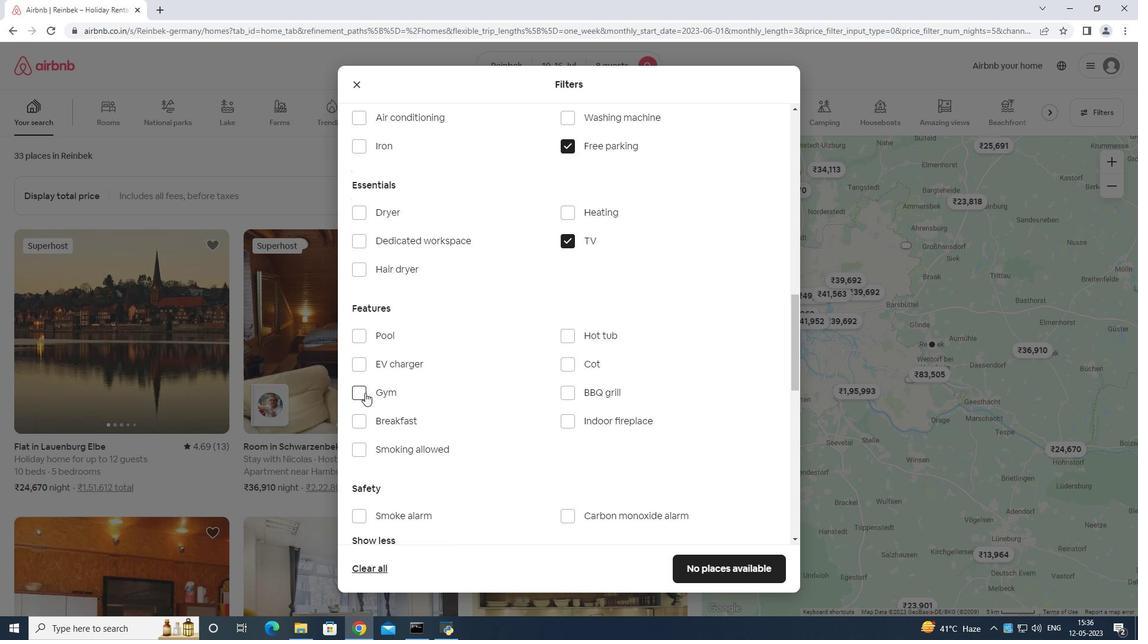 
Action: Mouse pressed left at (362, 391)
Screenshot: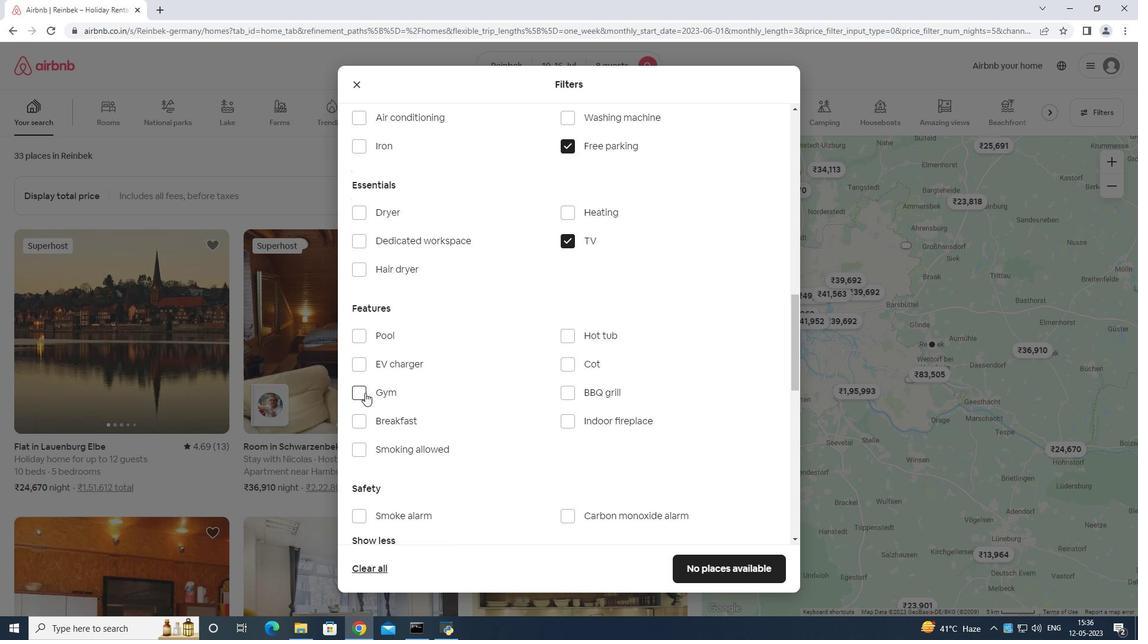 
Action: Mouse moved to (353, 425)
Screenshot: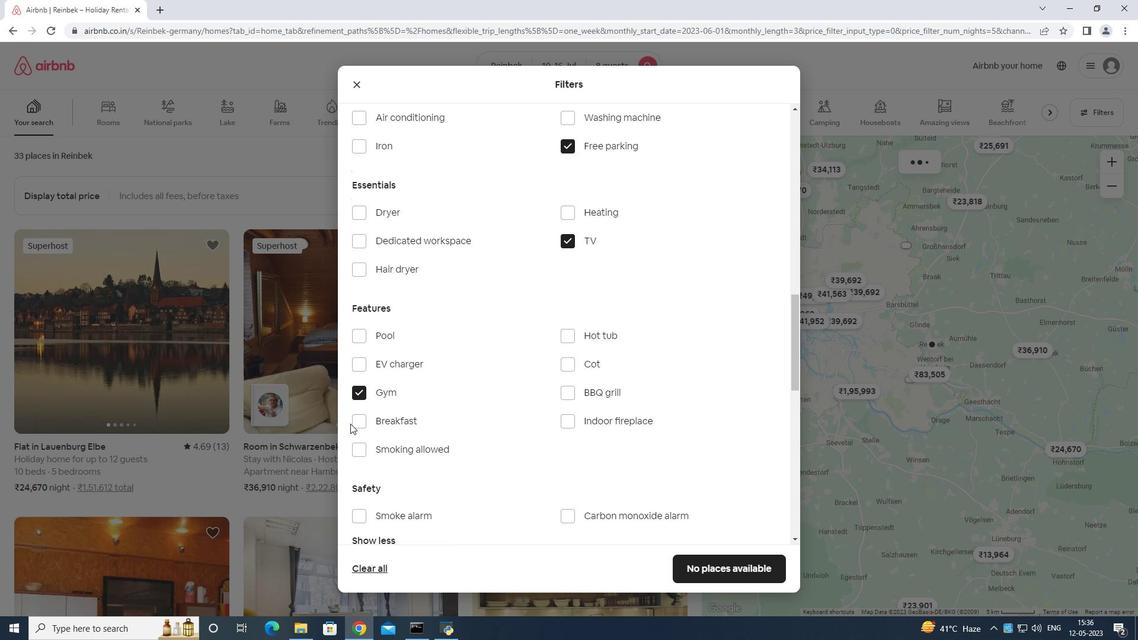 
Action: Mouse pressed left at (353, 425)
Screenshot: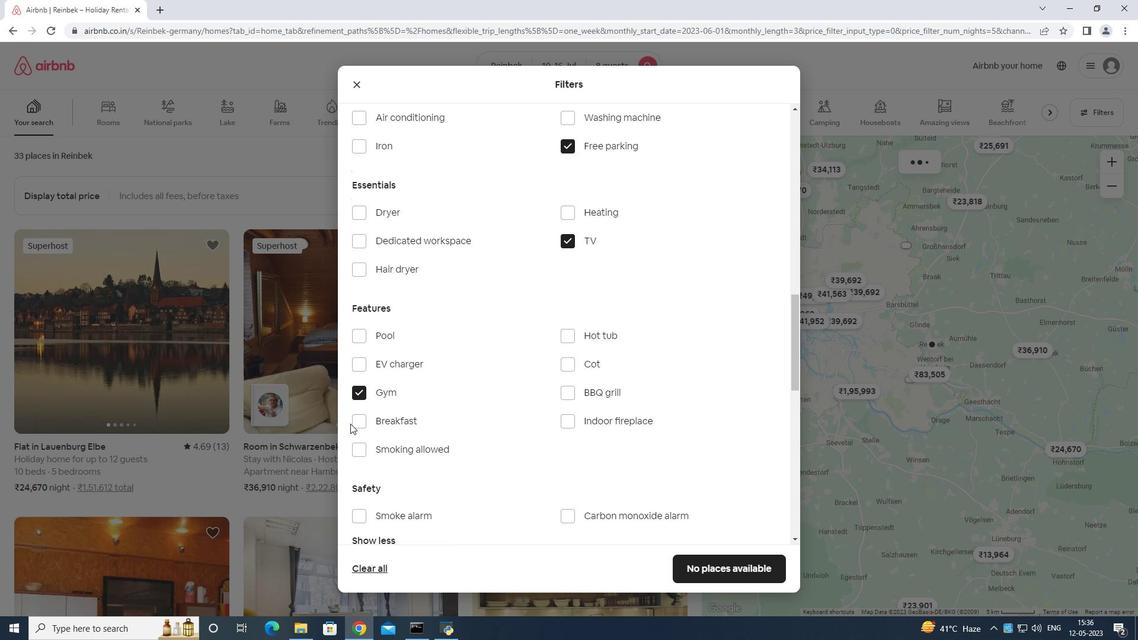 
Action: Mouse moved to (457, 421)
Screenshot: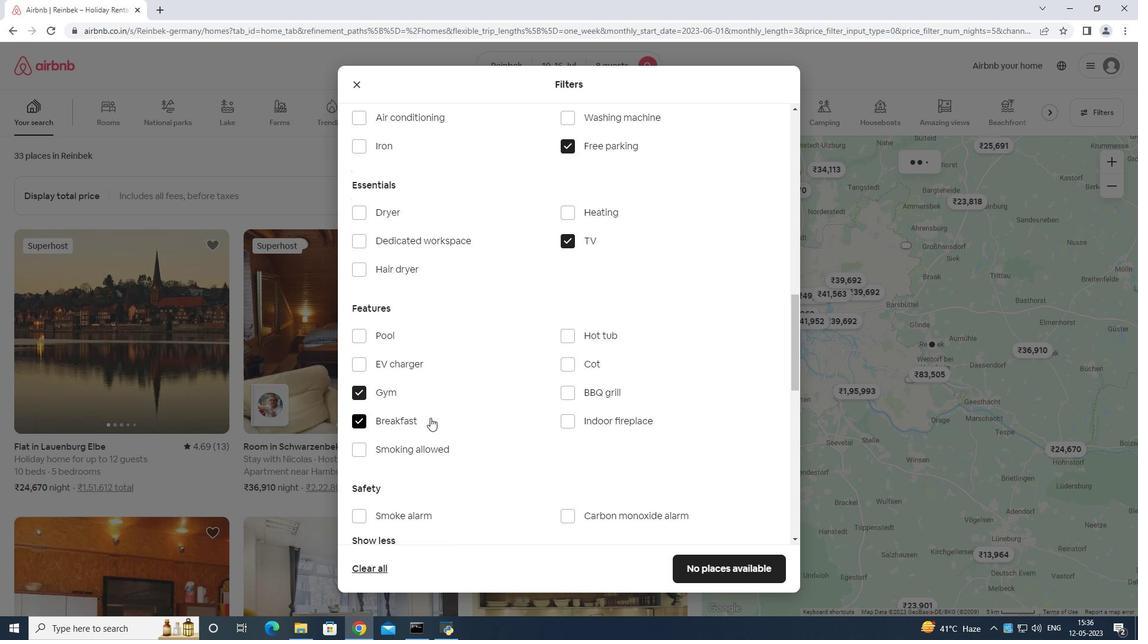 
Action: Mouse scrolled (457, 420) with delta (0, 0)
Screenshot: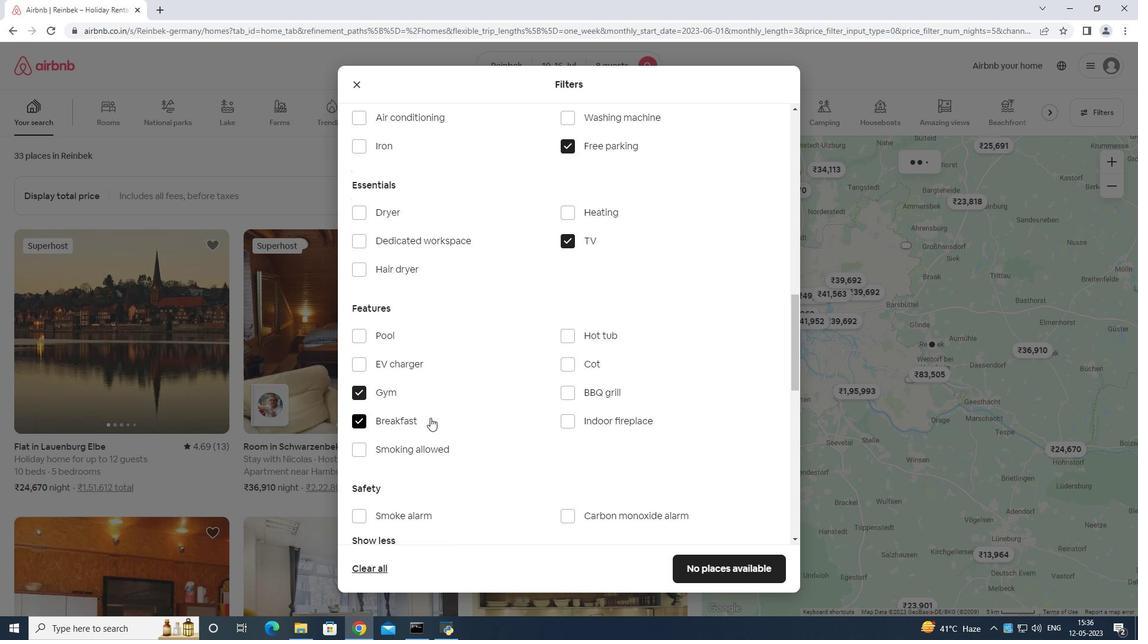 
Action: Mouse moved to (487, 421)
Screenshot: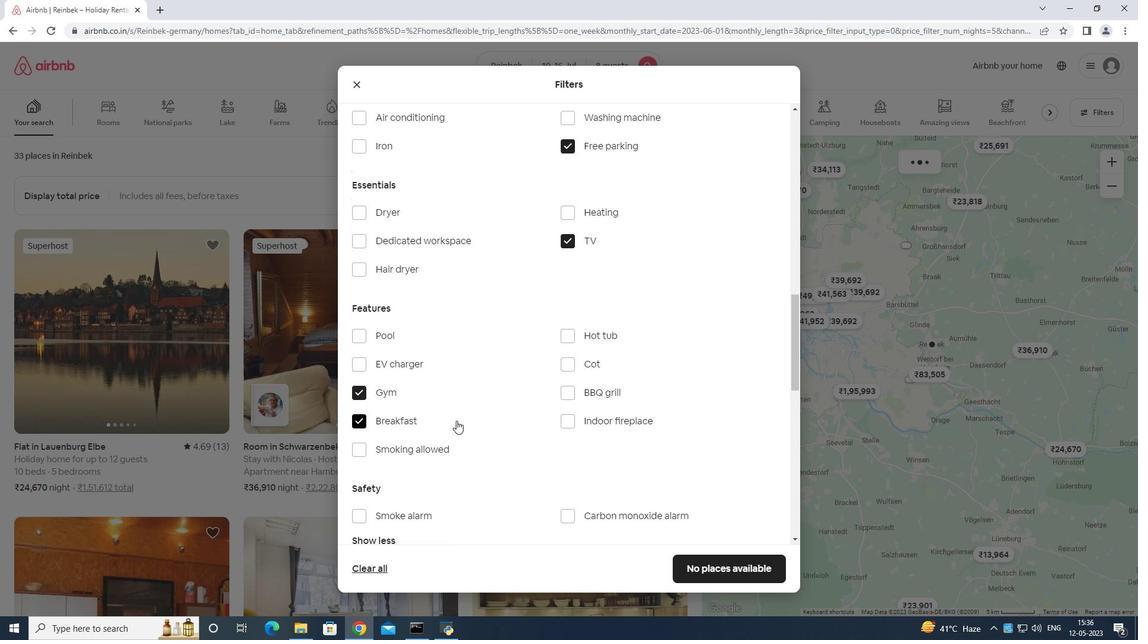 
Action: Mouse scrolled (487, 420) with delta (0, 0)
Screenshot: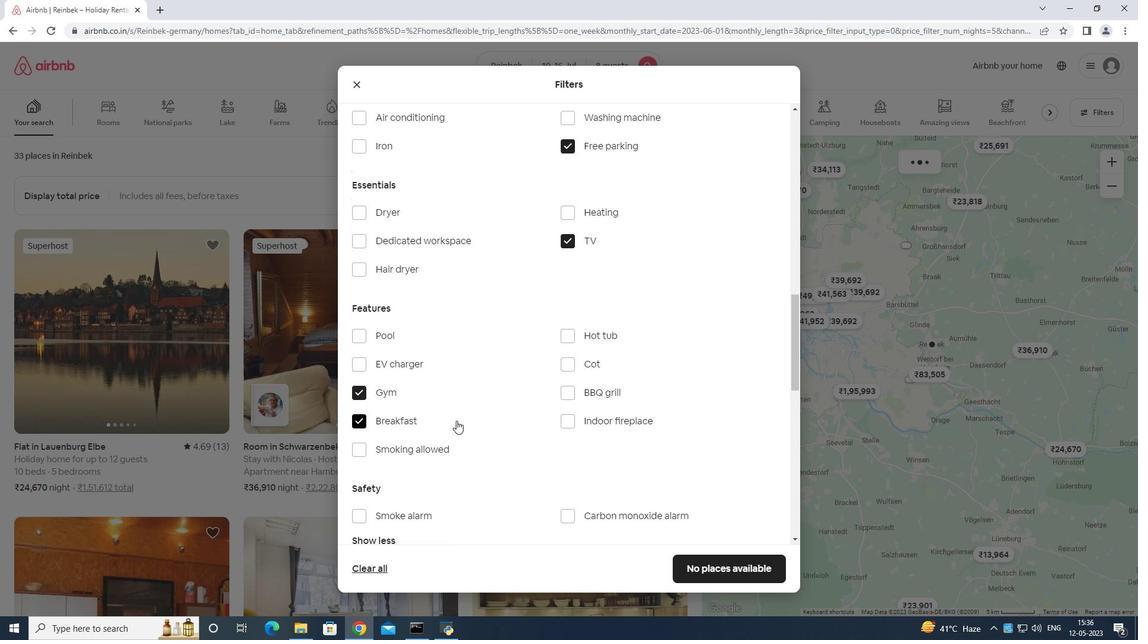 
Action: Mouse moved to (521, 421)
Screenshot: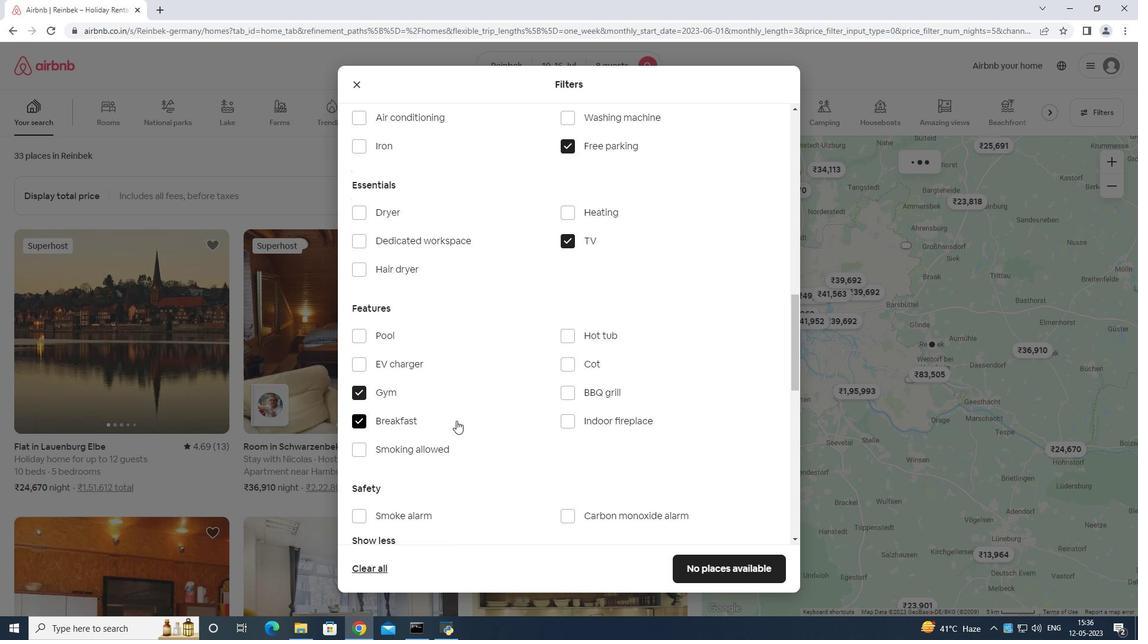 
Action: Mouse scrolled (521, 421) with delta (0, 0)
Screenshot: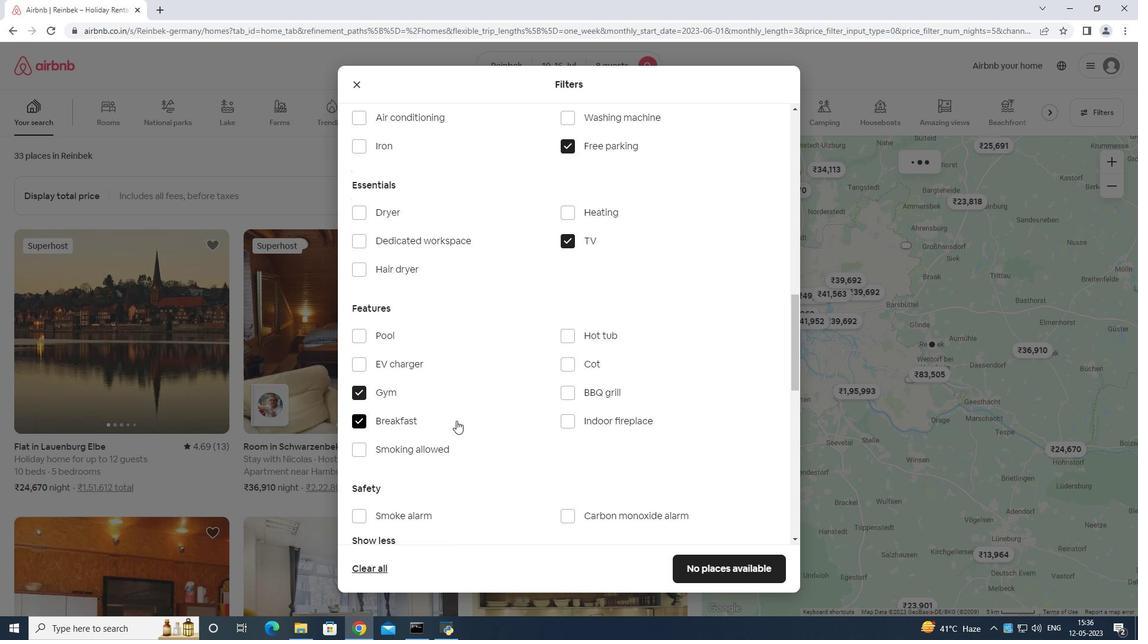 
Action: Mouse moved to (562, 421)
Screenshot: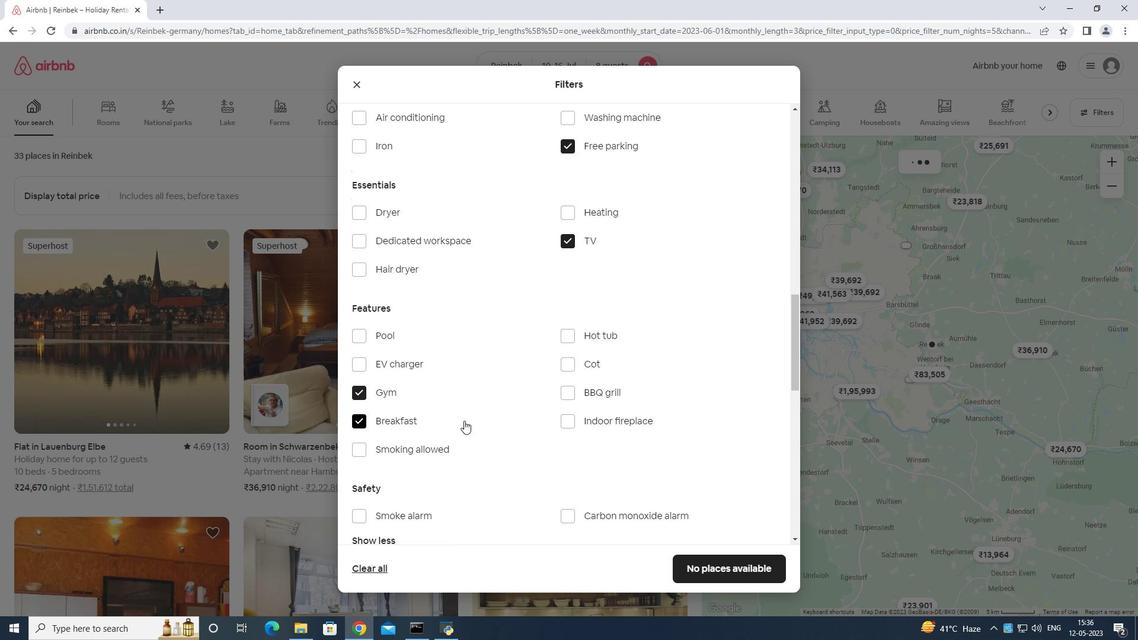 
Action: Mouse scrolled (562, 421) with delta (0, 0)
Screenshot: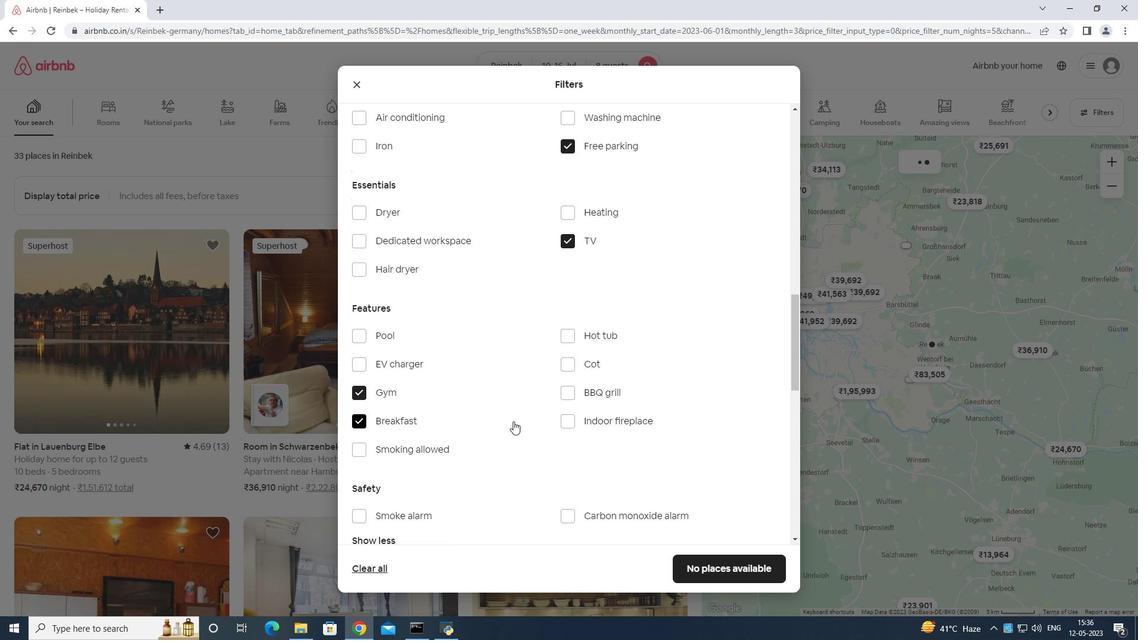 
Action: Mouse moved to (598, 421)
Screenshot: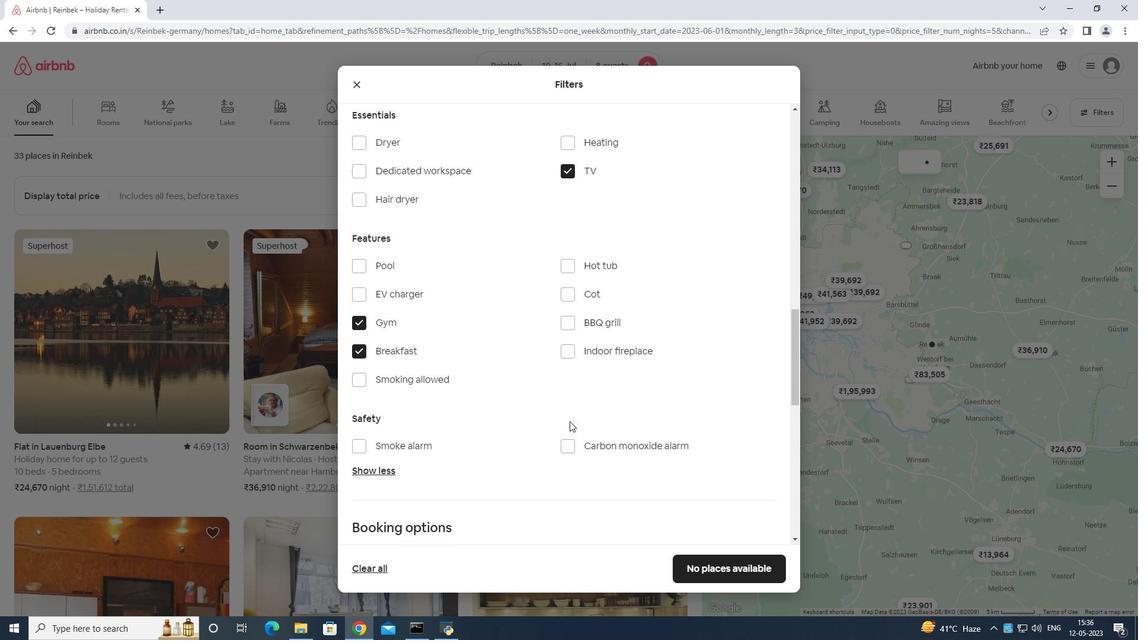 
Action: Mouse scrolled (598, 421) with delta (0, 0)
Screenshot: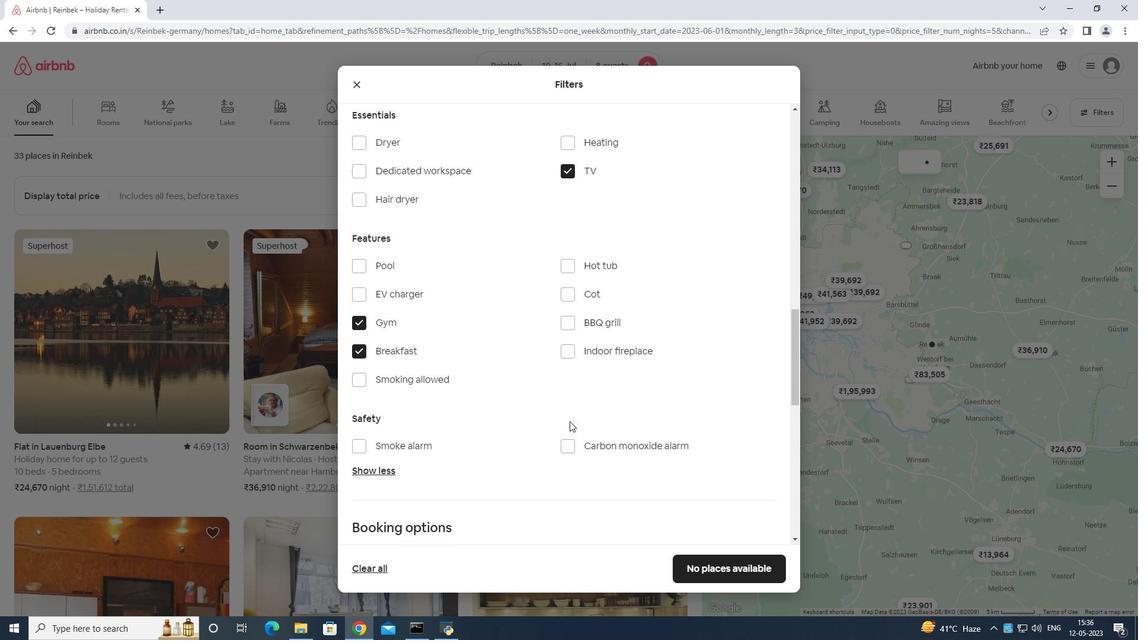 
Action: Mouse moved to (753, 381)
Screenshot: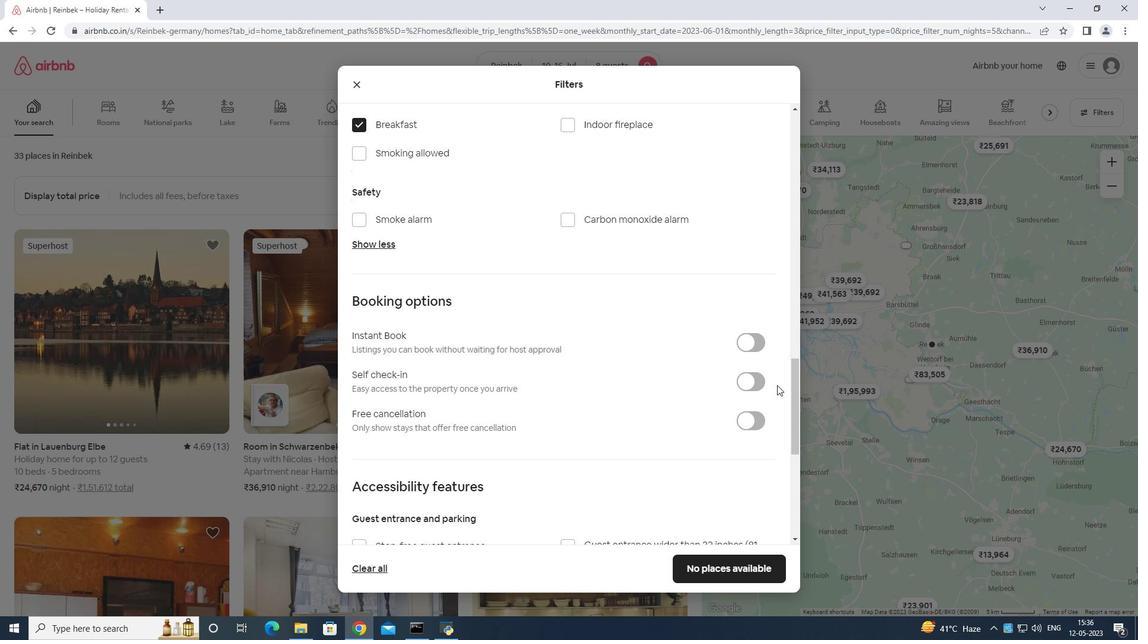 
Action: Mouse pressed left at (753, 381)
Screenshot: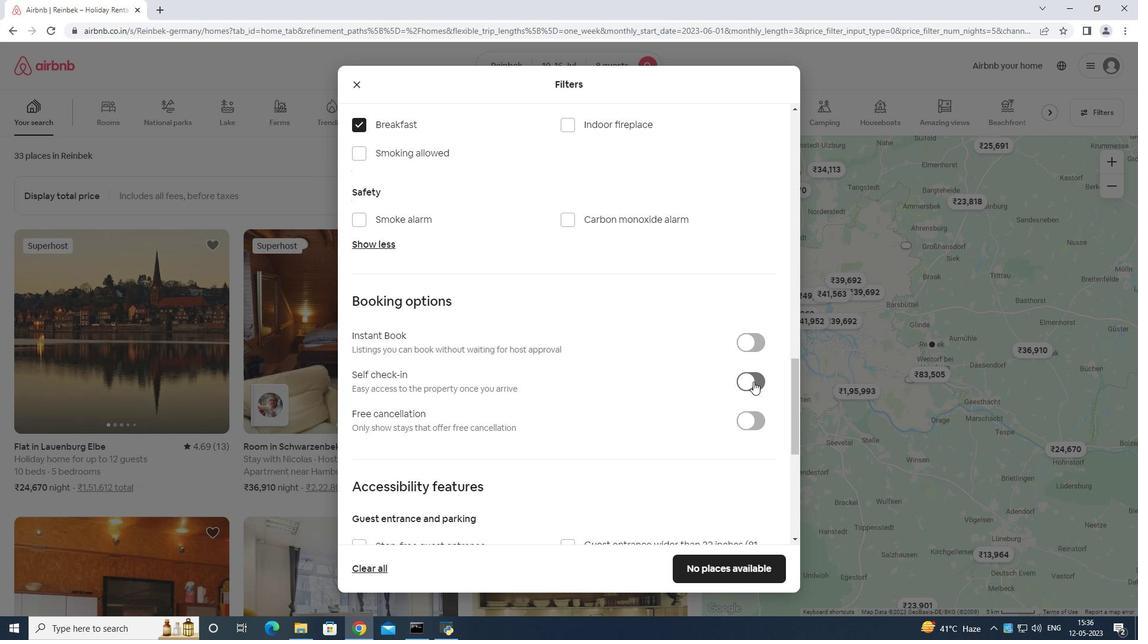 
Action: Mouse moved to (756, 362)
Screenshot: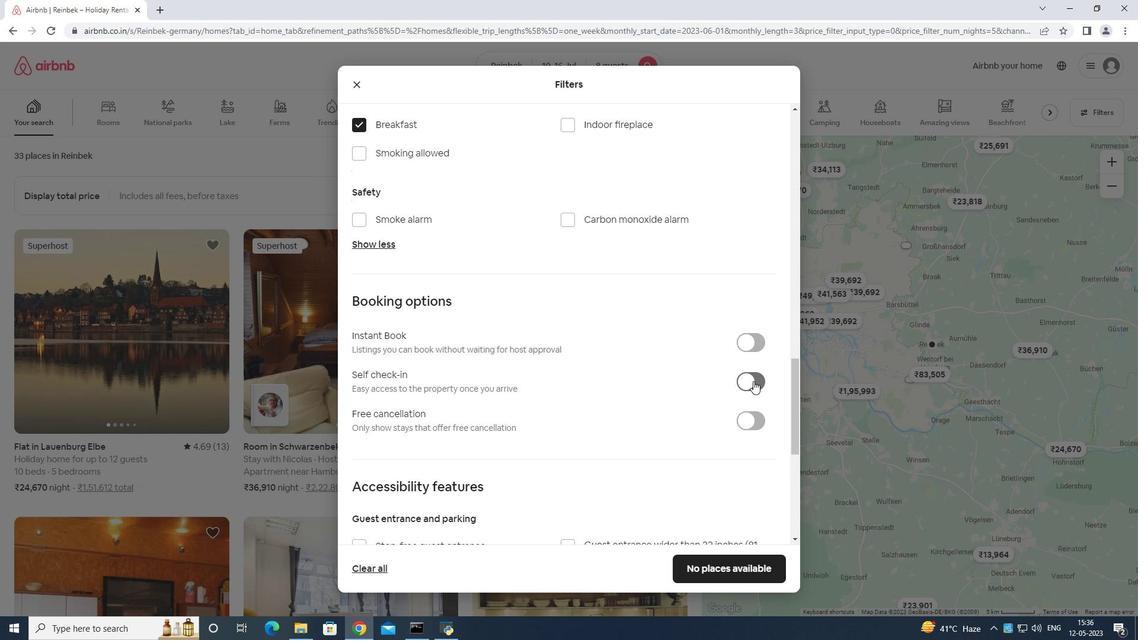 
Action: Mouse scrolled (756, 361) with delta (0, 0)
Screenshot: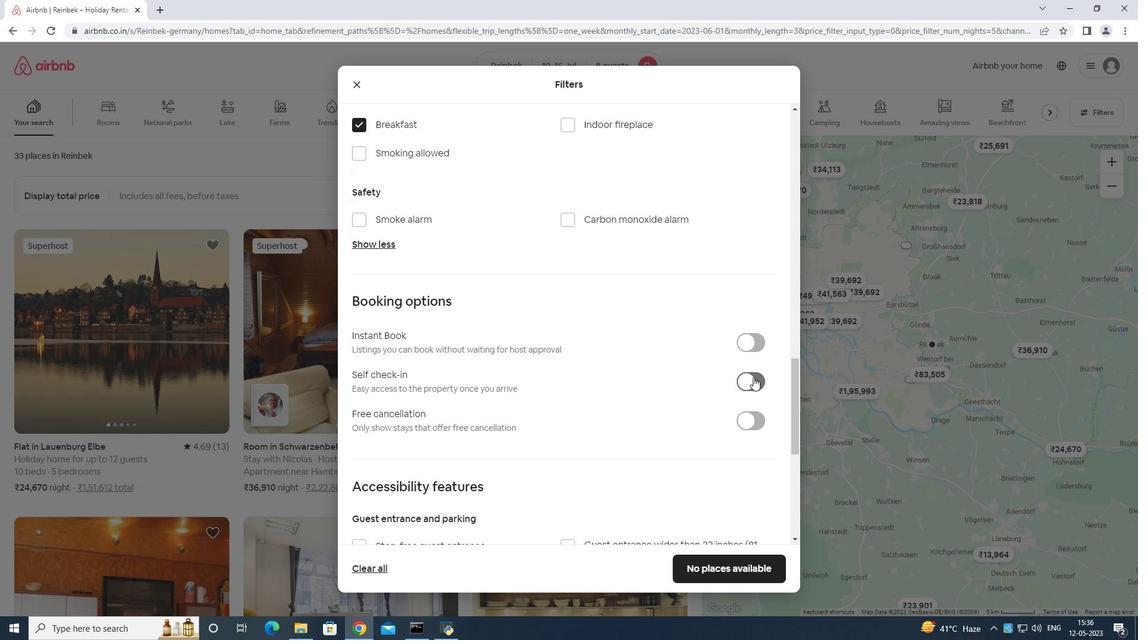 
Action: Mouse scrolled (756, 361) with delta (0, 0)
Screenshot: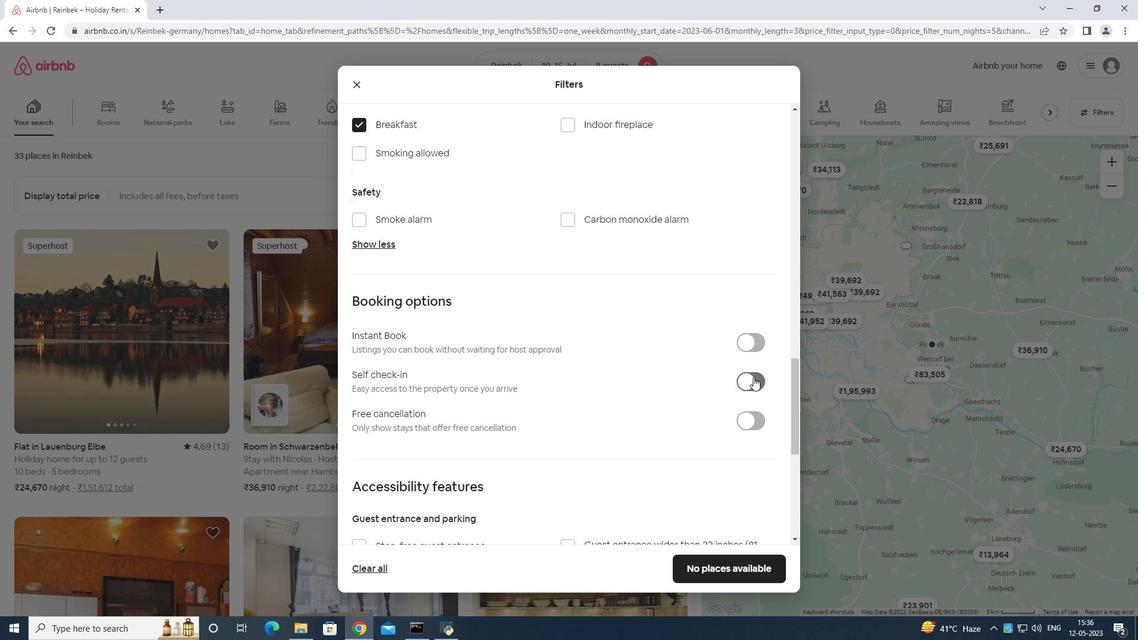 
Action: Mouse scrolled (756, 361) with delta (0, 0)
Screenshot: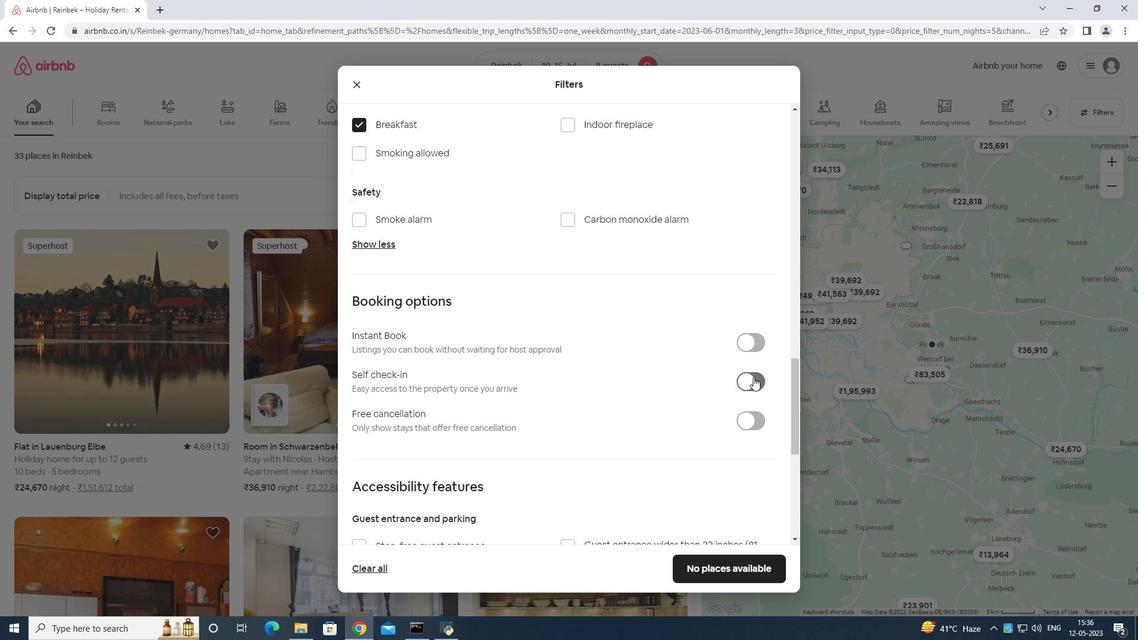 
Action: Mouse moved to (751, 355)
Screenshot: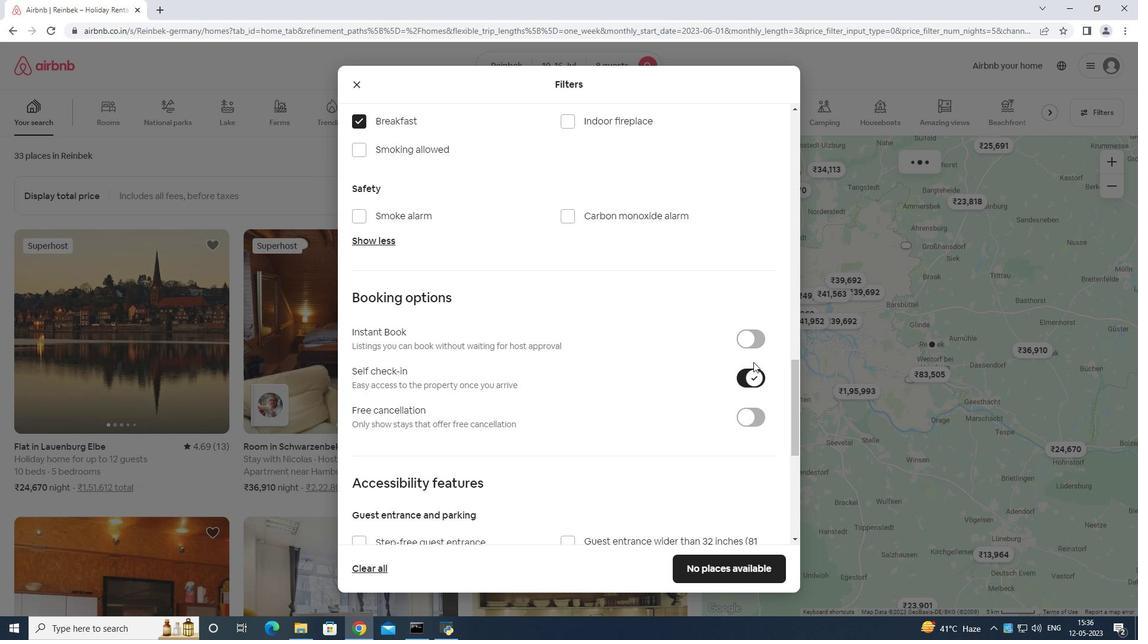
Action: Mouse scrolled (751, 355) with delta (0, 0)
Screenshot: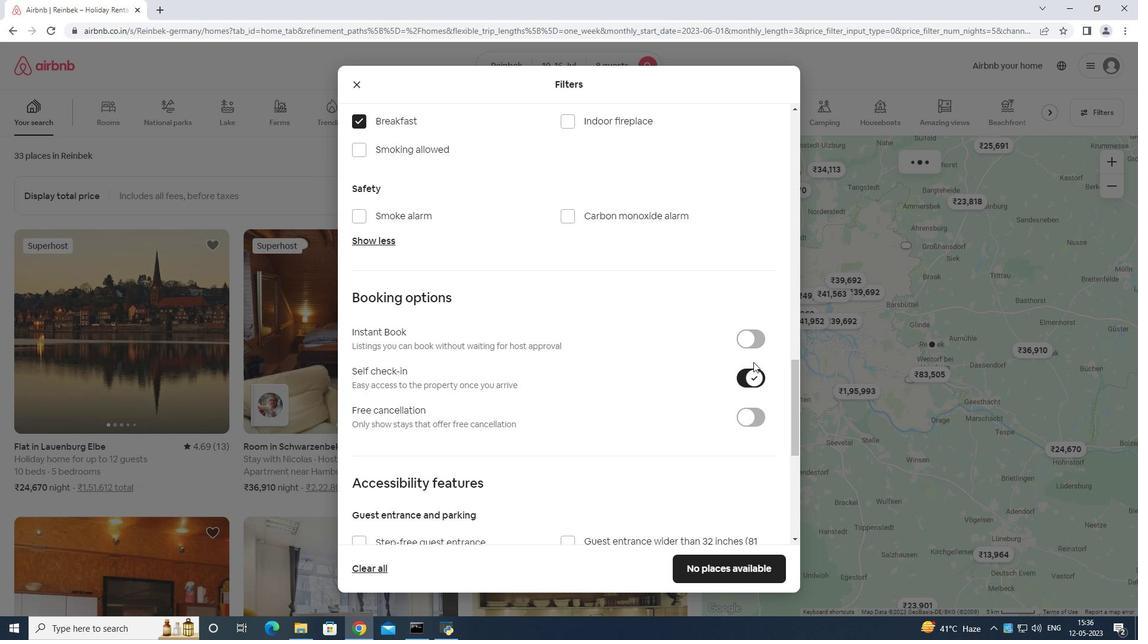 
Action: Mouse moved to (749, 356)
Screenshot: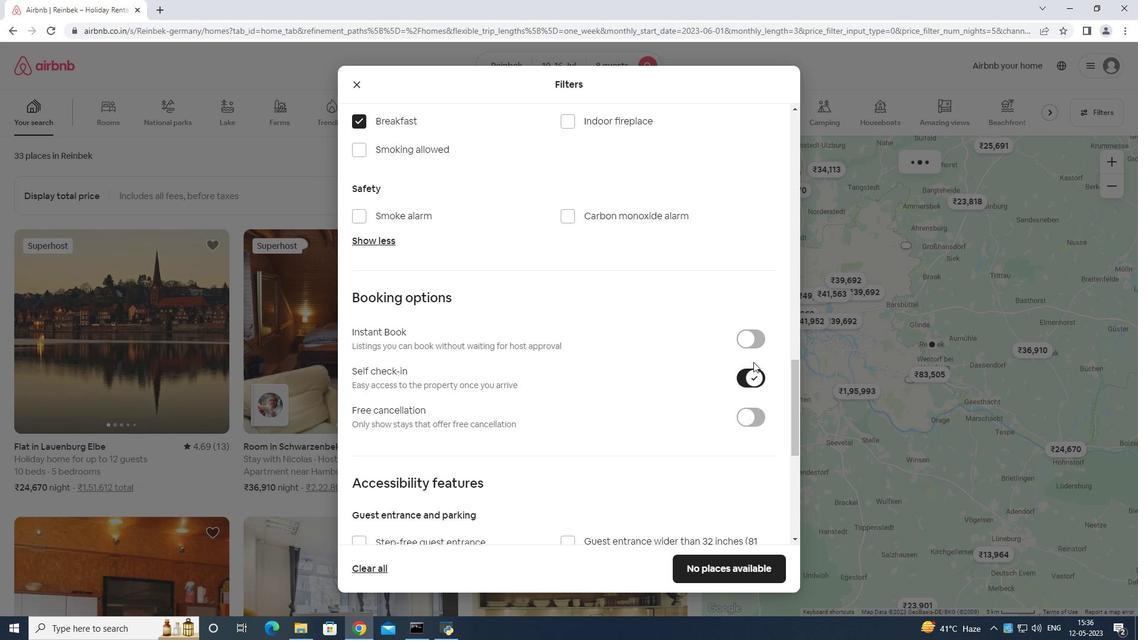 
Action: Mouse scrolled (749, 355) with delta (0, 0)
Screenshot: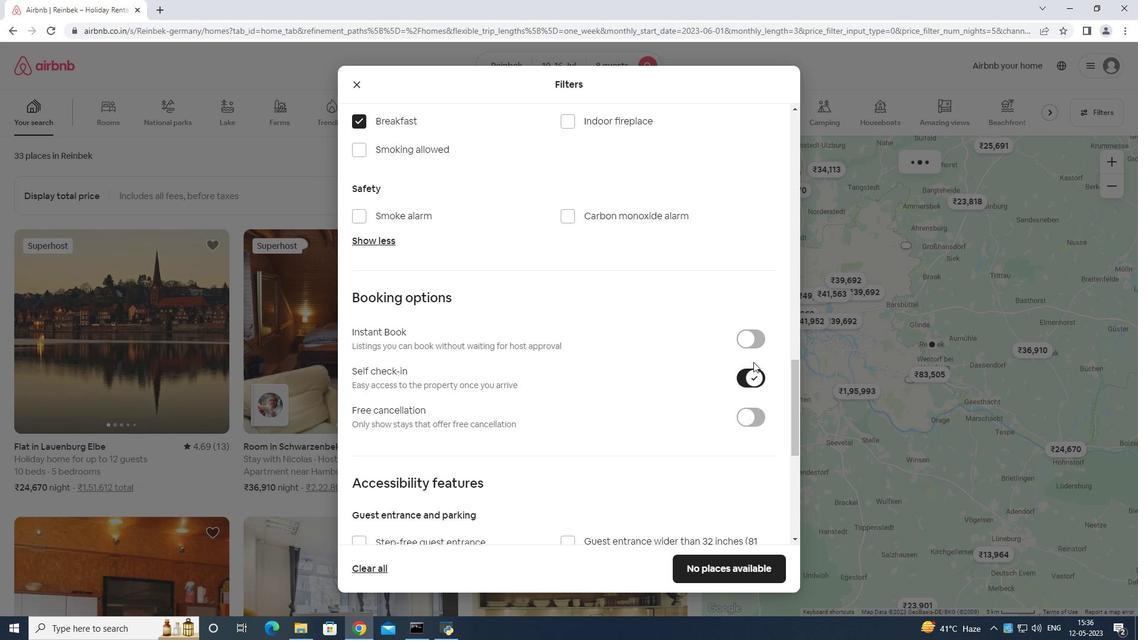 
Action: Mouse moved to (749, 357)
Screenshot: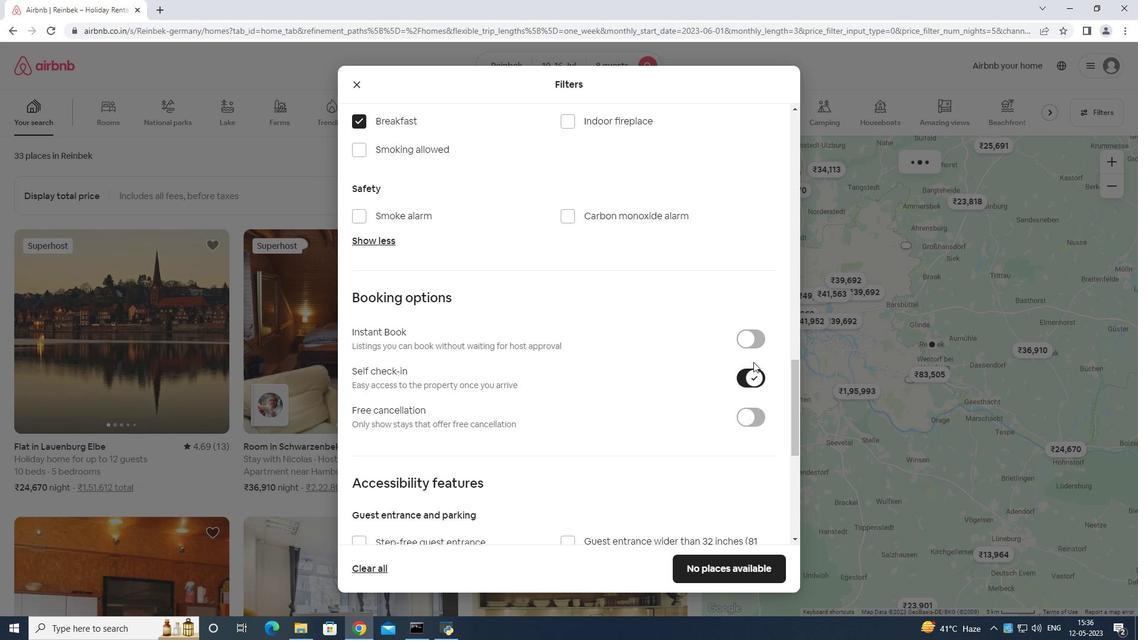 
Action: Mouse scrolled (749, 357) with delta (0, 0)
Screenshot: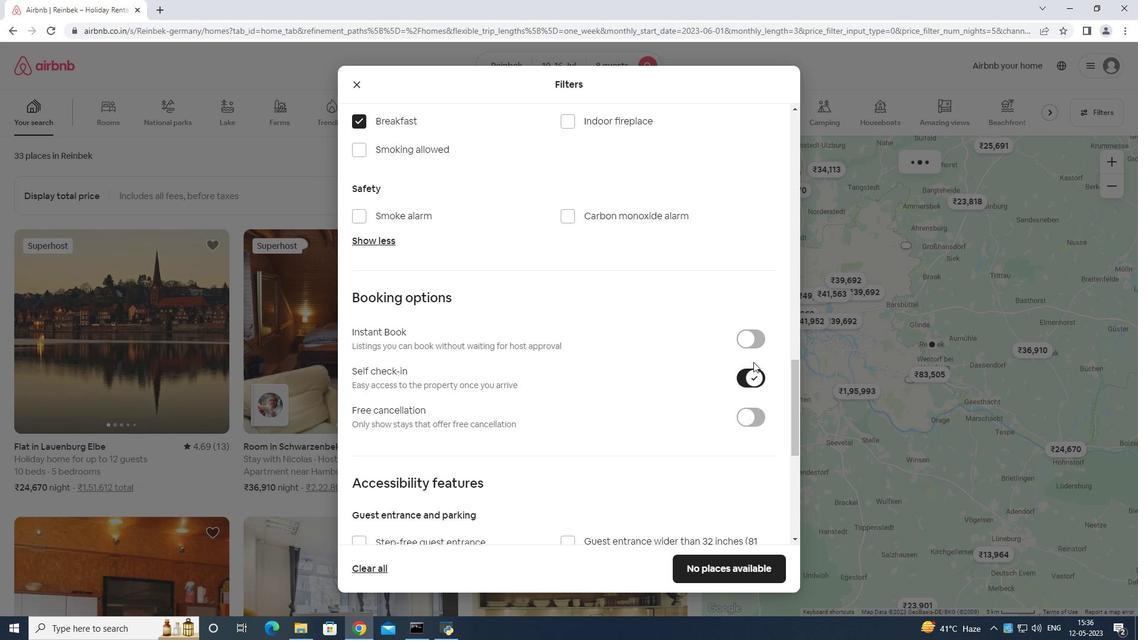 
Action: Mouse moved to (740, 364)
Screenshot: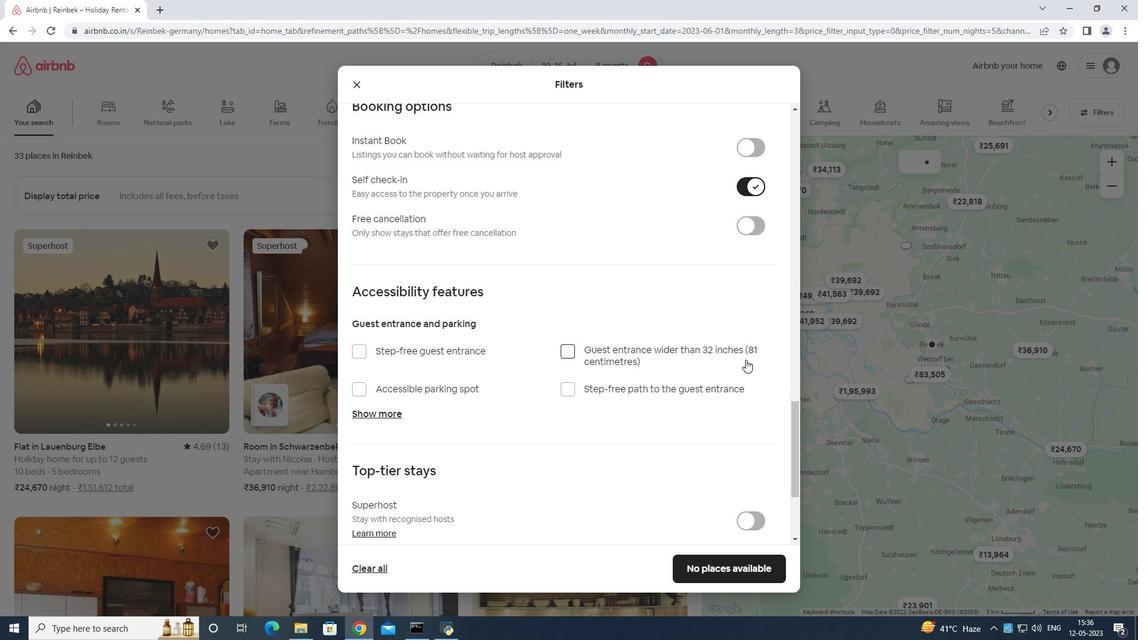 
Action: Mouse scrolled (743, 359) with delta (0, 0)
Screenshot: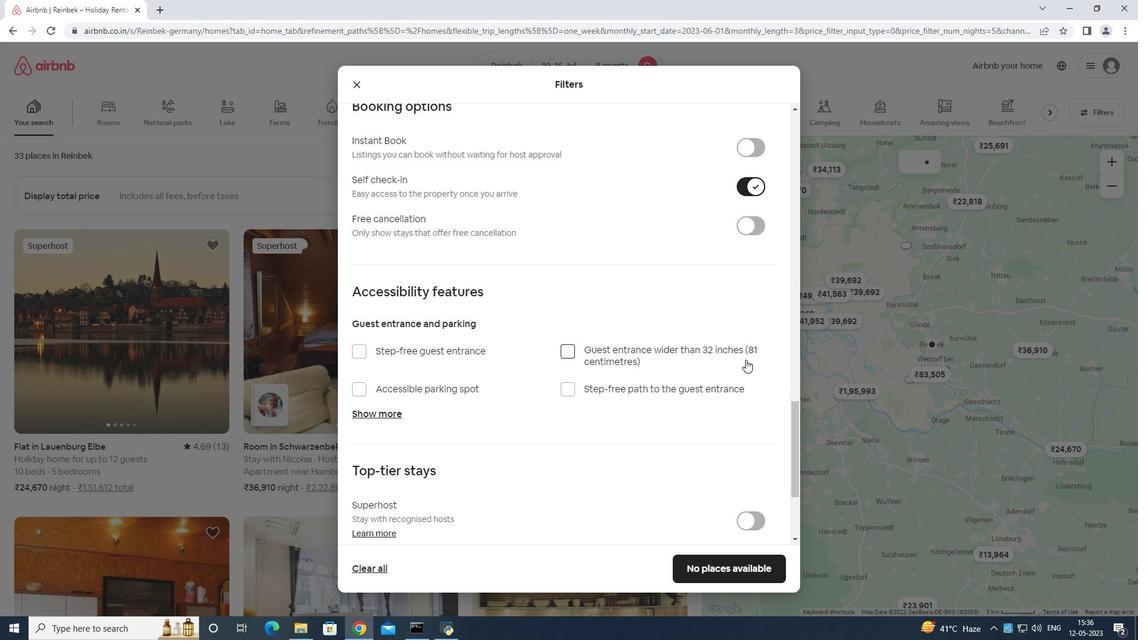 
Action: Mouse scrolled (743, 361) with delta (0, 0)
Screenshot: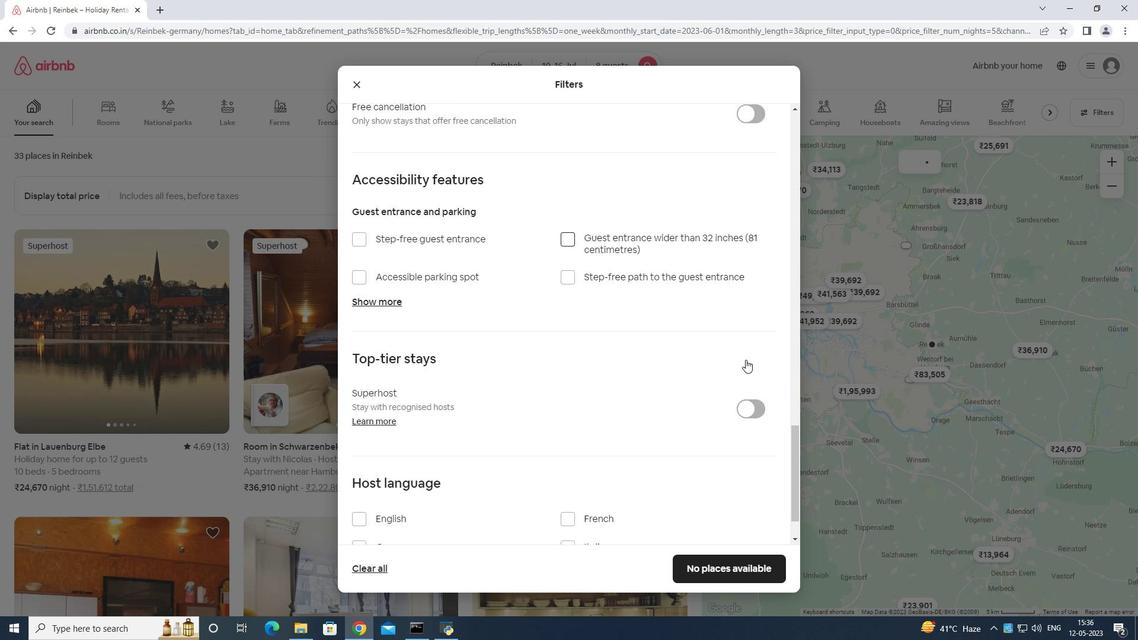 
Action: Mouse scrolled (743, 361) with delta (0, 0)
Screenshot: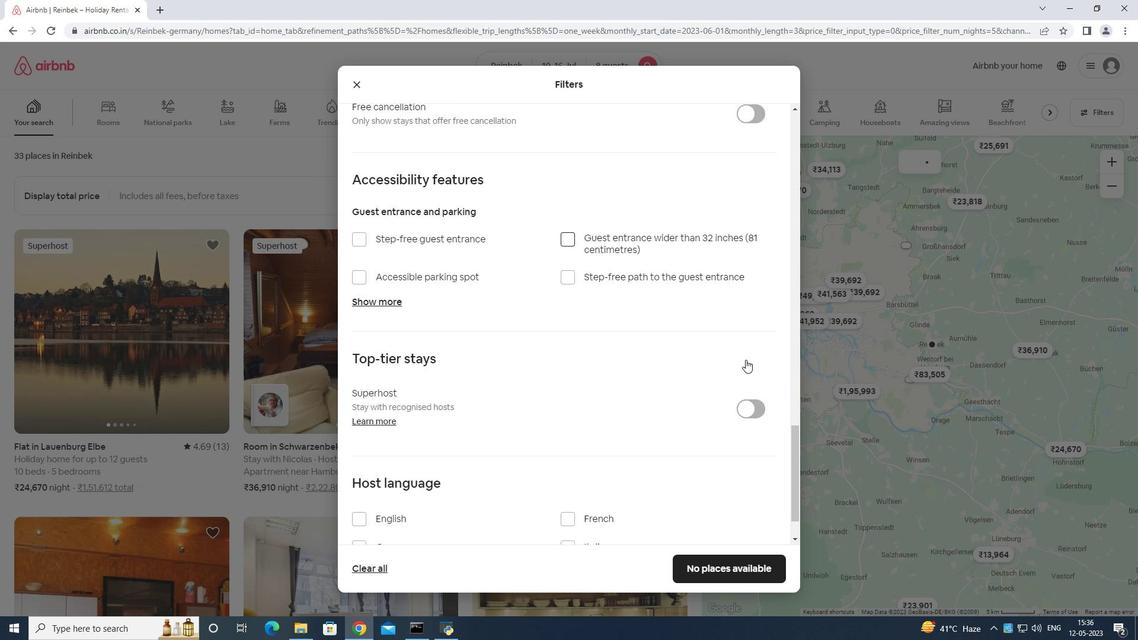 
Action: Mouse moved to (740, 364)
Screenshot: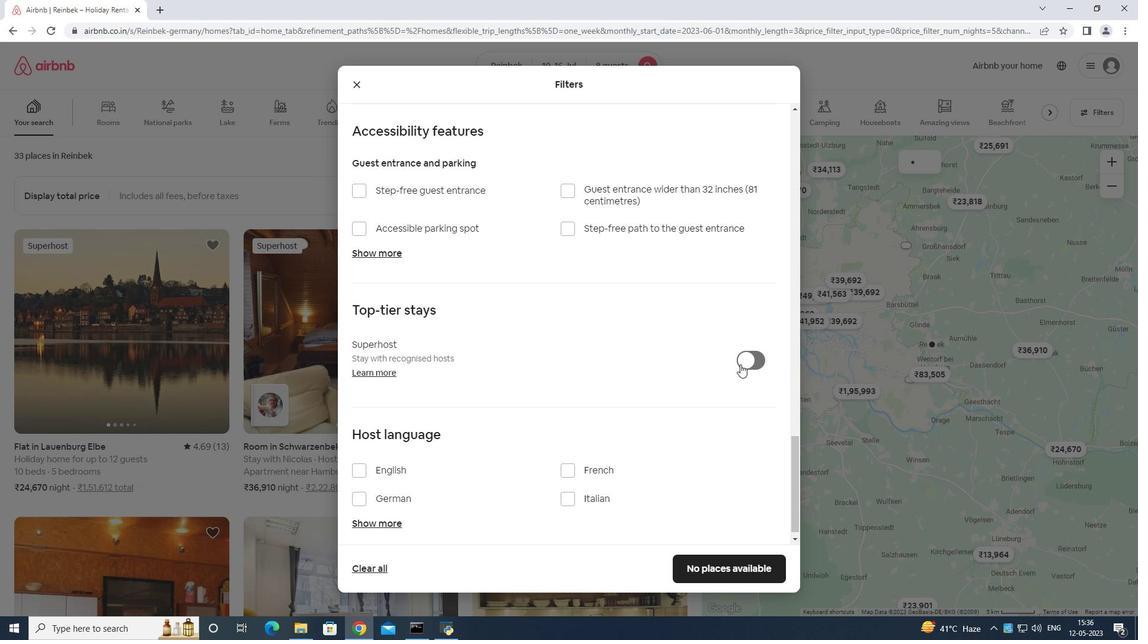 
Action: Mouse scrolled (740, 364) with delta (0, 0)
Screenshot: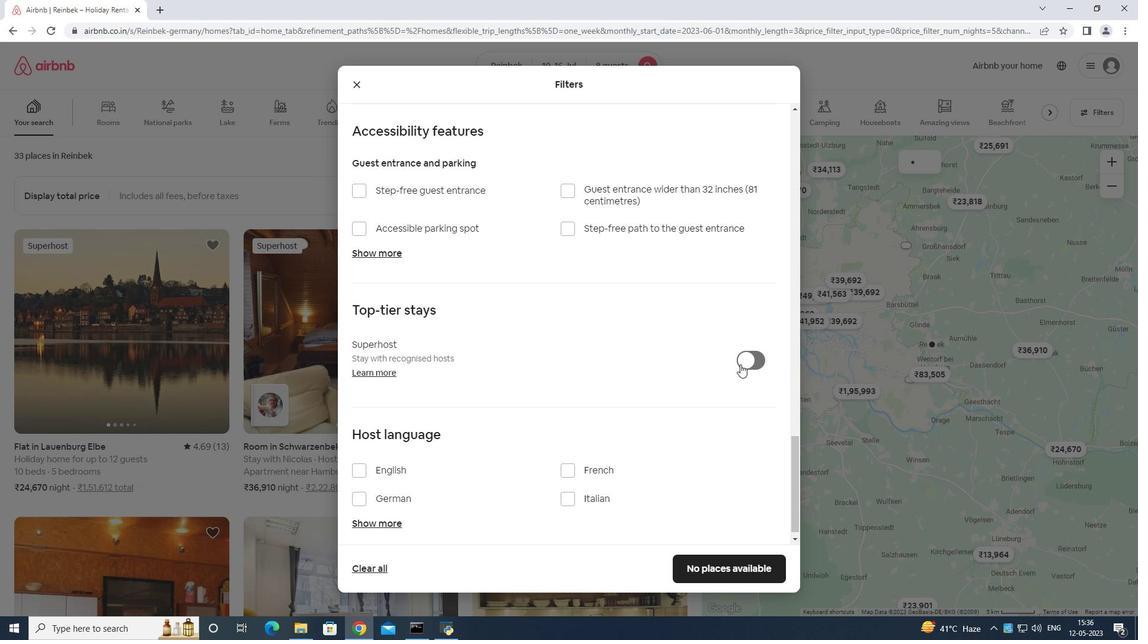
Action: Mouse scrolled (740, 364) with delta (0, 0)
Screenshot: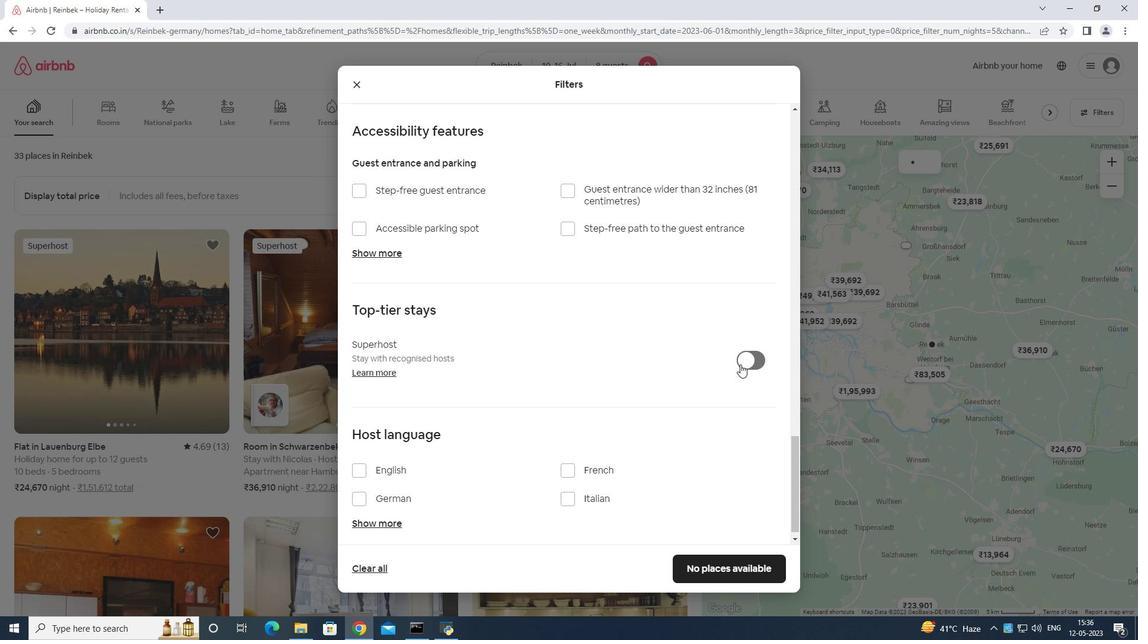 
Action: Mouse moved to (365, 462)
Screenshot: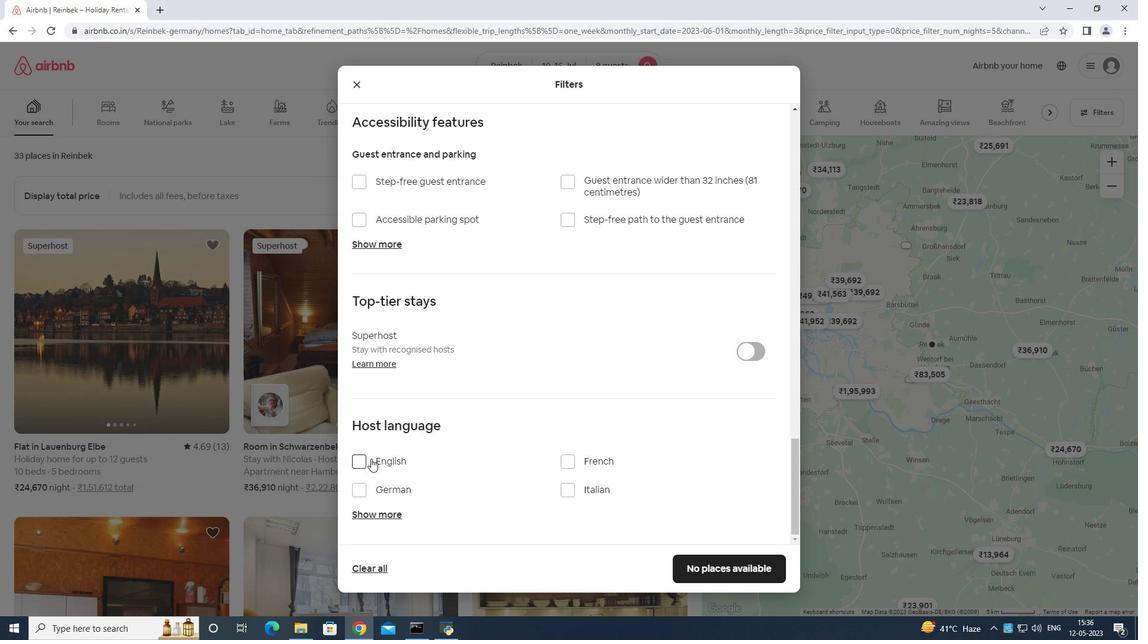 
Action: Mouse pressed left at (365, 462)
Screenshot: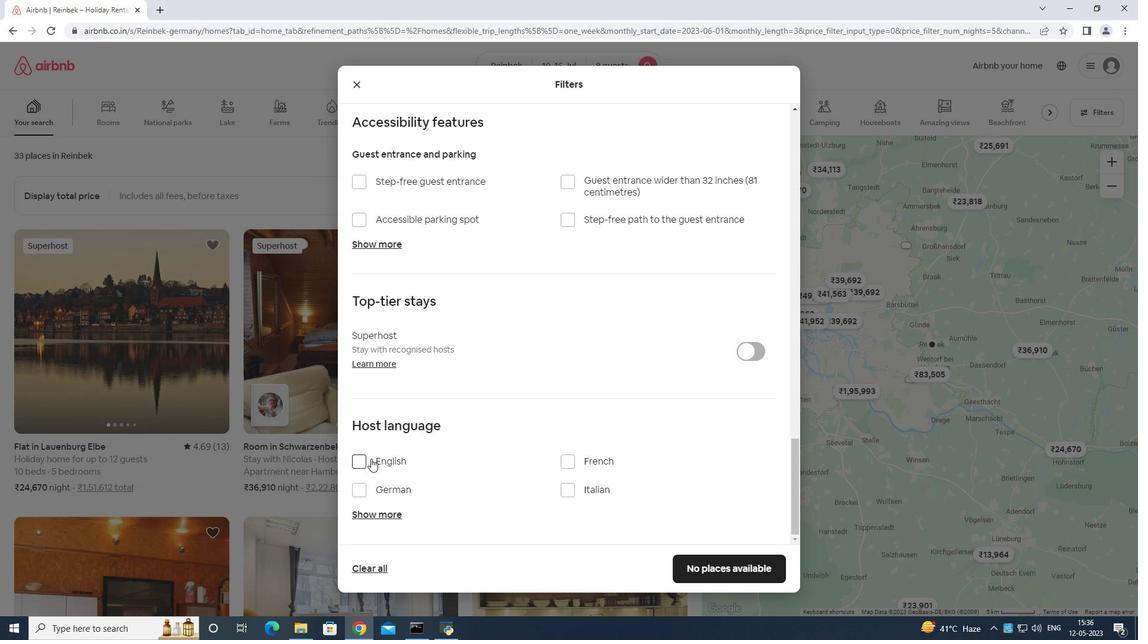 
Action: Mouse moved to (698, 565)
Screenshot: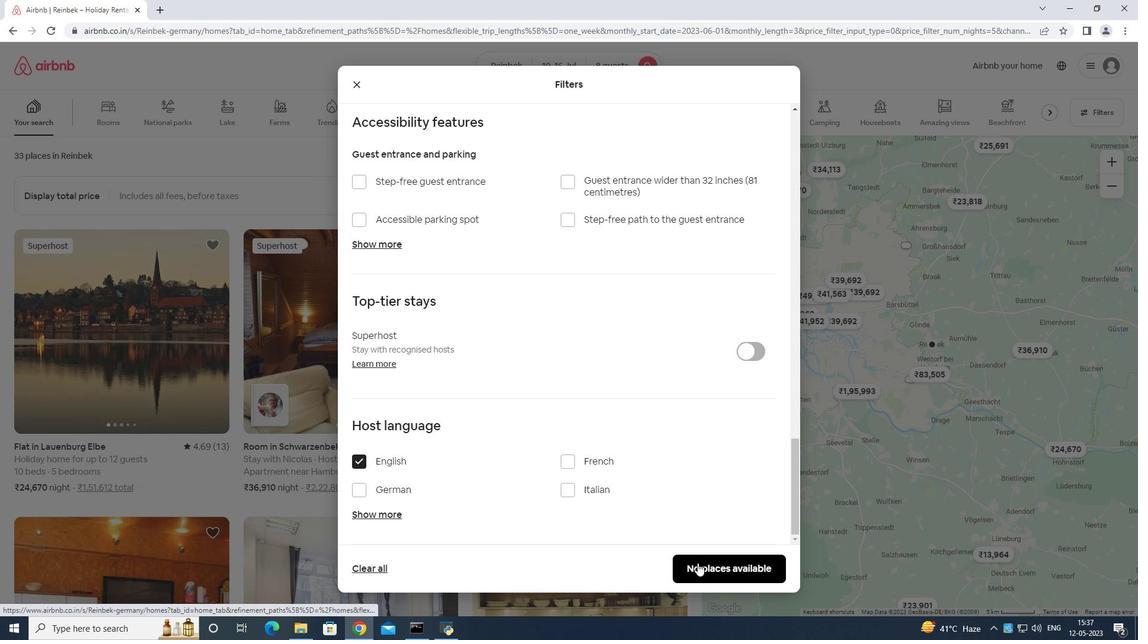 
Action: Mouse pressed left at (698, 565)
Screenshot: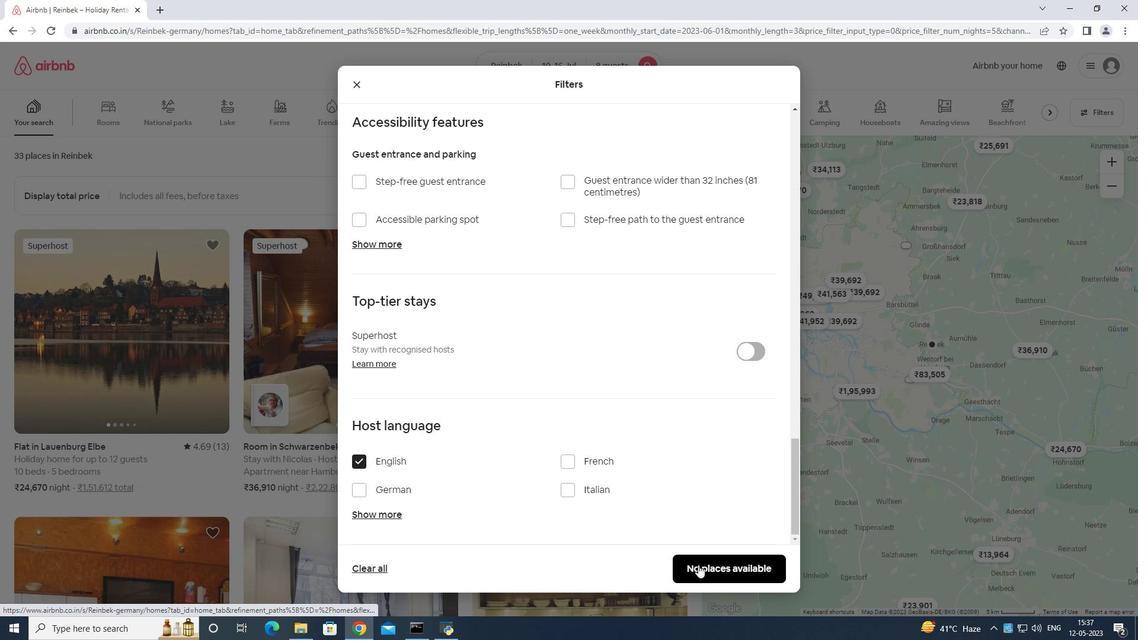 
